 Task: Look for space in Студеничани, Macedonia from 6th September, 2023 to 18th September, 2023 for 3 adults in price range Rs.6000 to Rs.12000. Place can be entire place with 2 bedrooms having 2 beds and 2 bathrooms. Property type can be house, flat, guest house, hotel. Amenities needed are: washing machine. Booking option can be shelf check-in. Required host language is English.
Action: Mouse moved to (635, 73)
Screenshot: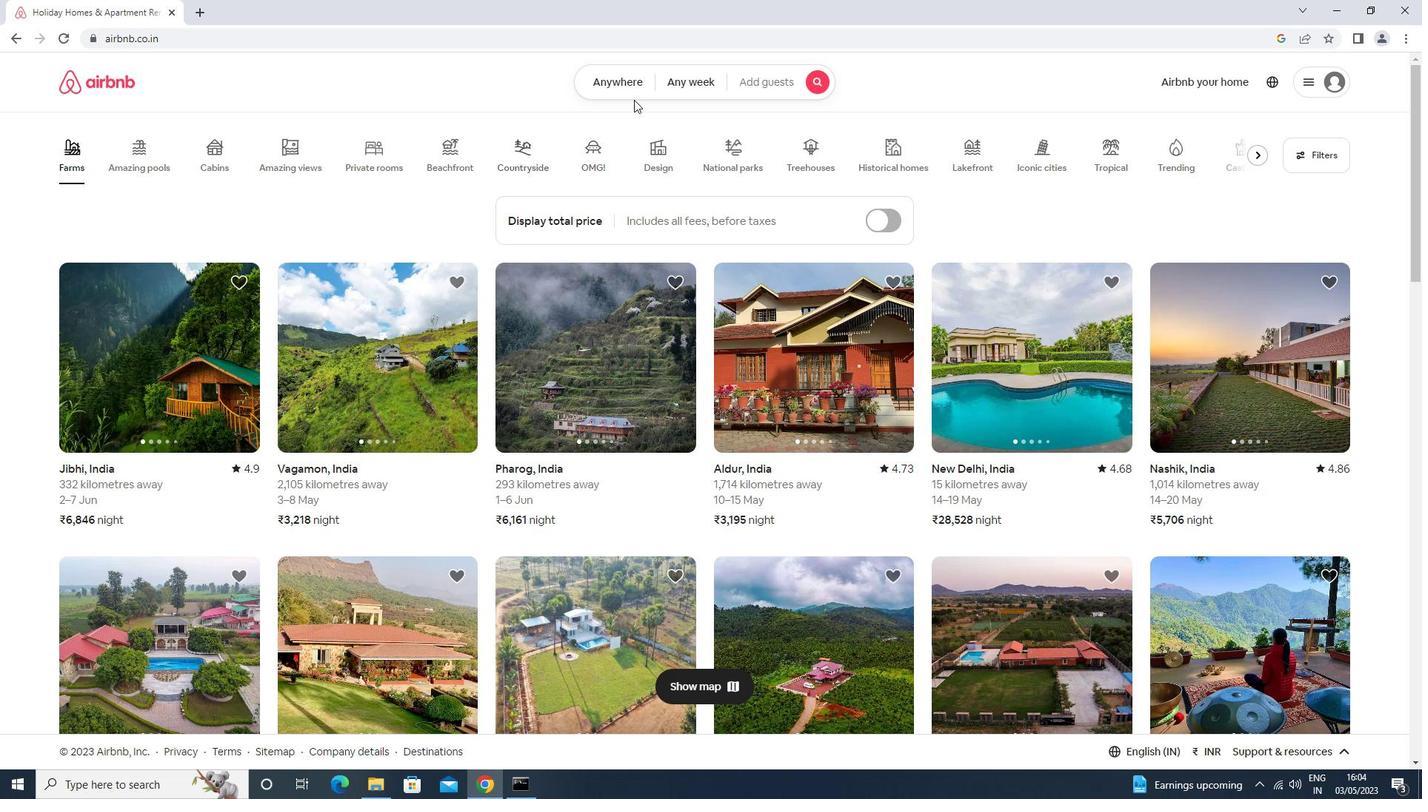 
Action: Mouse pressed left at (635, 73)
Screenshot: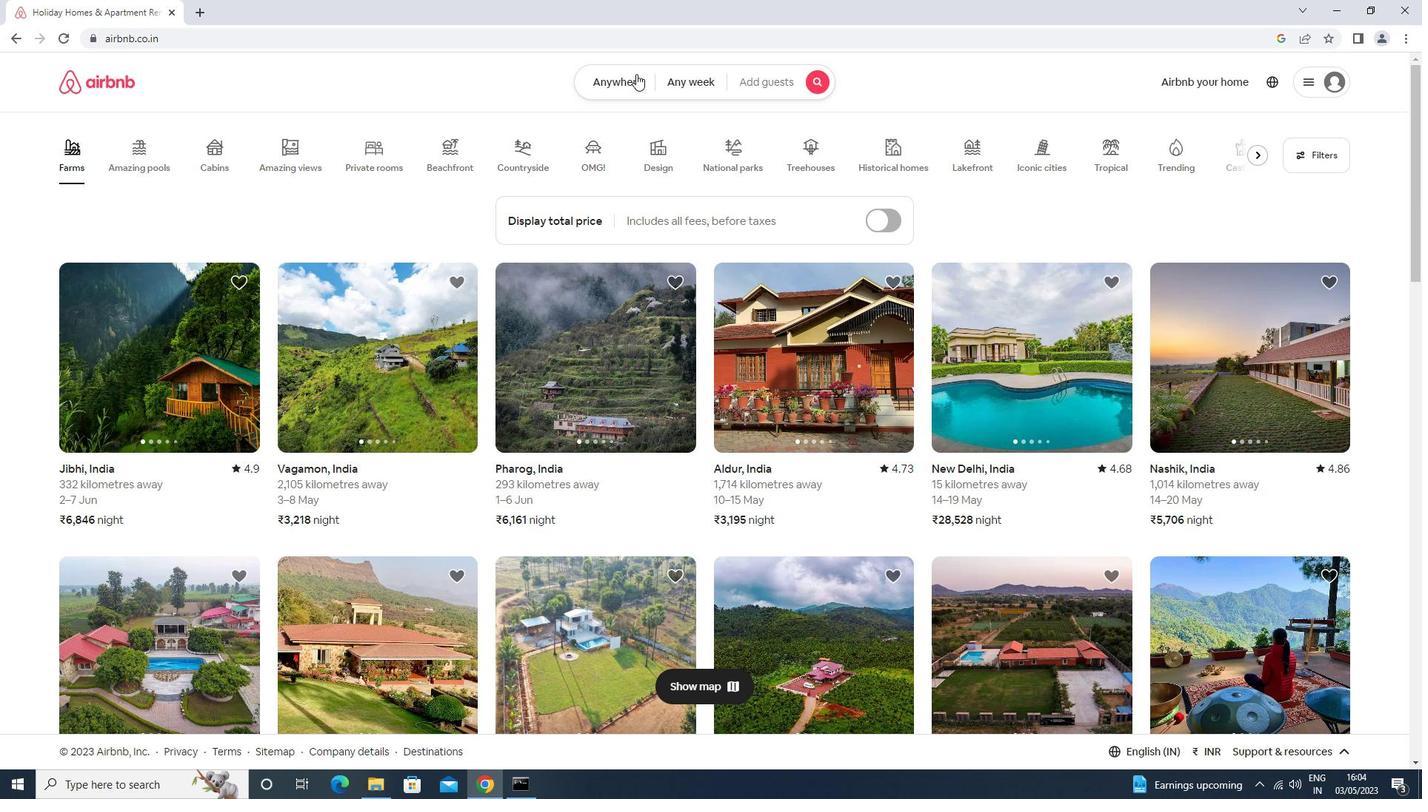 
Action: Mouse moved to (580, 137)
Screenshot: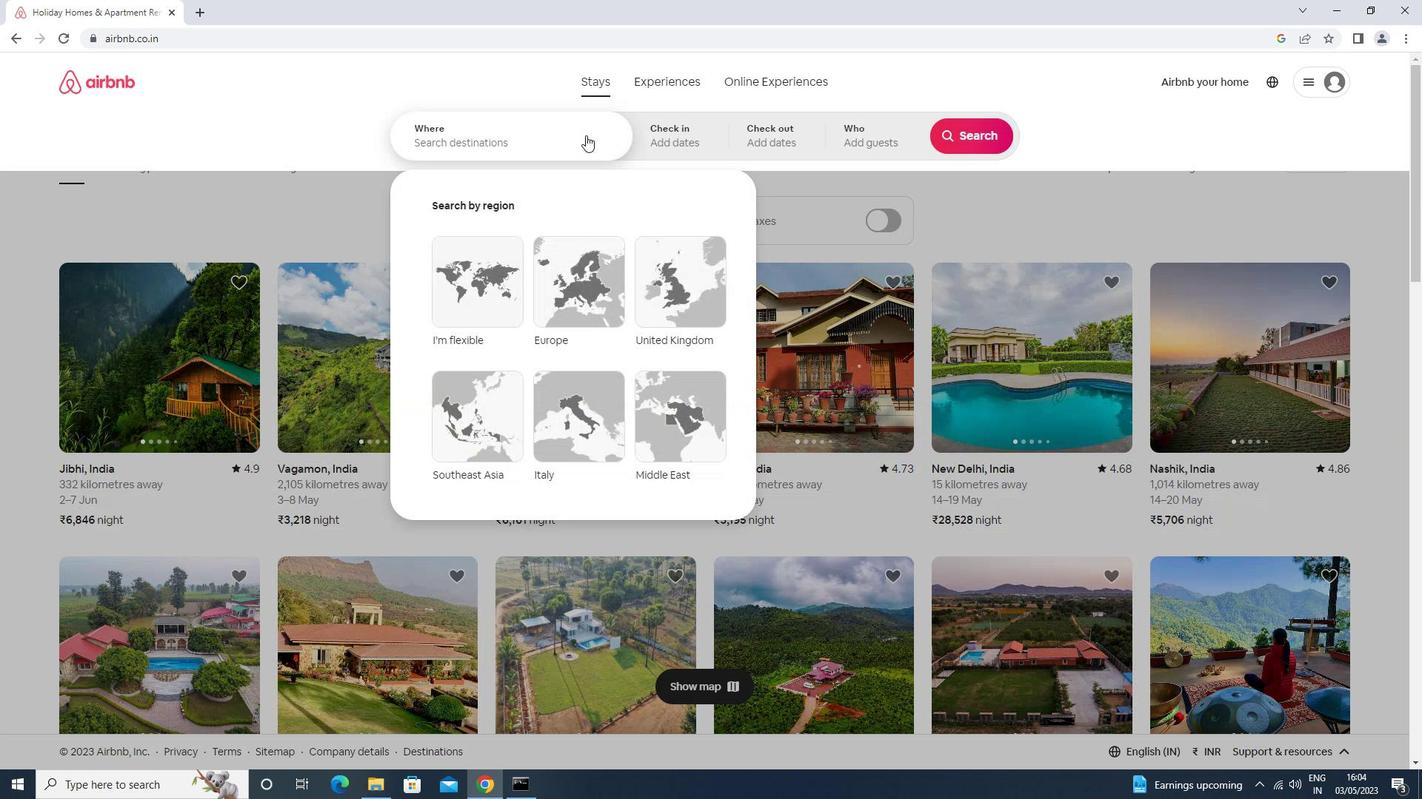 
Action: Mouse pressed left at (580, 137)
Screenshot: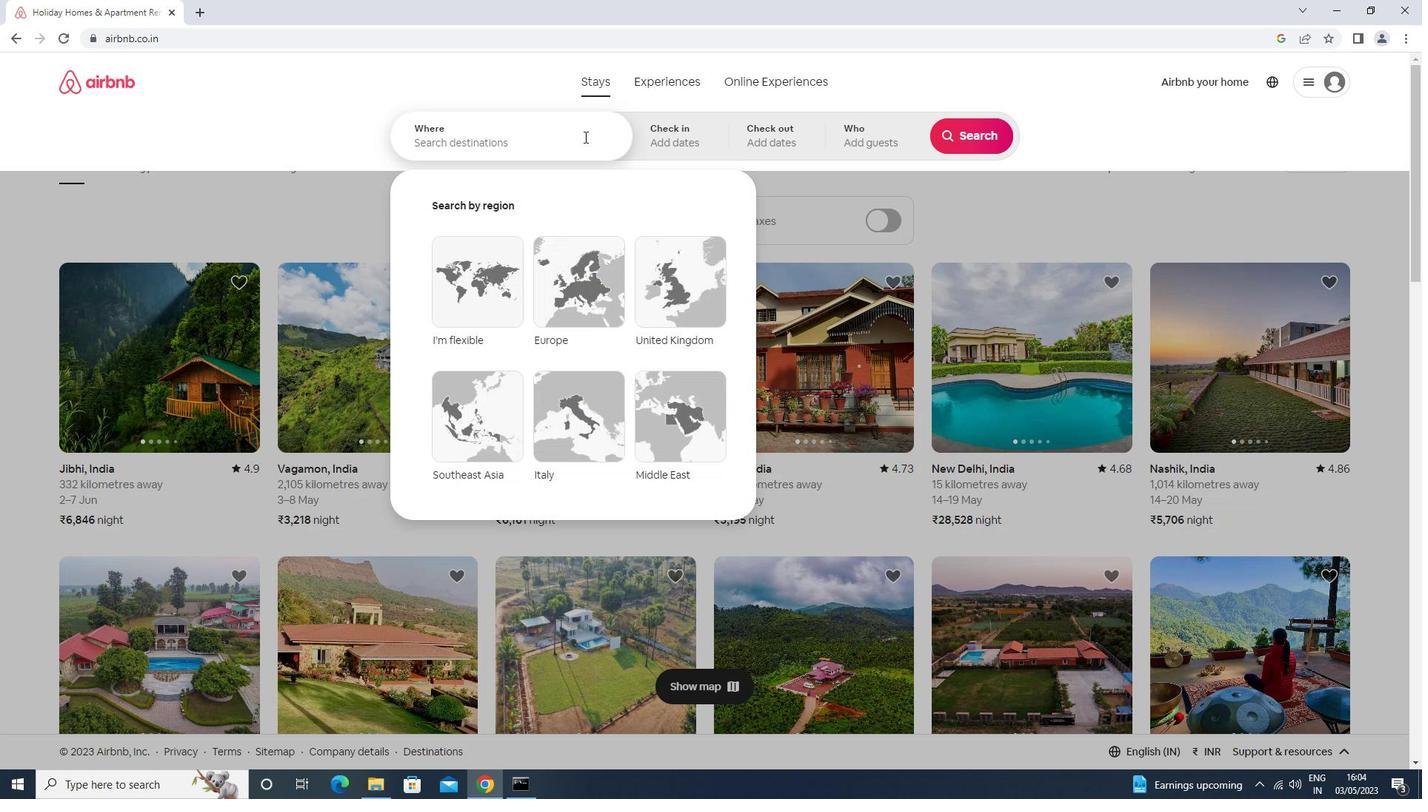 
Action: Mouse moved to (573, 139)
Screenshot: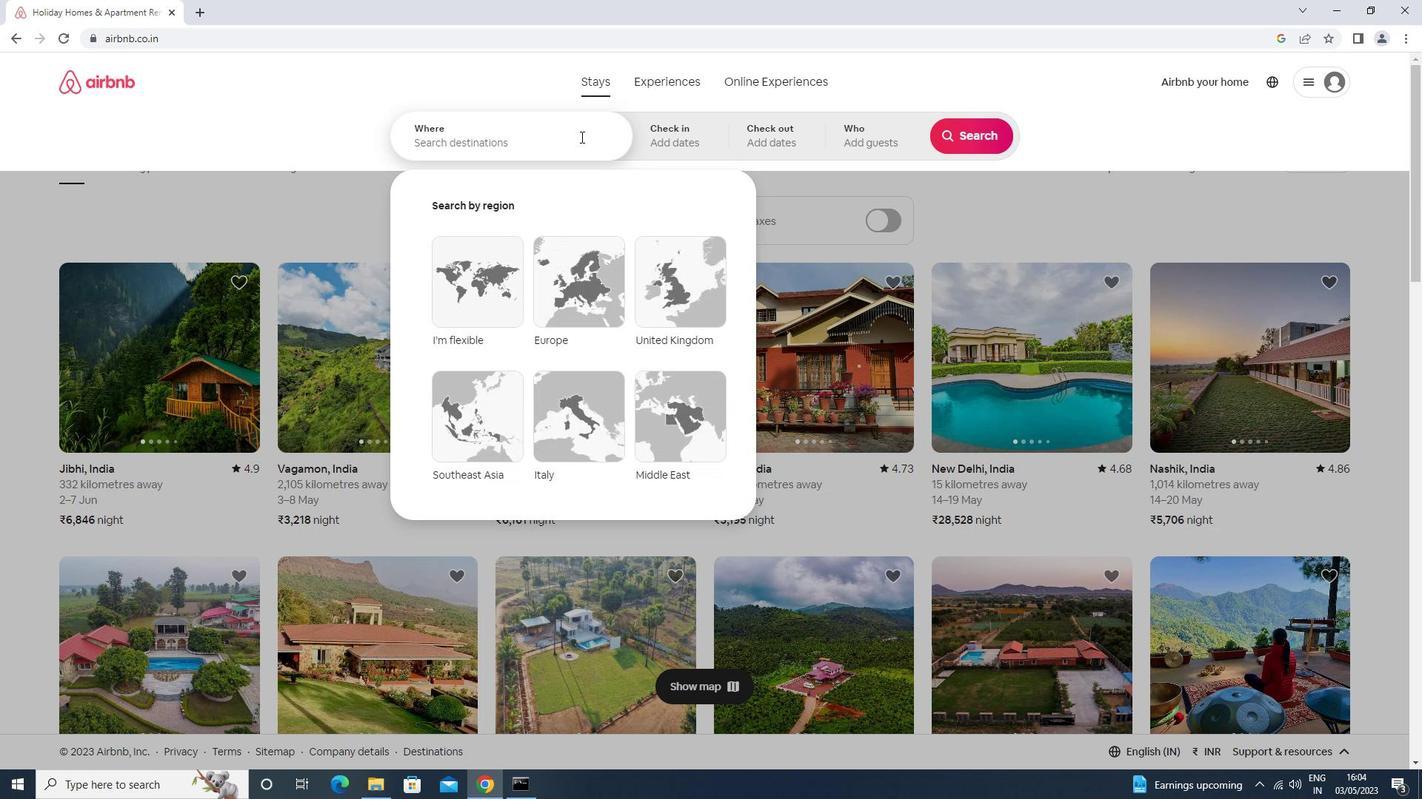 
Action: Key pressed macedonia<Key.enter>
Screenshot: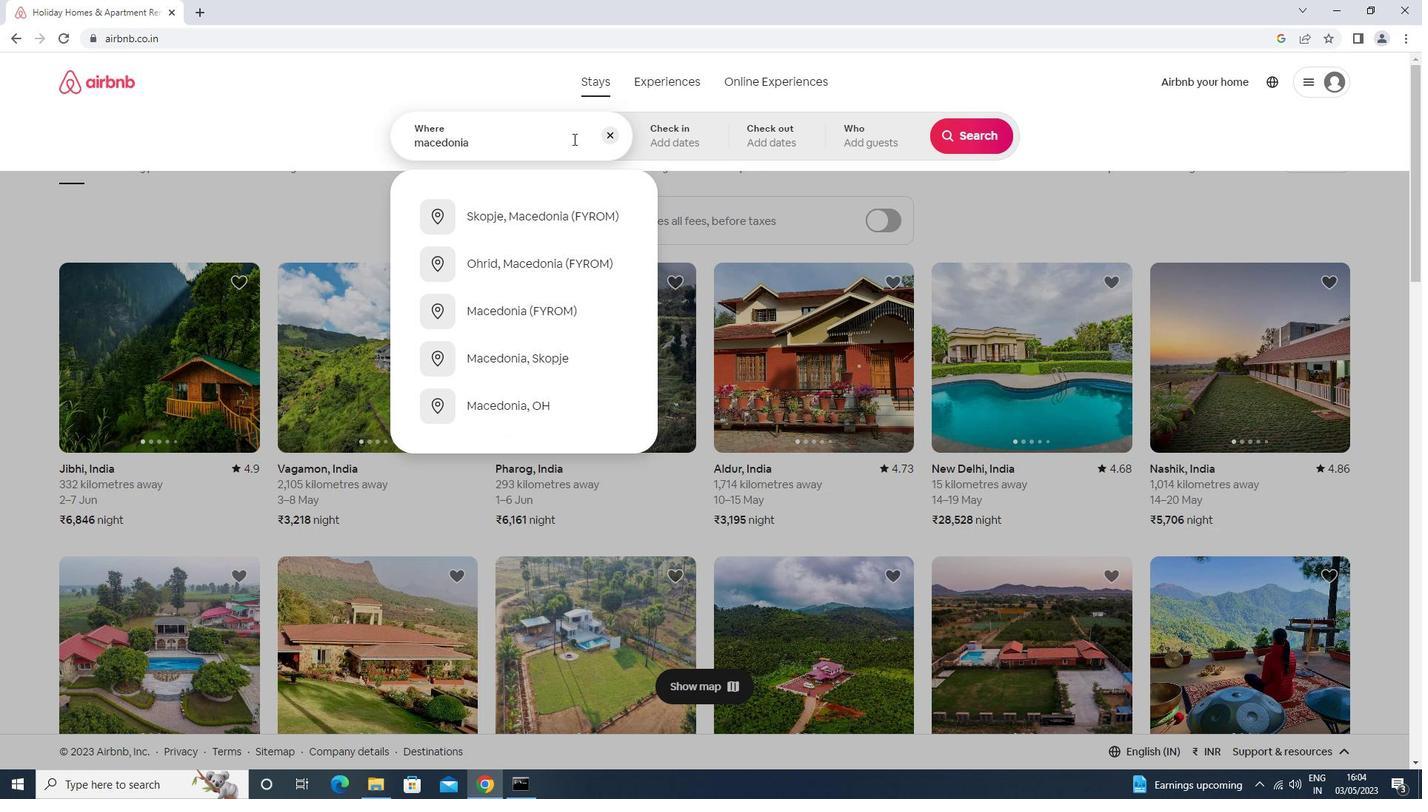 
Action: Mouse moved to (805, 357)
Screenshot: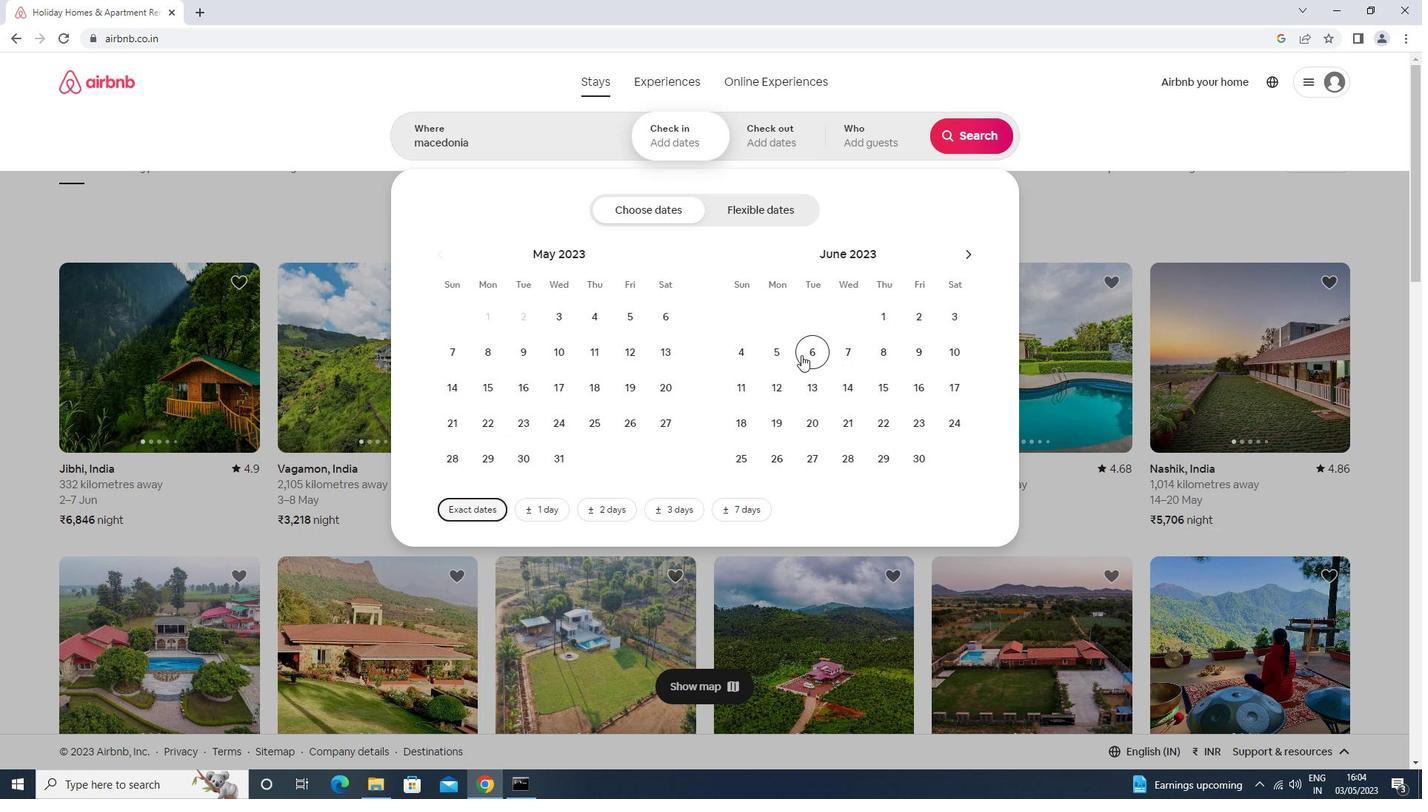 
Action: Mouse pressed left at (805, 357)
Screenshot: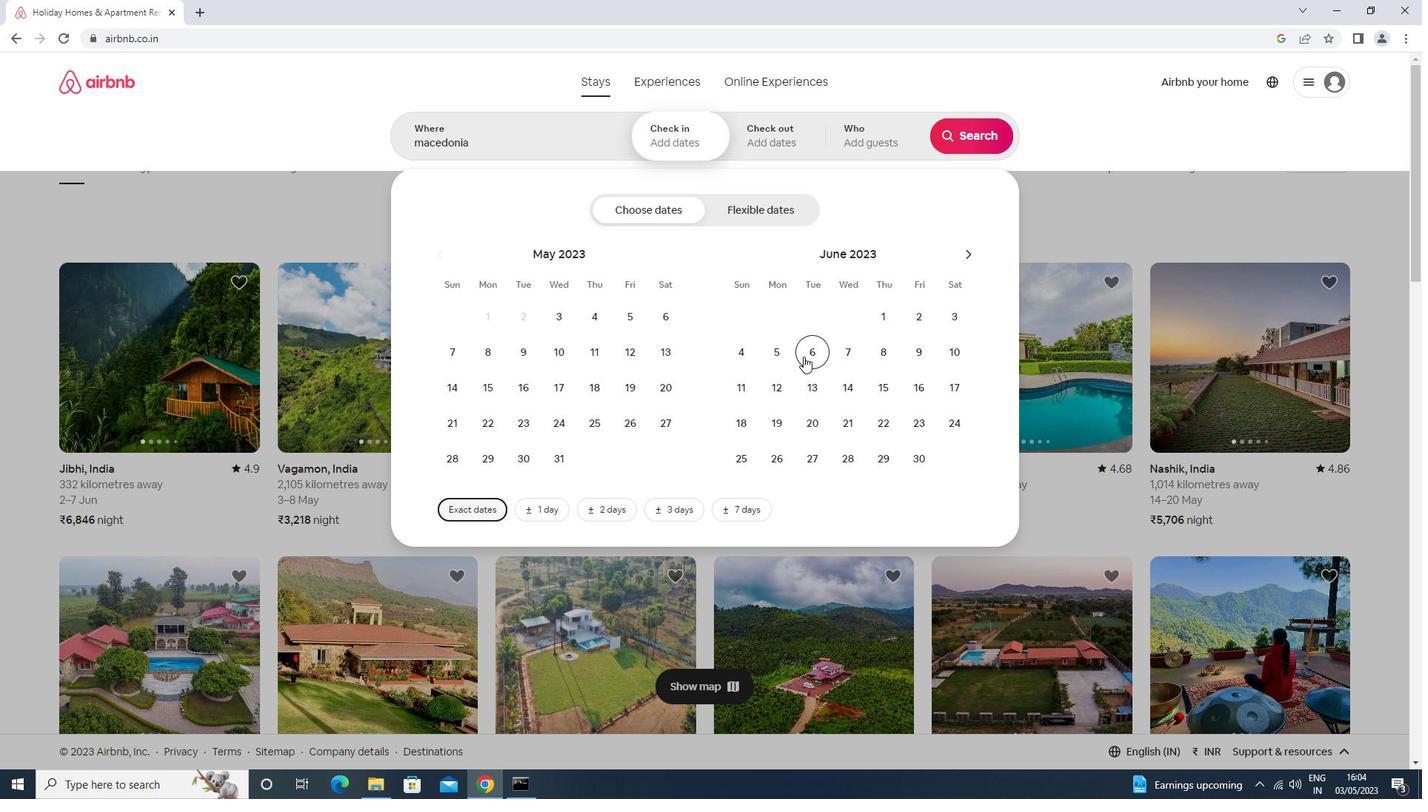 
Action: Mouse moved to (739, 428)
Screenshot: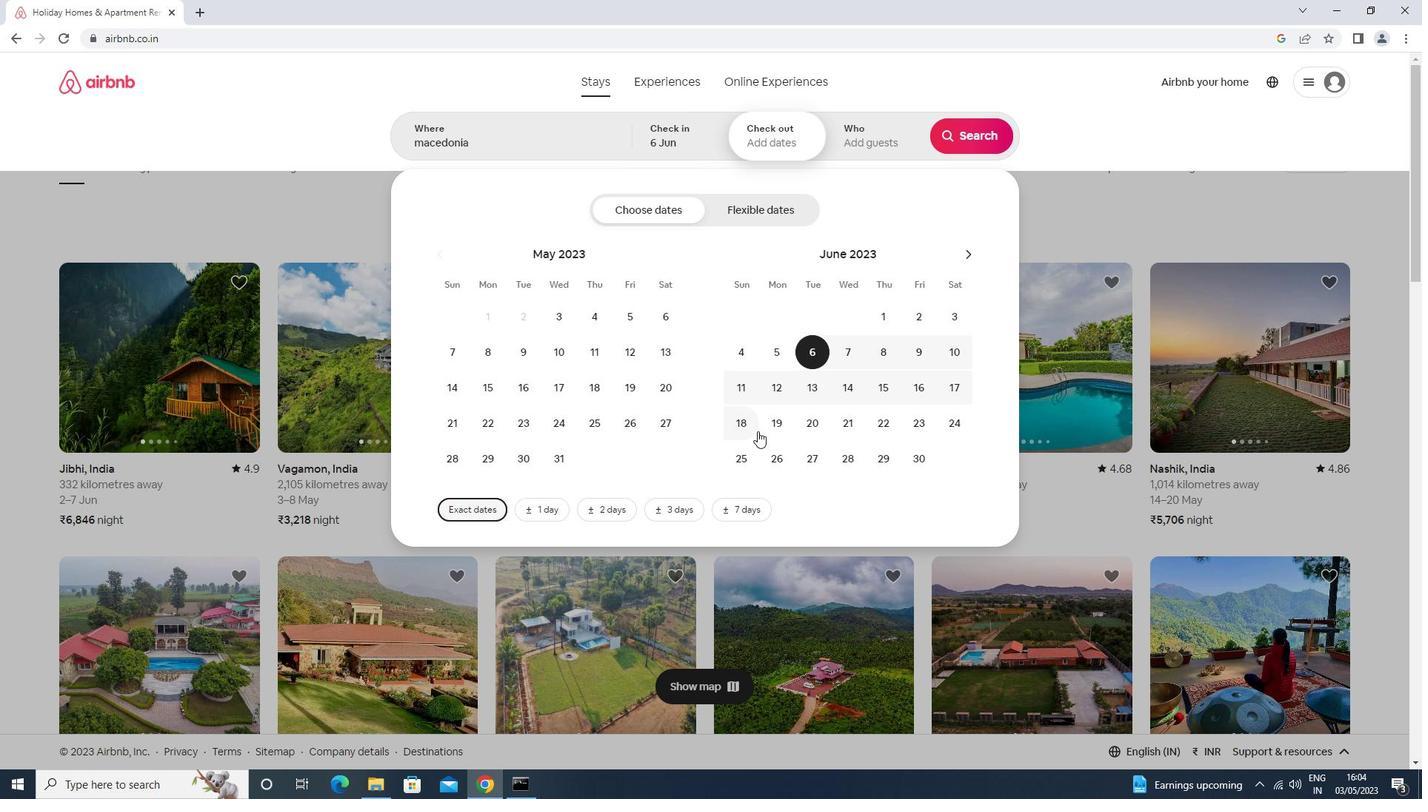 
Action: Mouse pressed left at (739, 428)
Screenshot: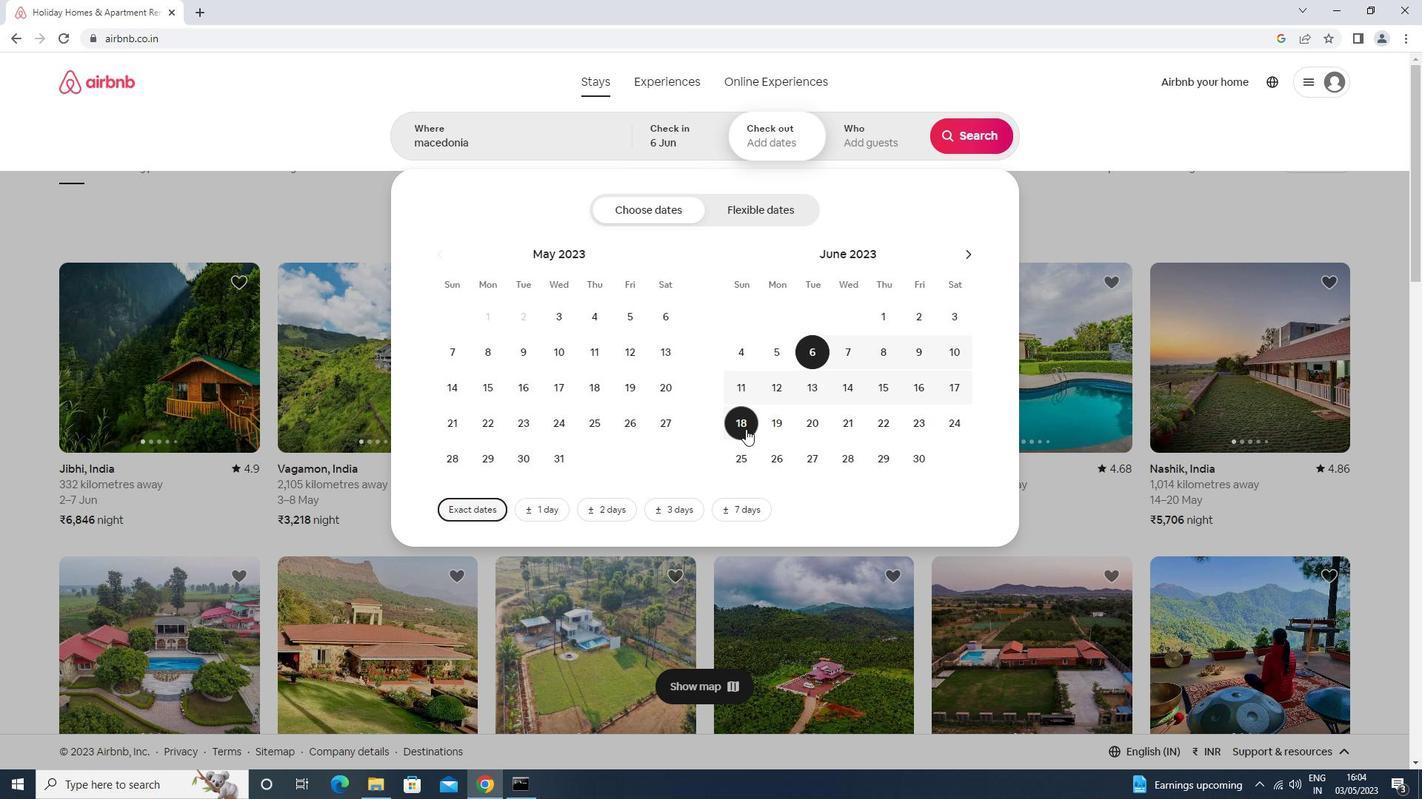 
Action: Mouse moved to (885, 149)
Screenshot: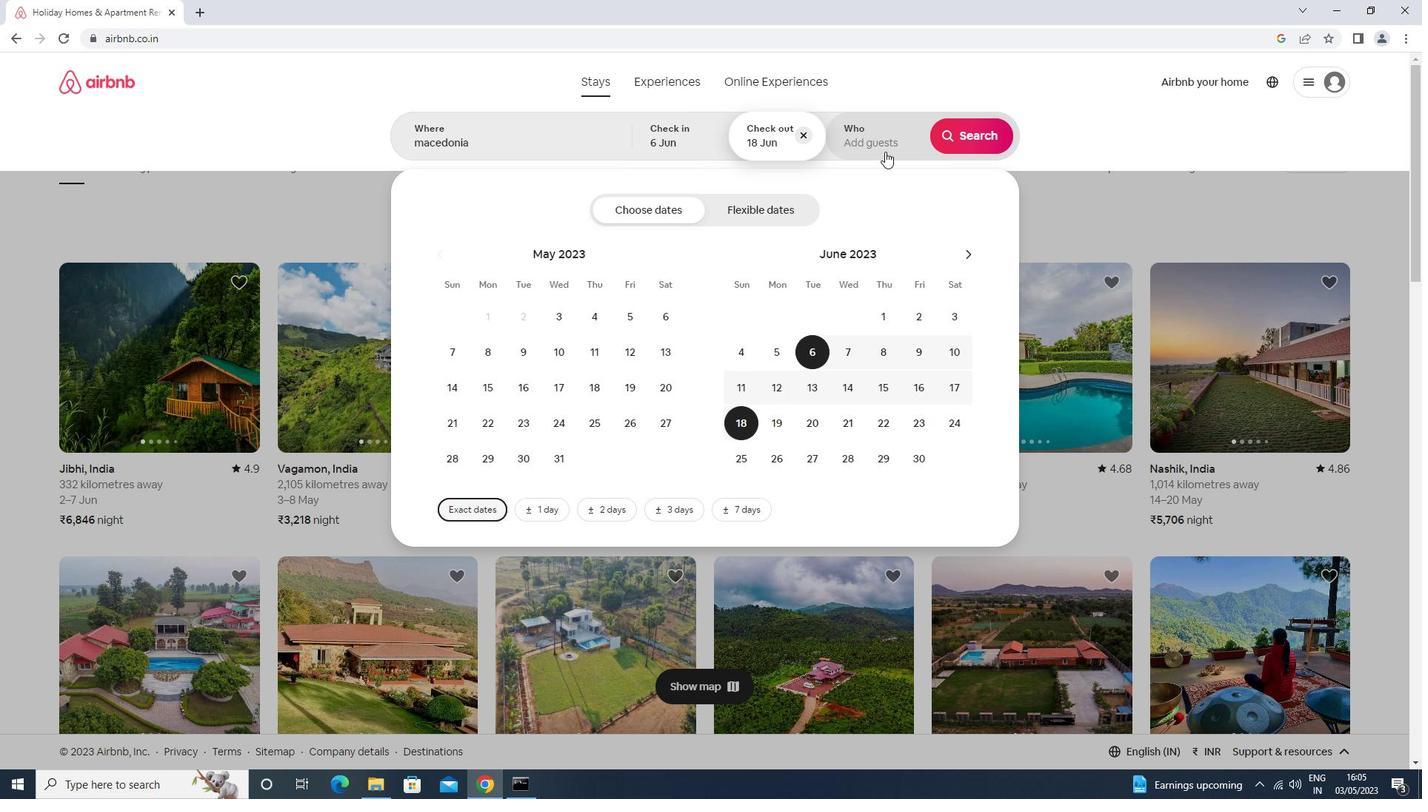 
Action: Mouse pressed left at (885, 149)
Screenshot: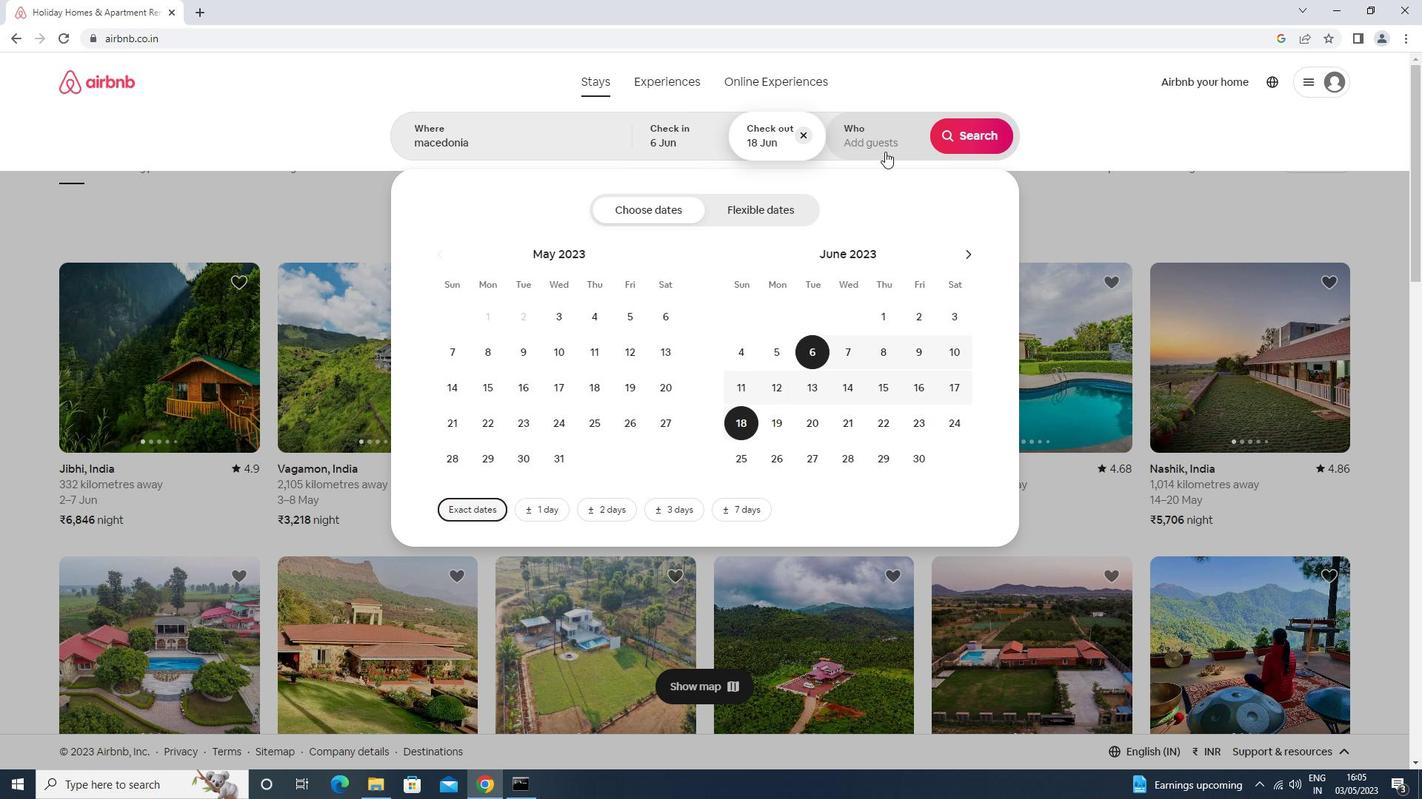 
Action: Mouse moved to (976, 206)
Screenshot: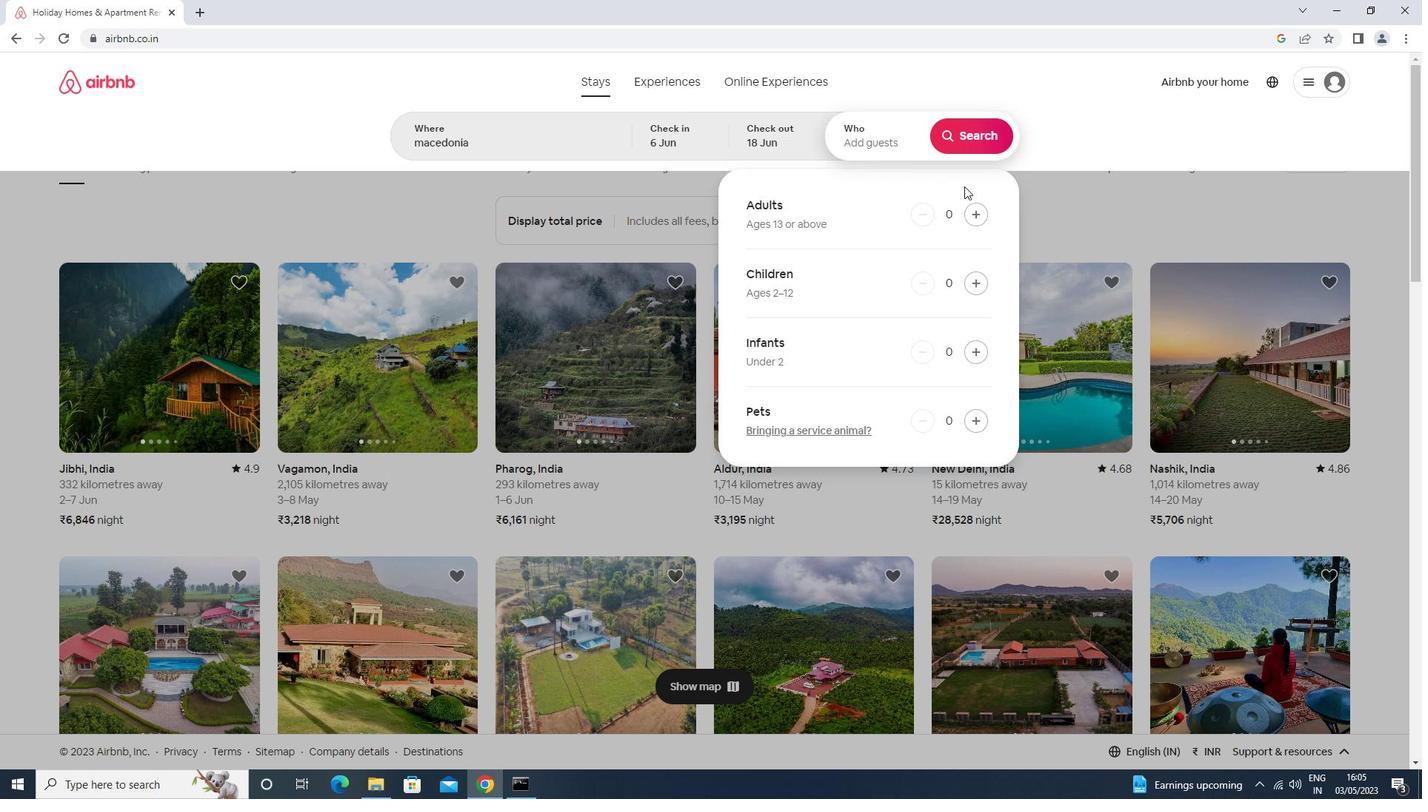 
Action: Mouse pressed left at (976, 206)
Screenshot: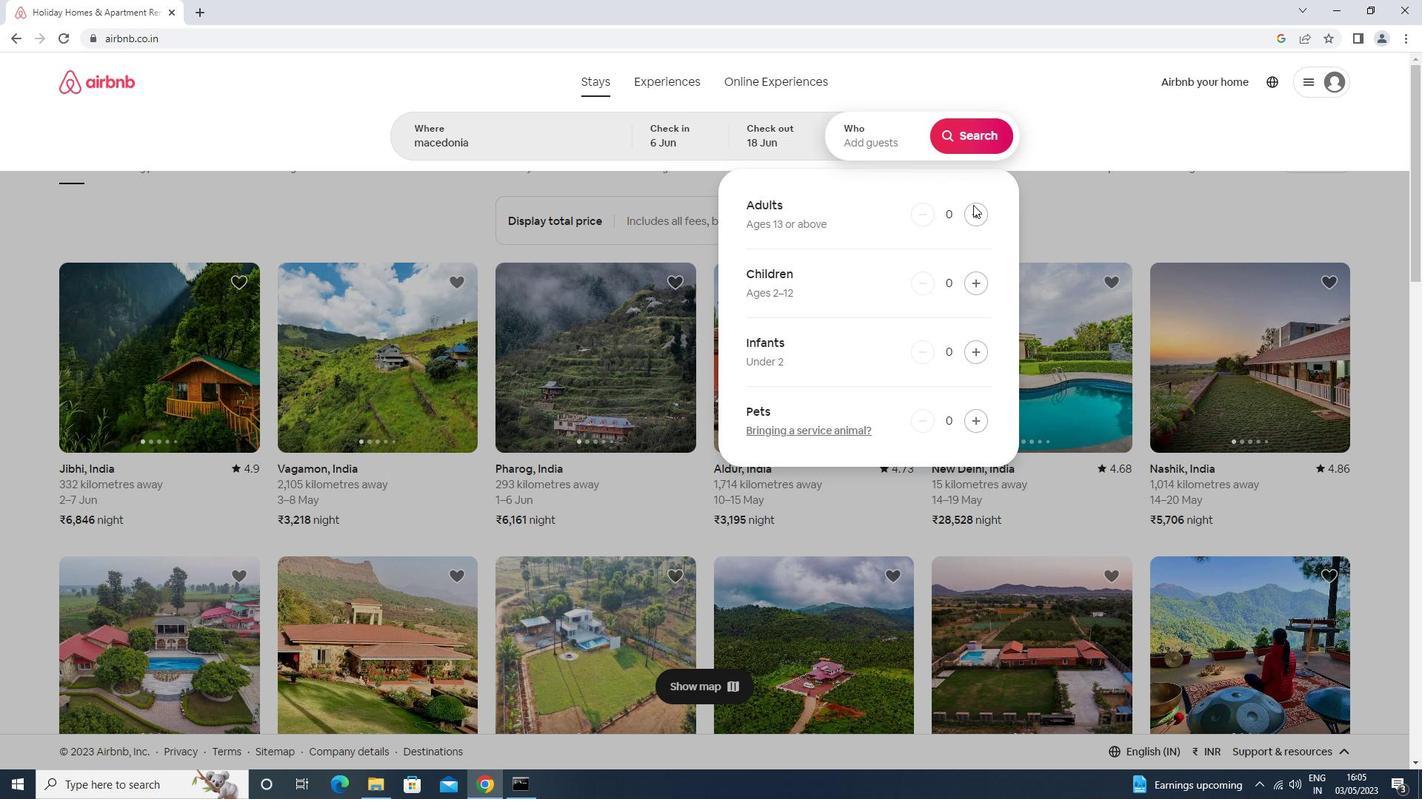 
Action: Mouse moved to (976, 208)
Screenshot: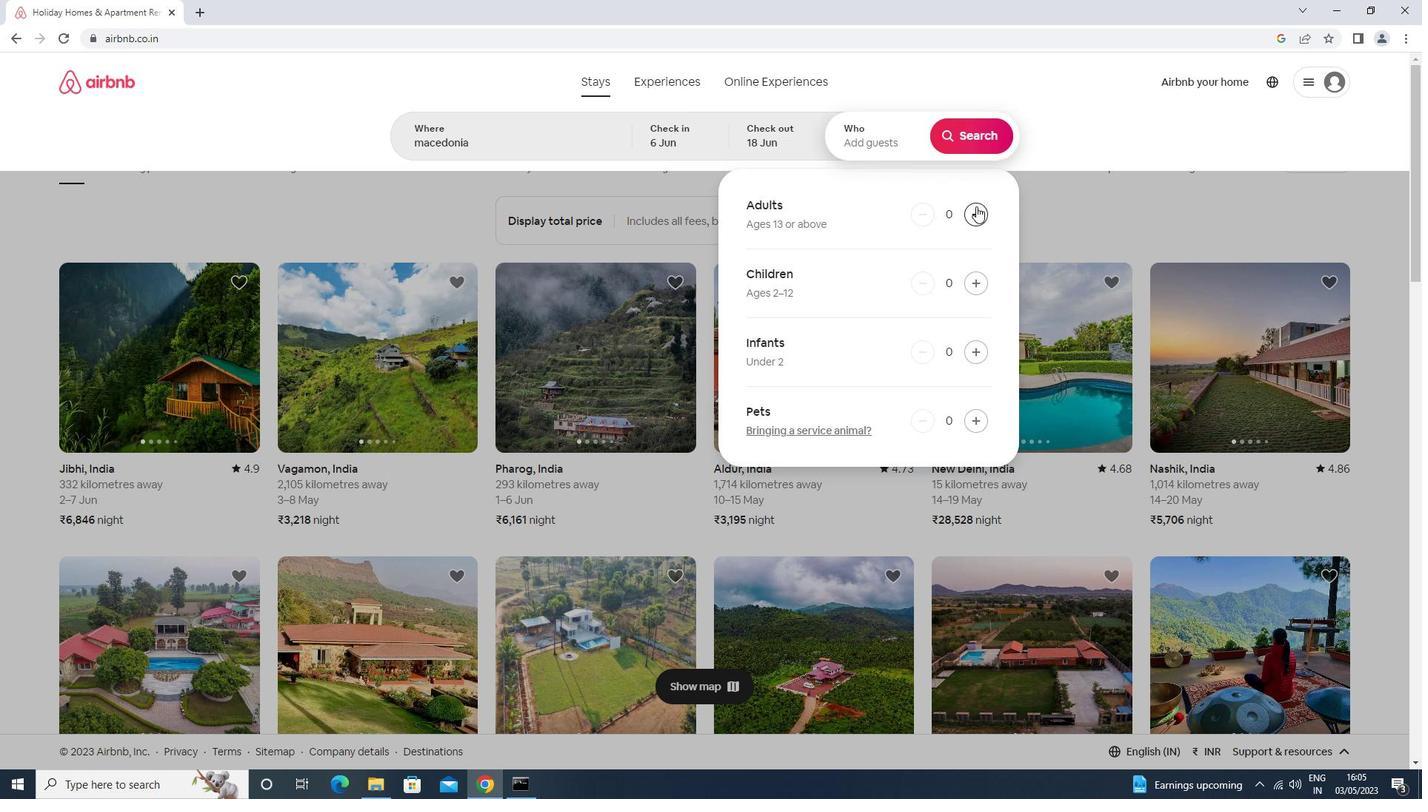 
Action: Mouse pressed left at (976, 208)
Screenshot: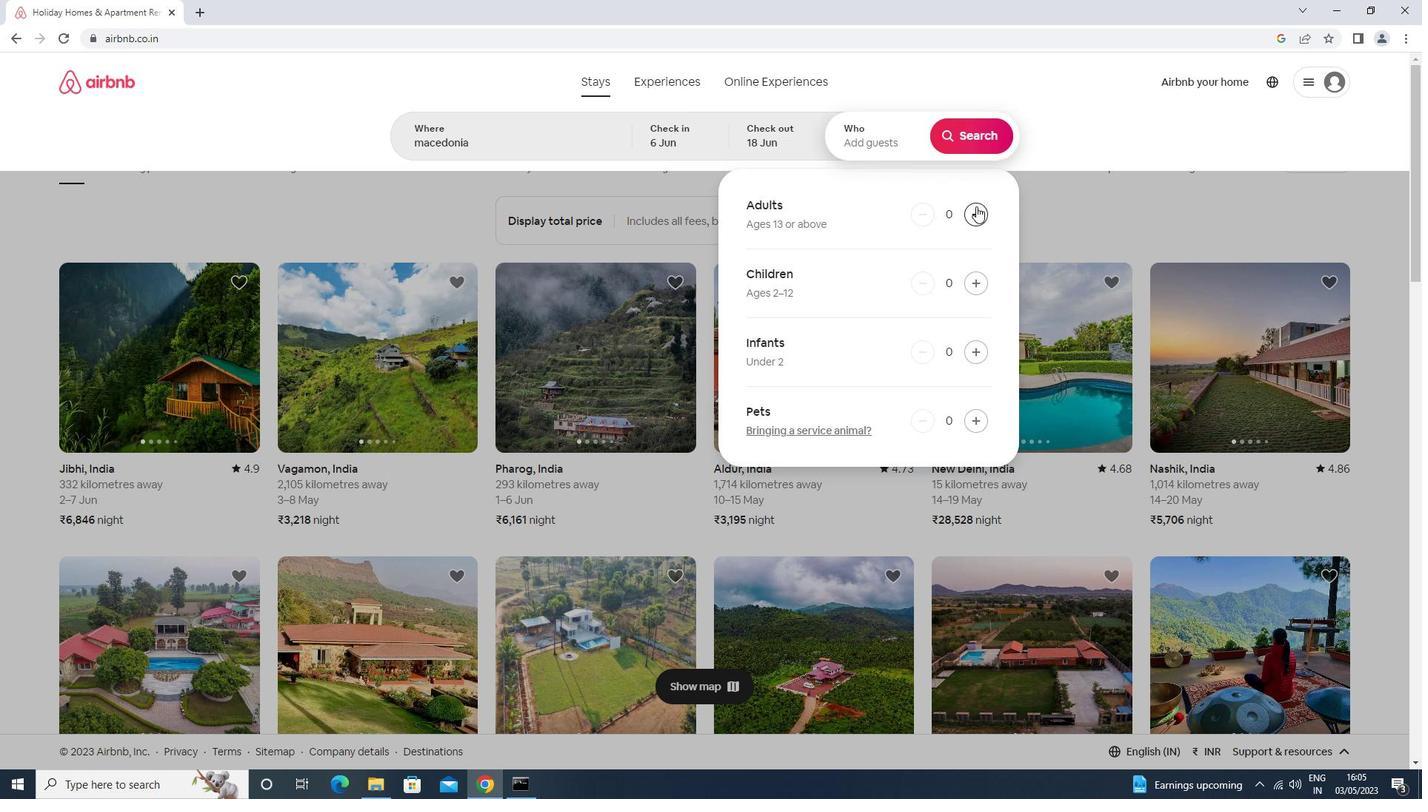 
Action: Mouse pressed left at (976, 208)
Screenshot: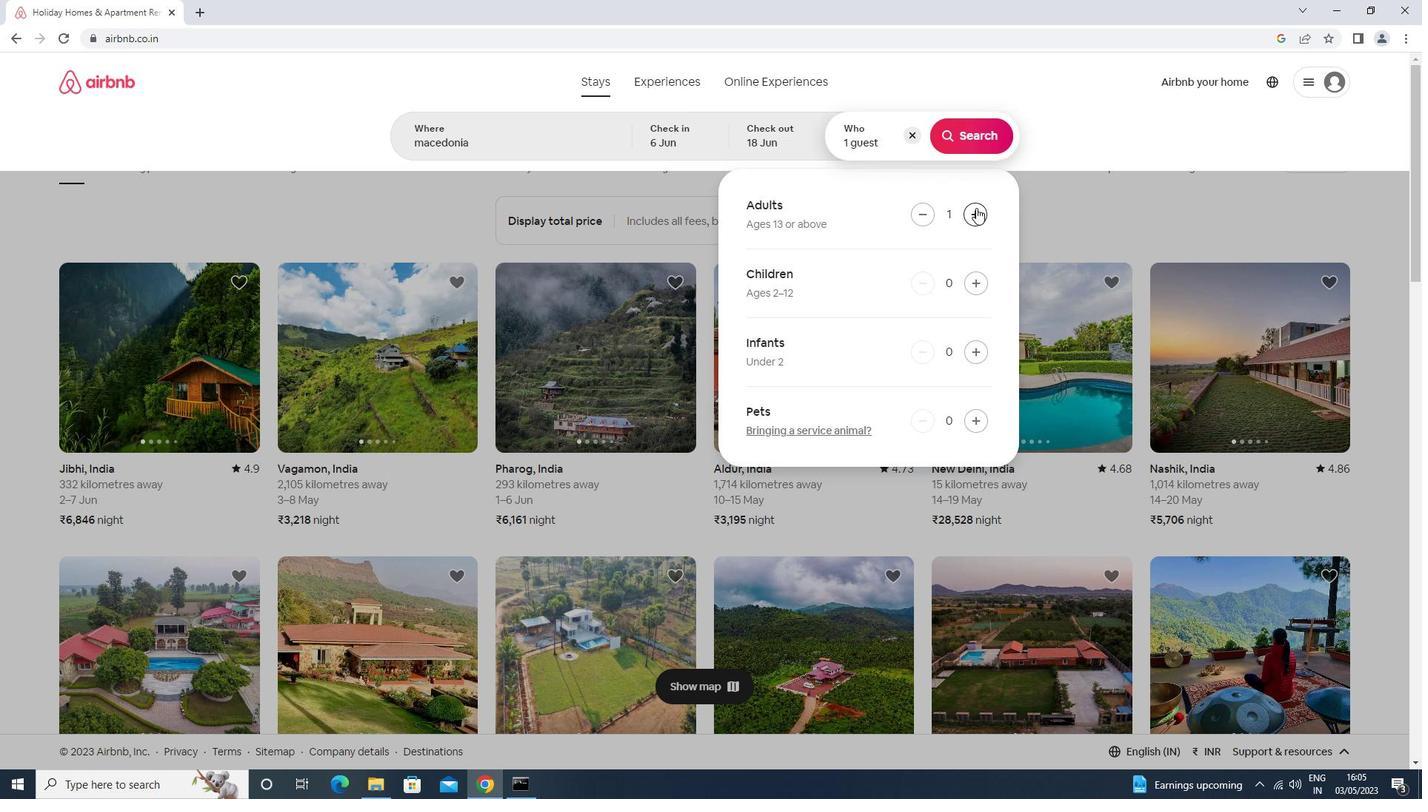 
Action: Mouse moved to (974, 128)
Screenshot: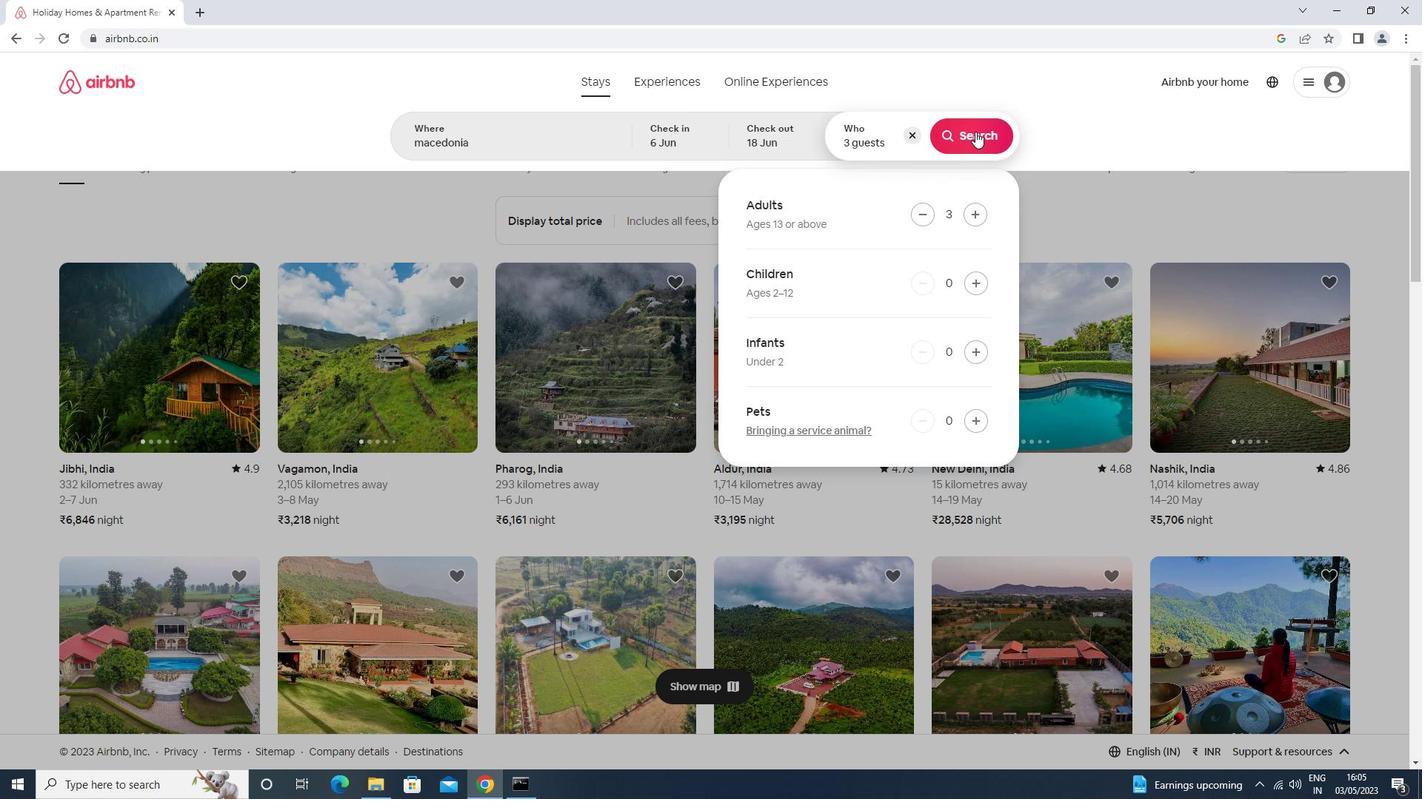 
Action: Mouse pressed left at (974, 128)
Screenshot: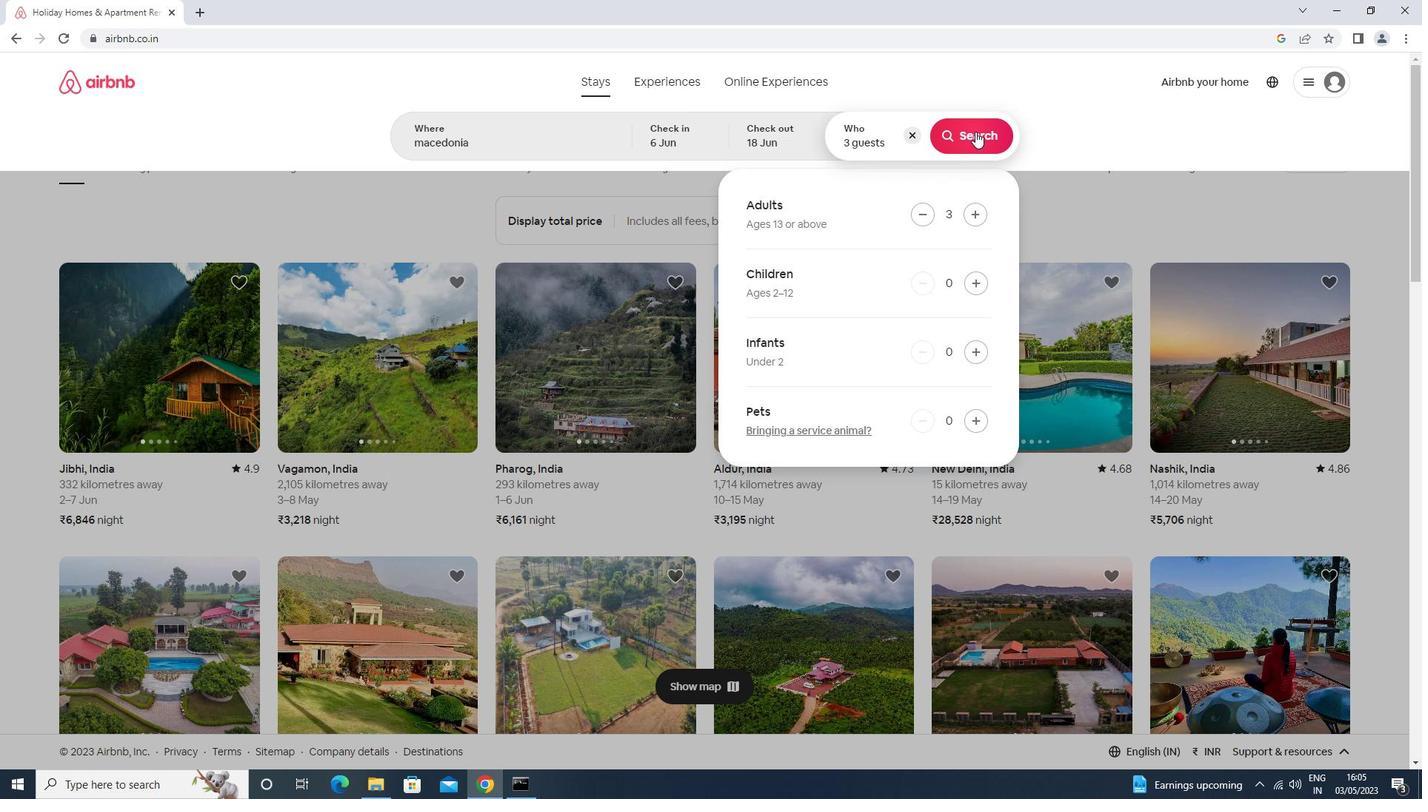 
Action: Mouse moved to (1361, 142)
Screenshot: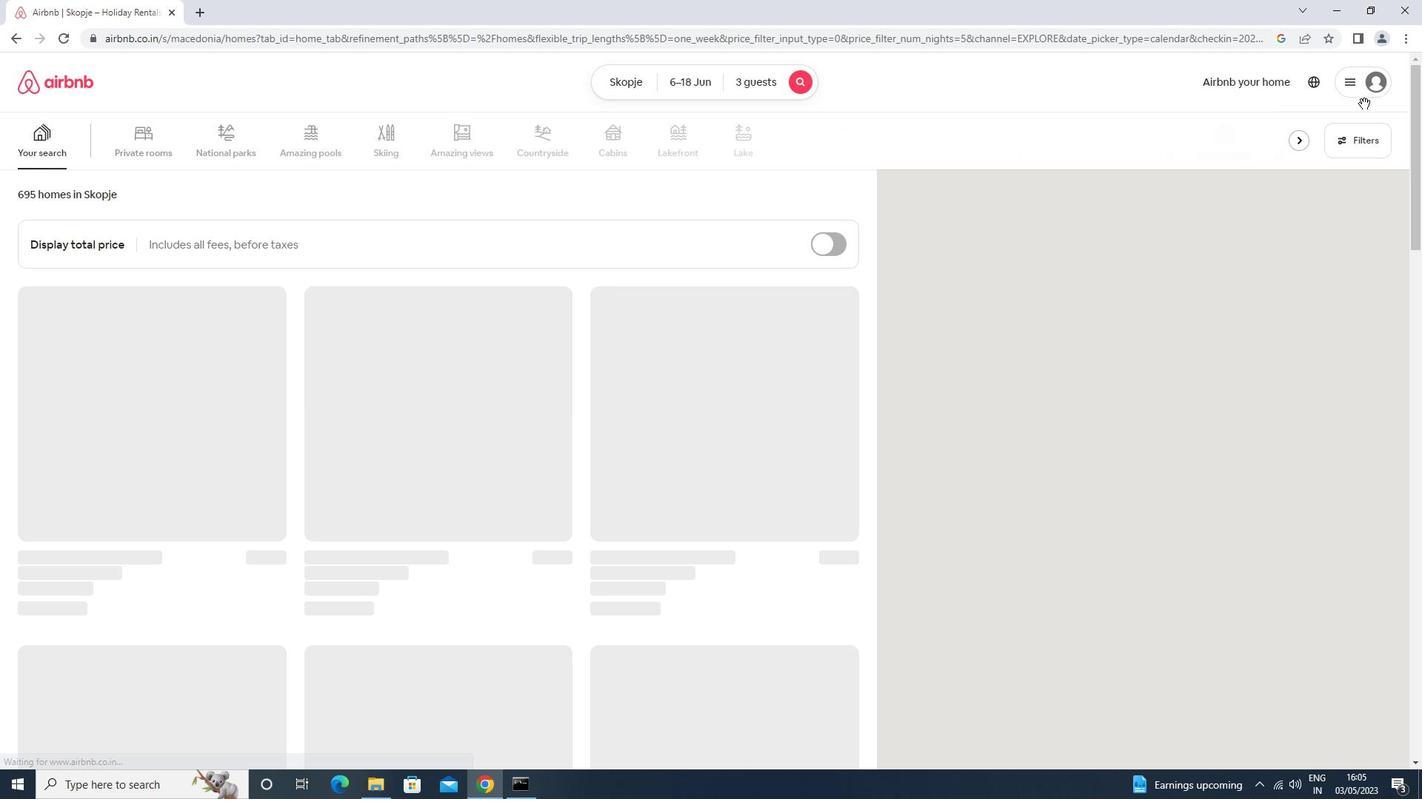 
Action: Mouse pressed left at (1361, 142)
Screenshot: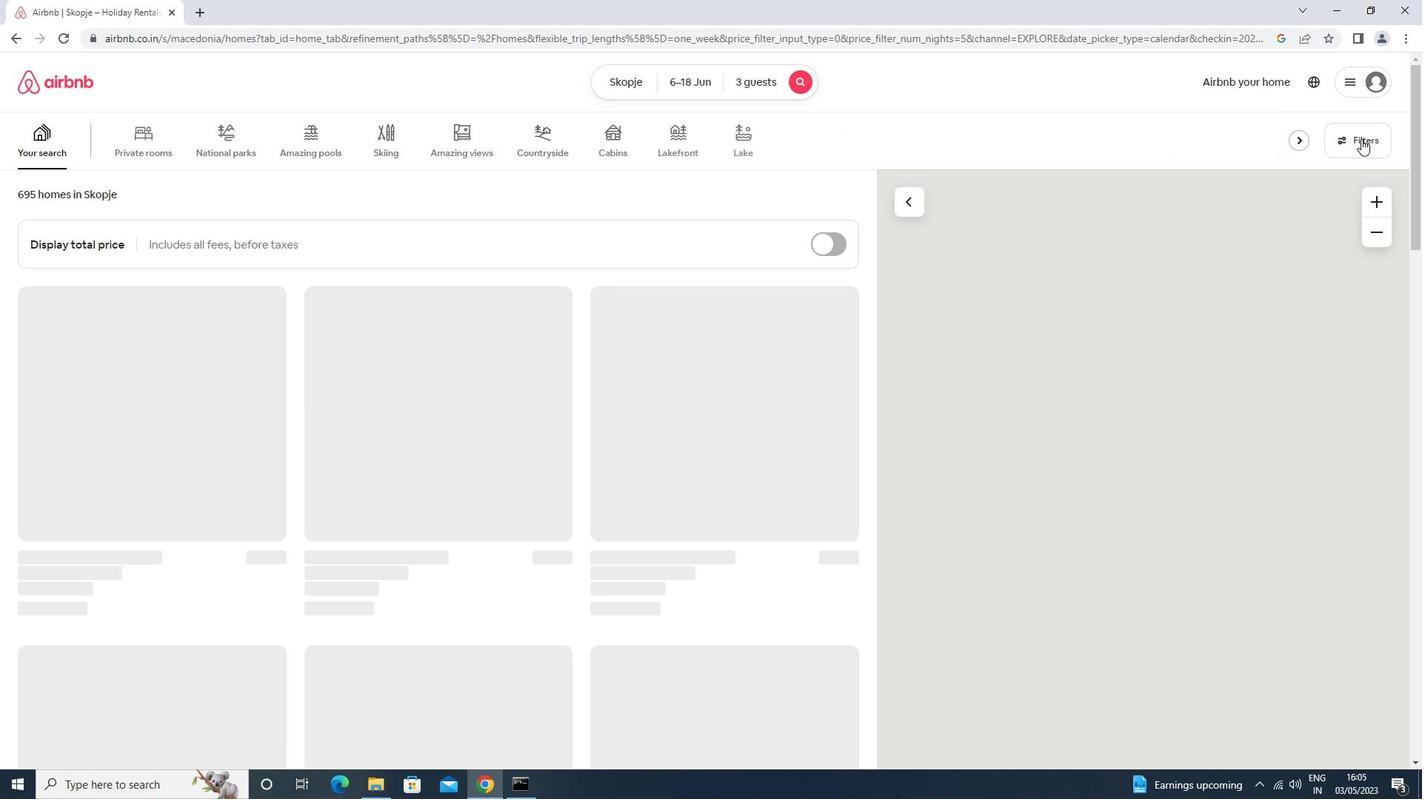 
Action: Mouse moved to (649, 338)
Screenshot: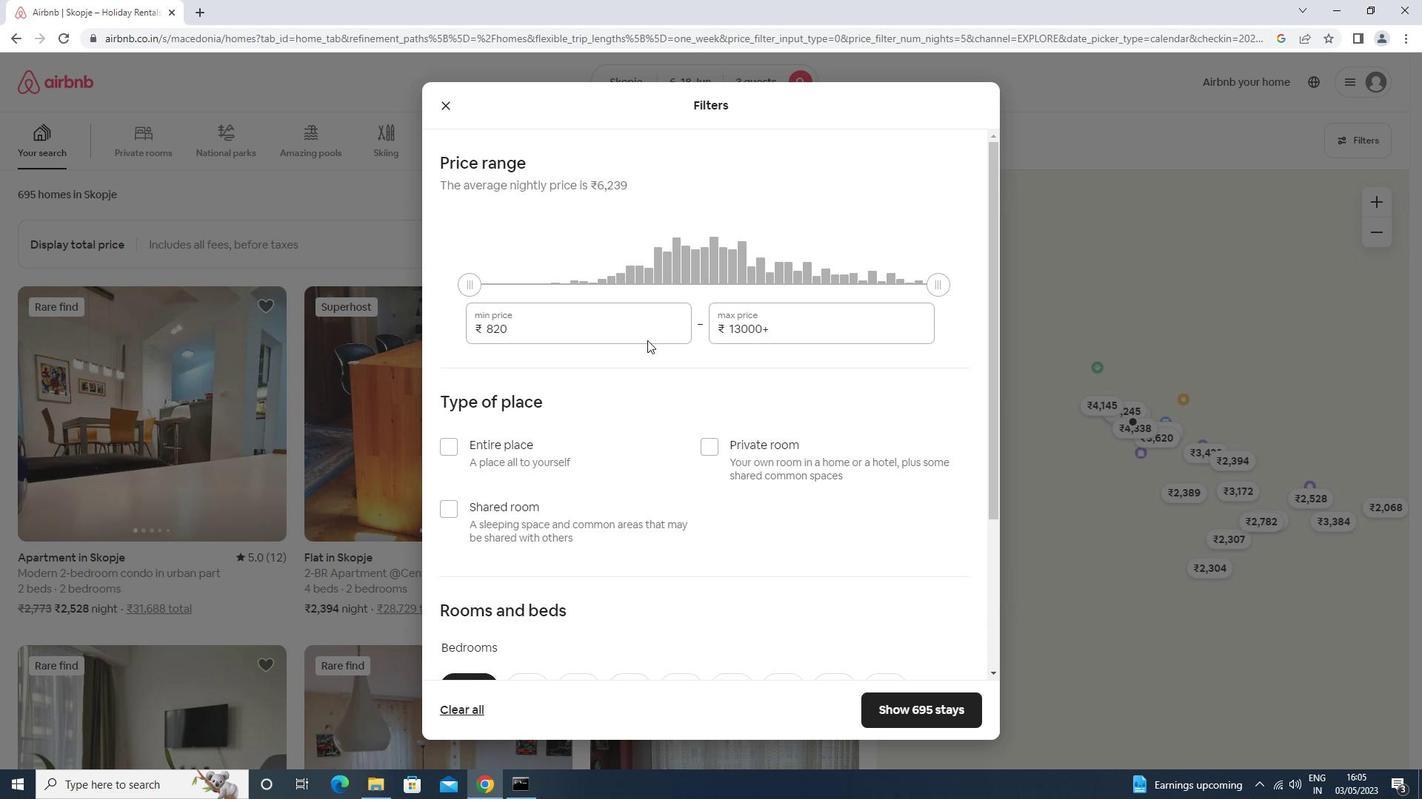 
Action: Mouse pressed left at (649, 338)
Screenshot: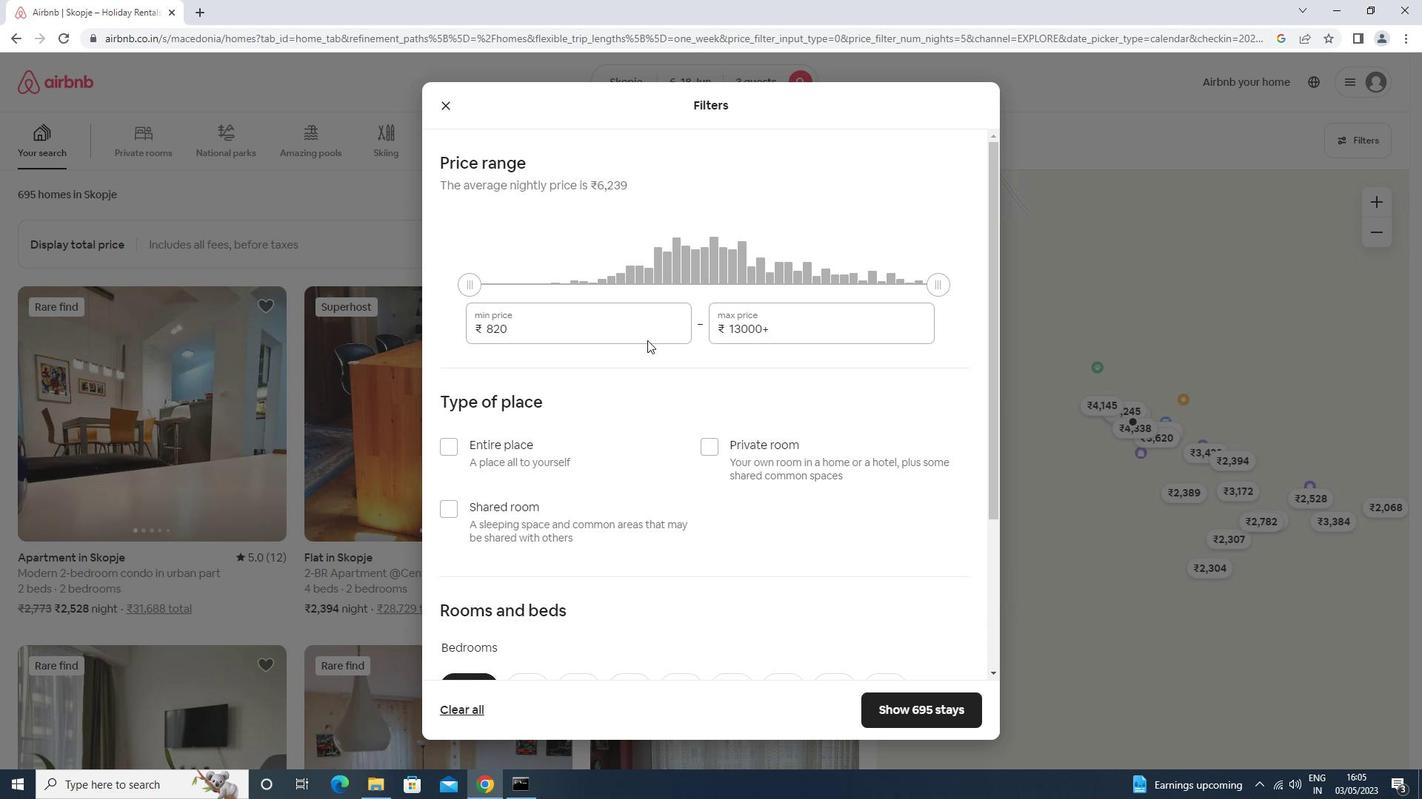 
Action: Mouse moved to (651, 335)
Screenshot: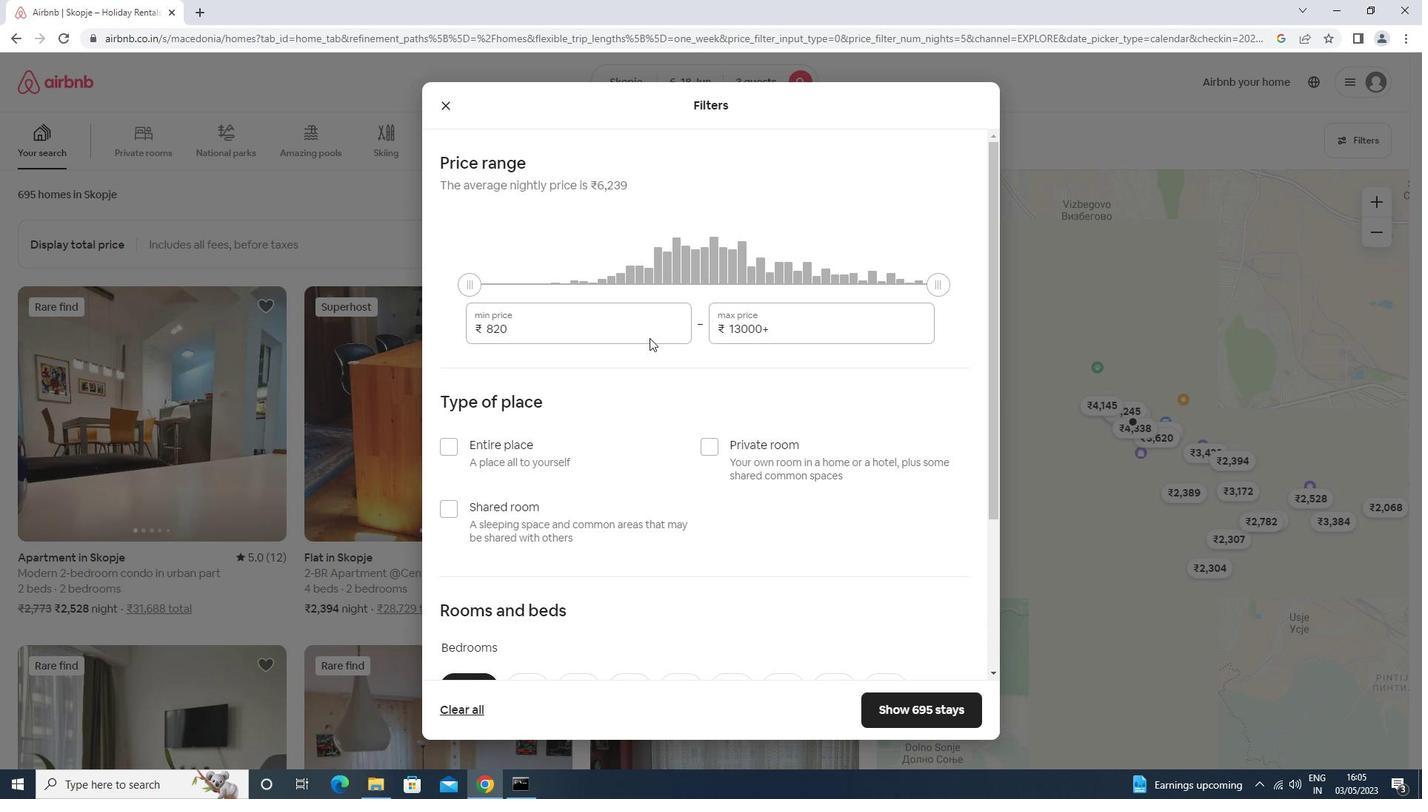 
Action: Key pressed <Key.backspace><Key.backspace><Key.backspace><Key.backspace><Key.backspace><Key.backspace><Key.backspace>6000<Key.tab>12000
Screenshot: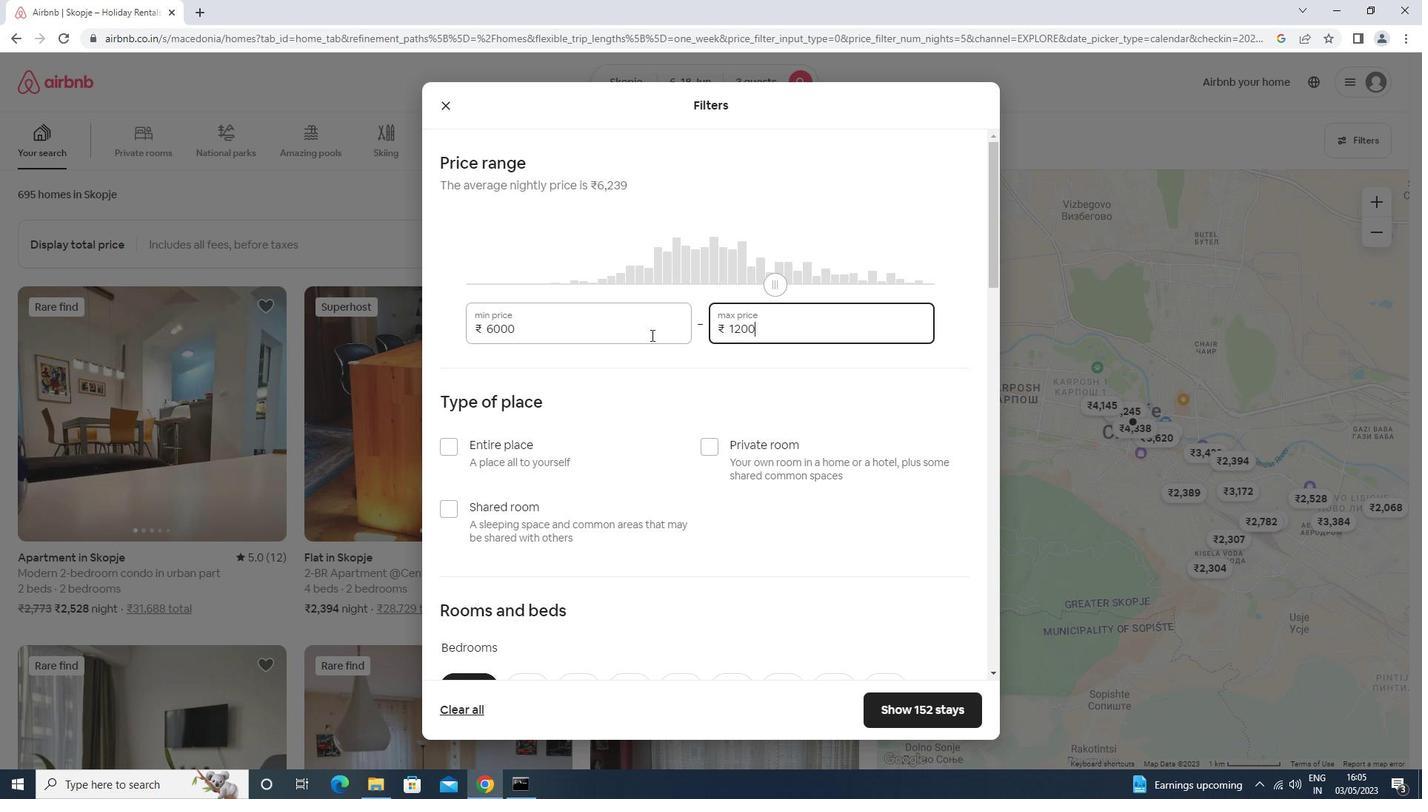 
Action: Mouse moved to (526, 444)
Screenshot: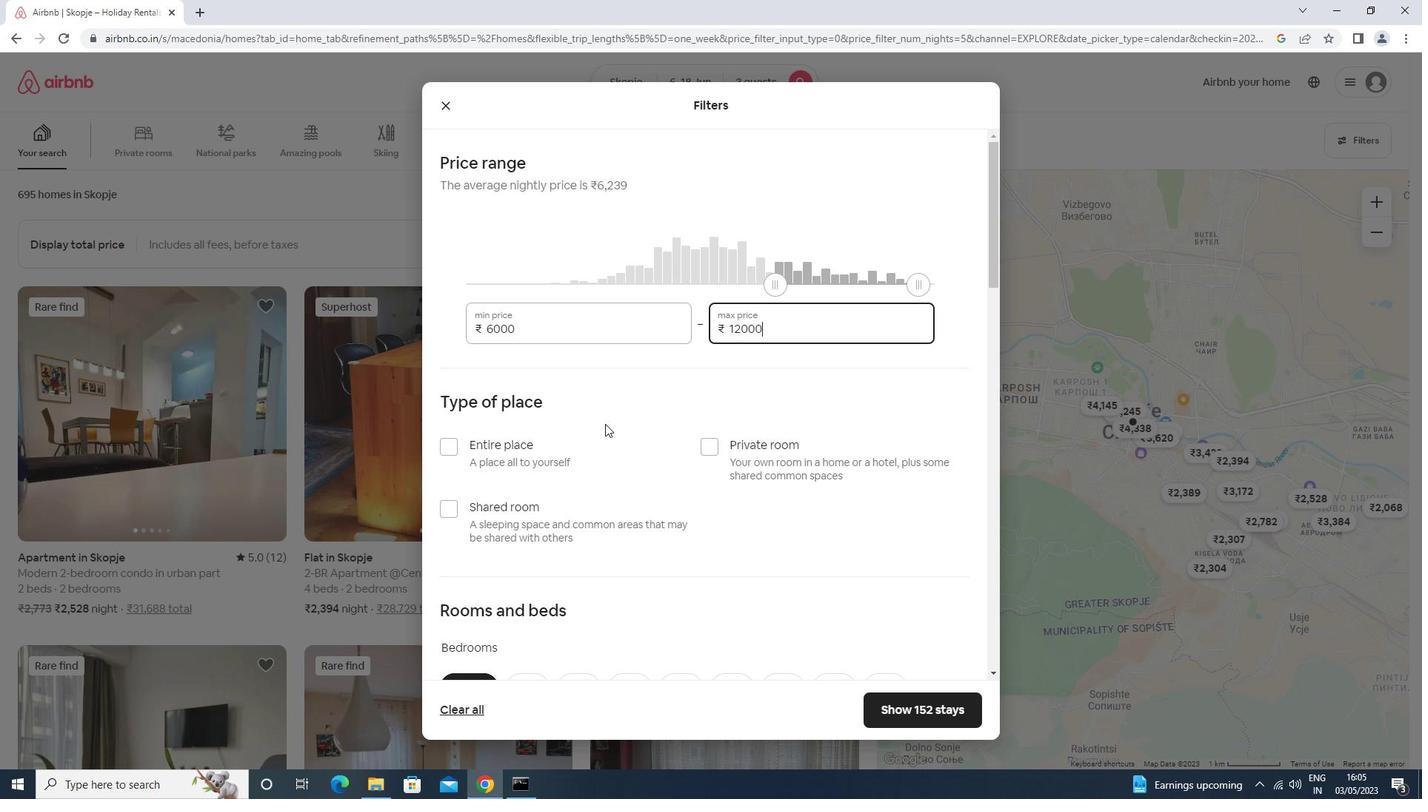 
Action: Mouse pressed left at (526, 444)
Screenshot: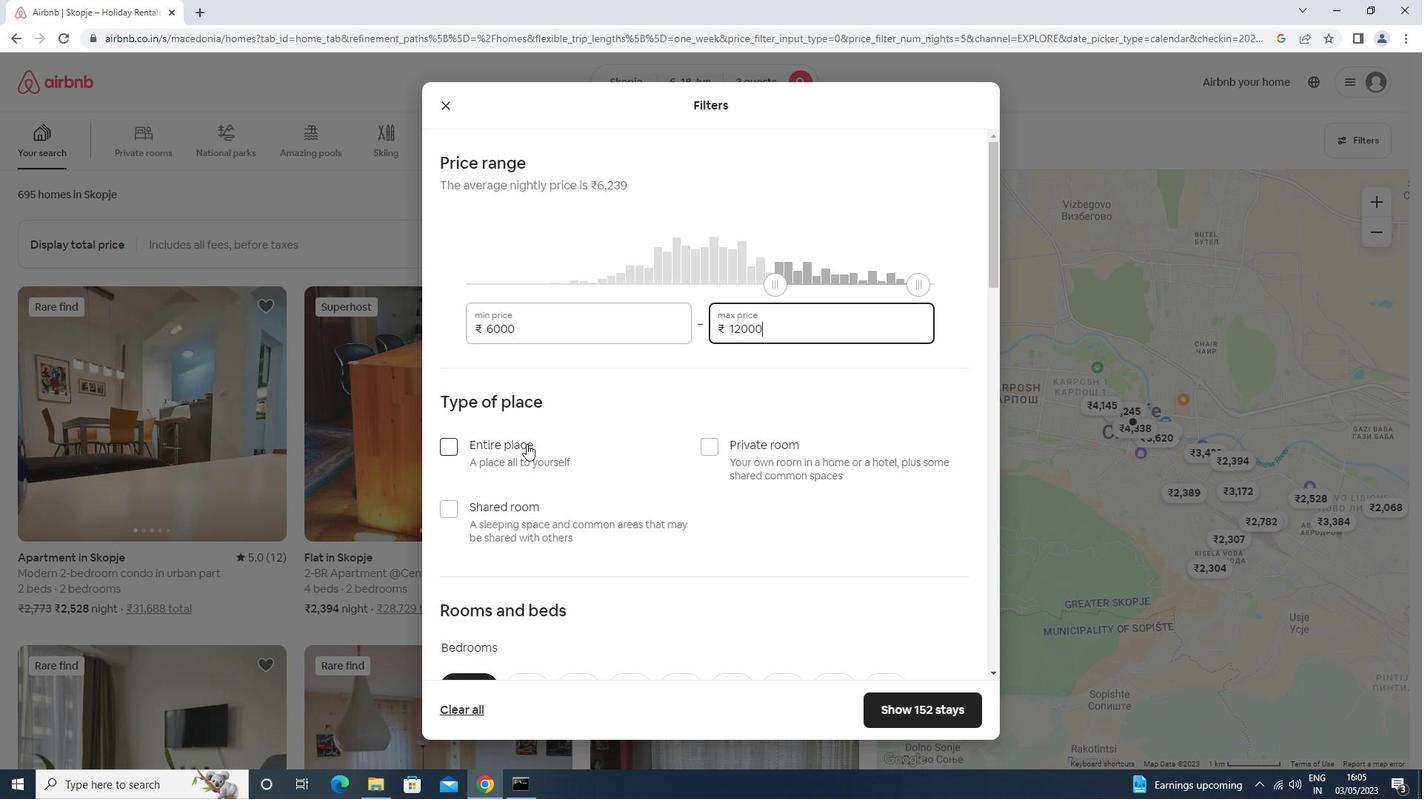 
Action: Mouse moved to (510, 442)
Screenshot: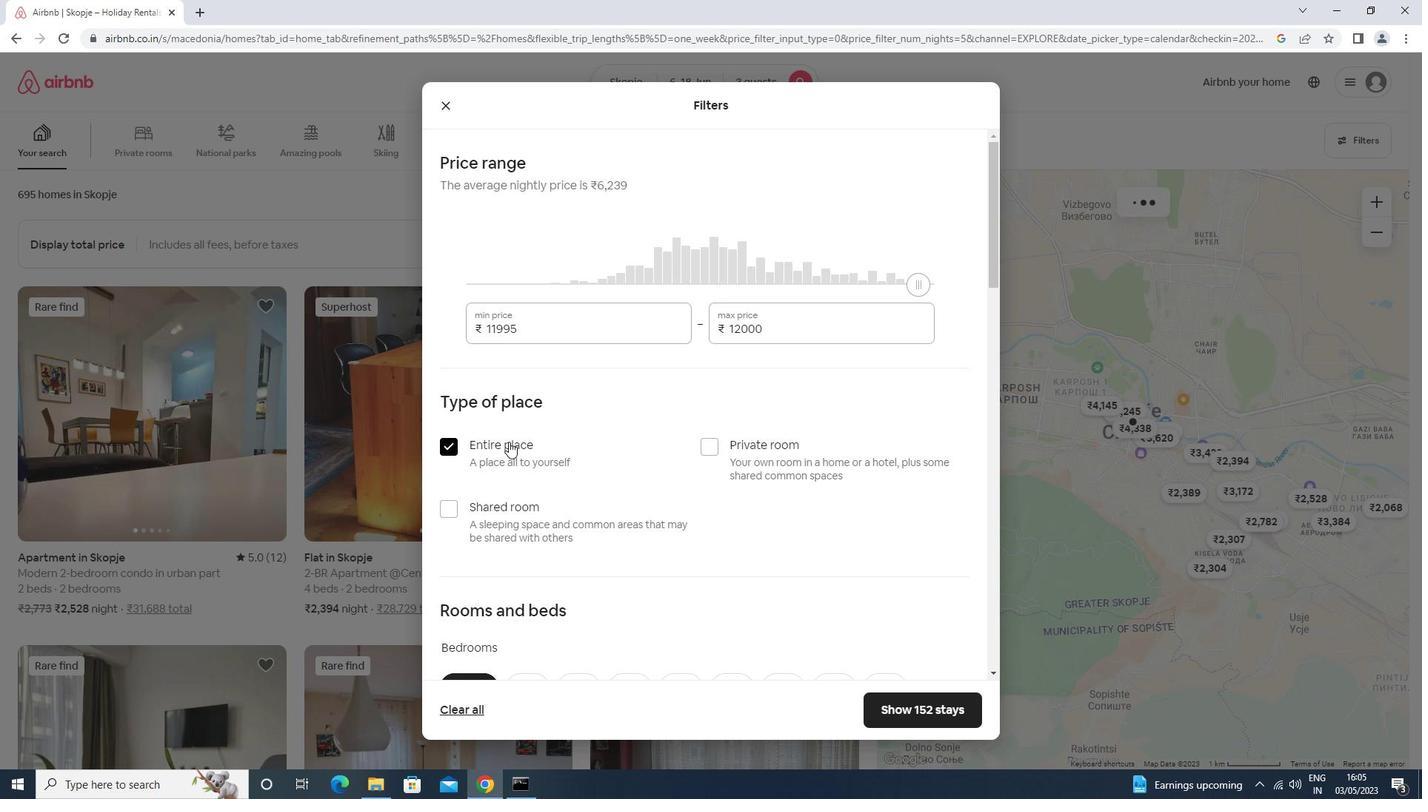 
Action: Mouse scrolled (510, 442) with delta (0, 0)
Screenshot: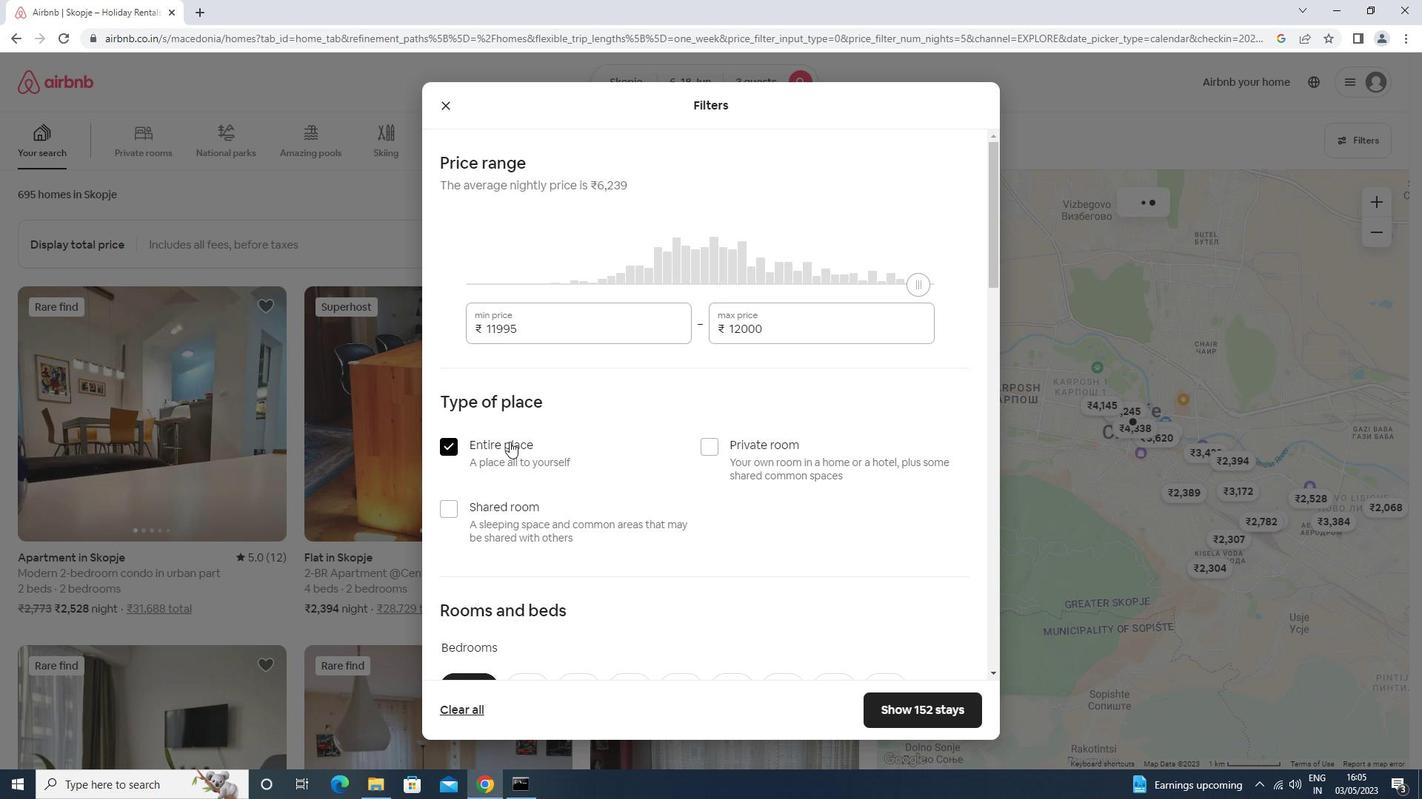 
Action: Mouse scrolled (510, 442) with delta (0, 0)
Screenshot: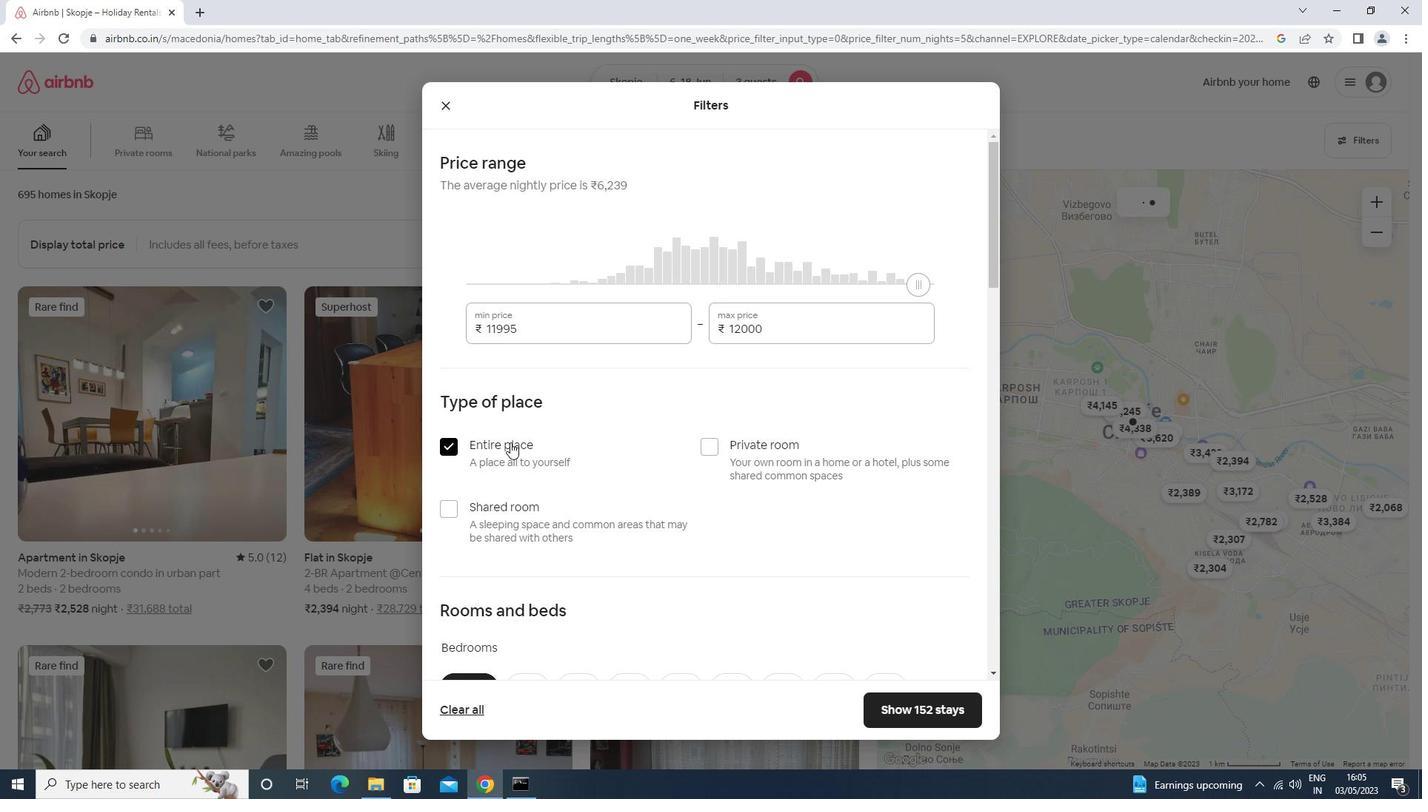 
Action: Mouse scrolled (510, 442) with delta (0, 0)
Screenshot: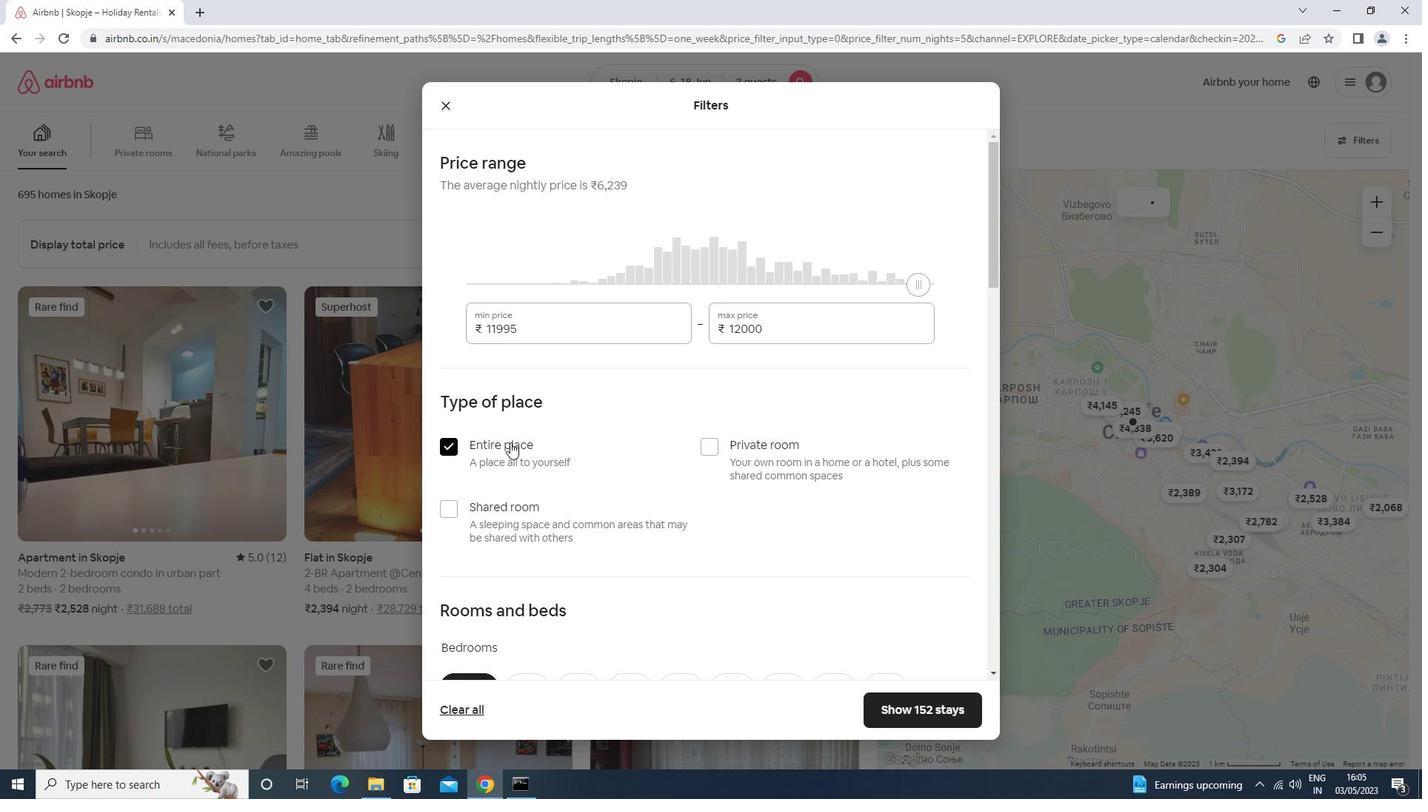 
Action: Mouse moved to (585, 472)
Screenshot: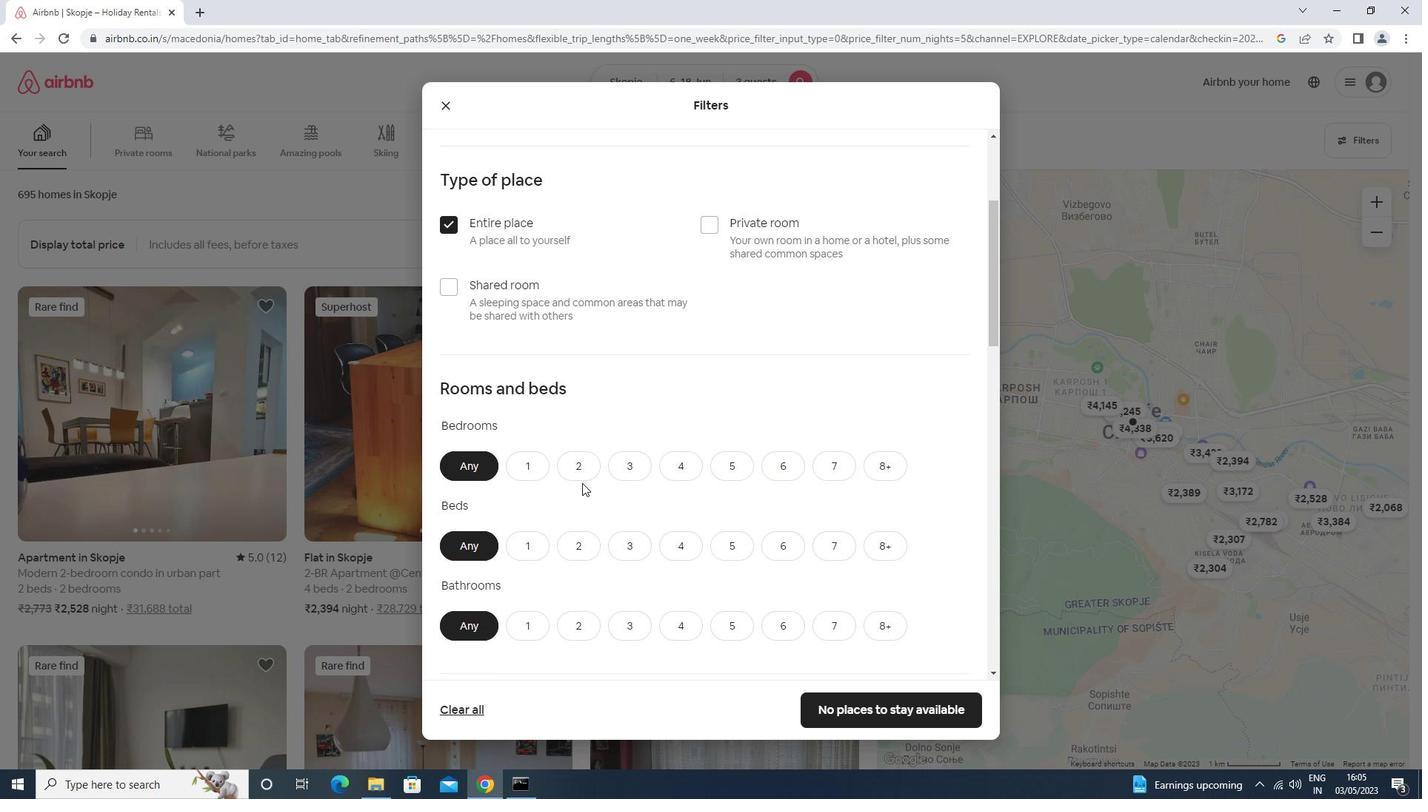 
Action: Mouse pressed left at (585, 472)
Screenshot: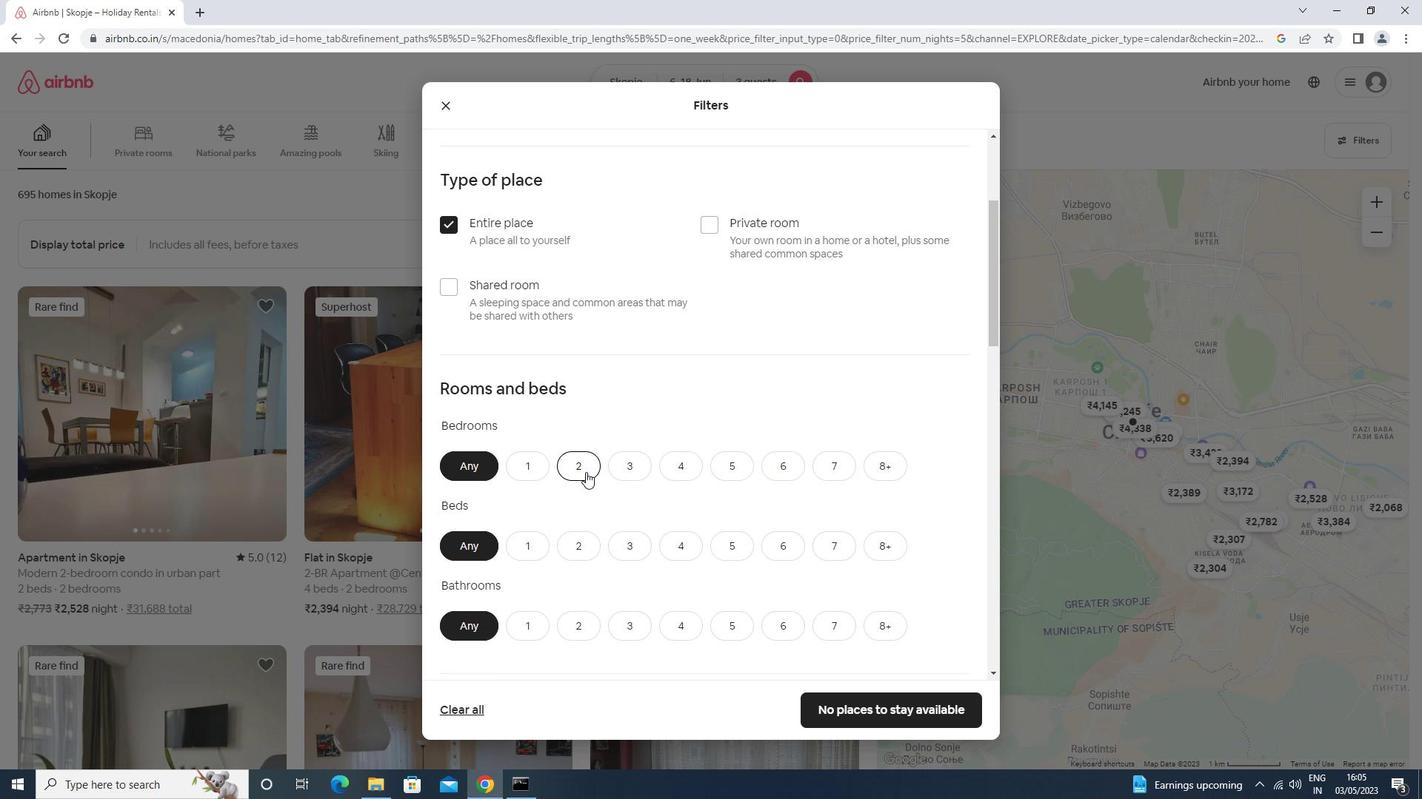 
Action: Mouse scrolled (585, 471) with delta (0, 0)
Screenshot: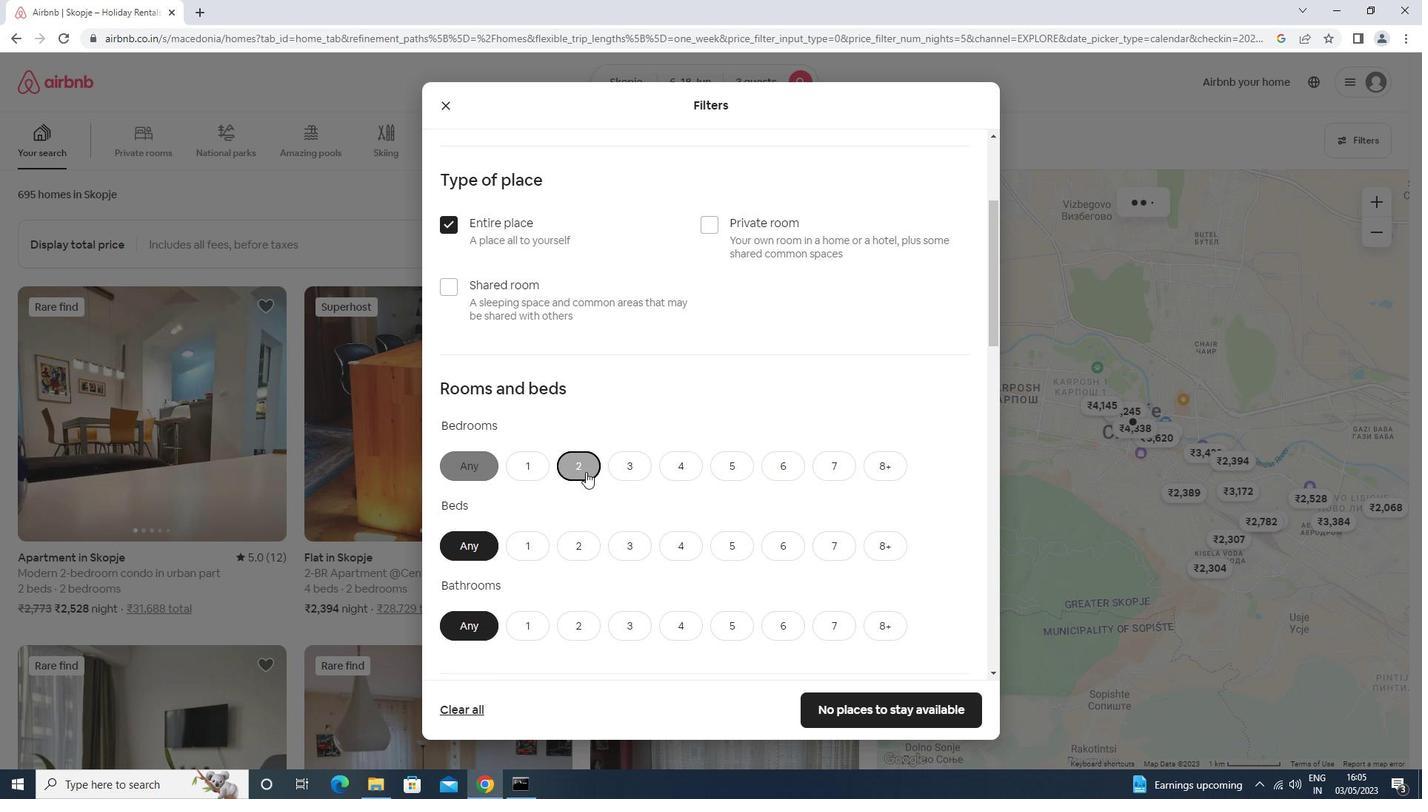 
Action: Mouse scrolled (585, 471) with delta (0, 0)
Screenshot: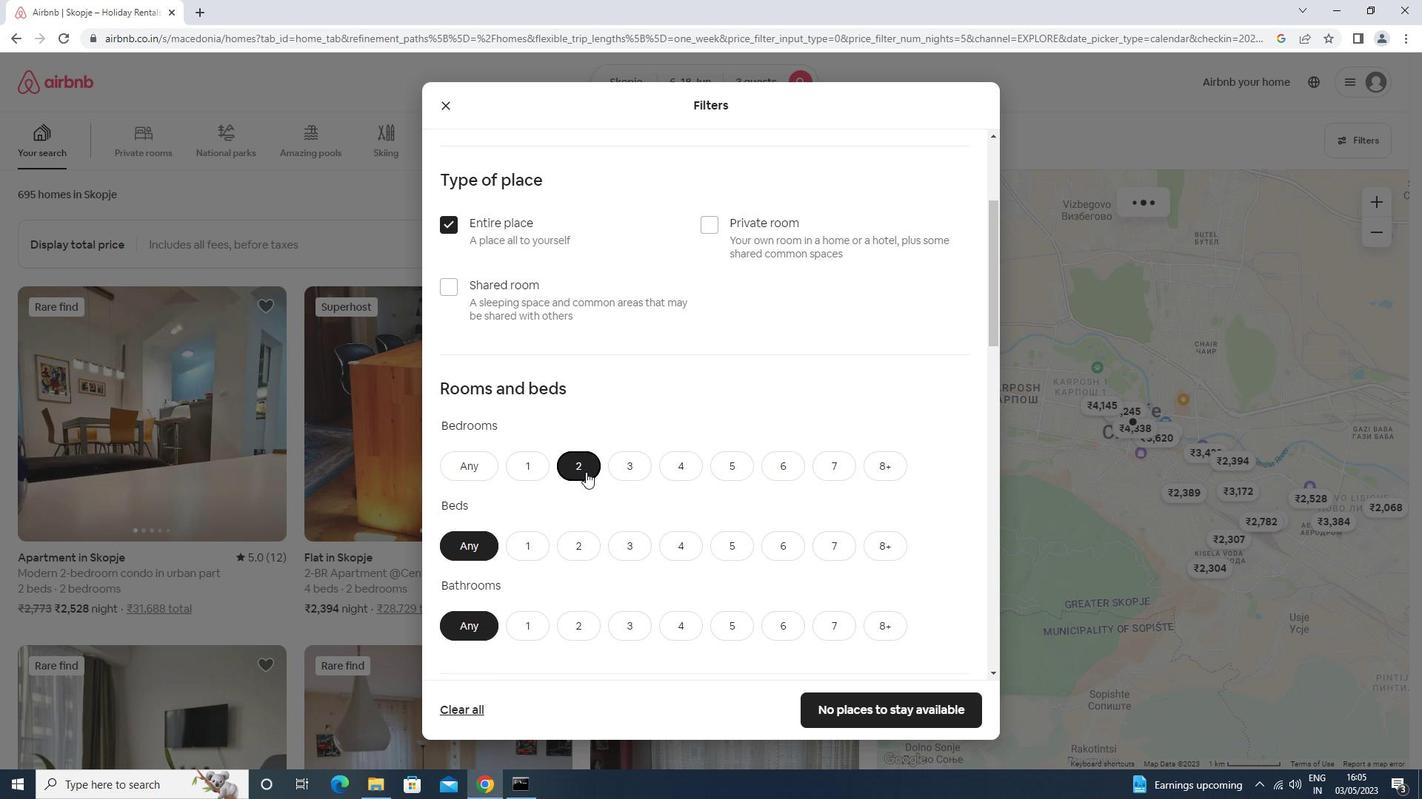 
Action: Mouse moved to (581, 396)
Screenshot: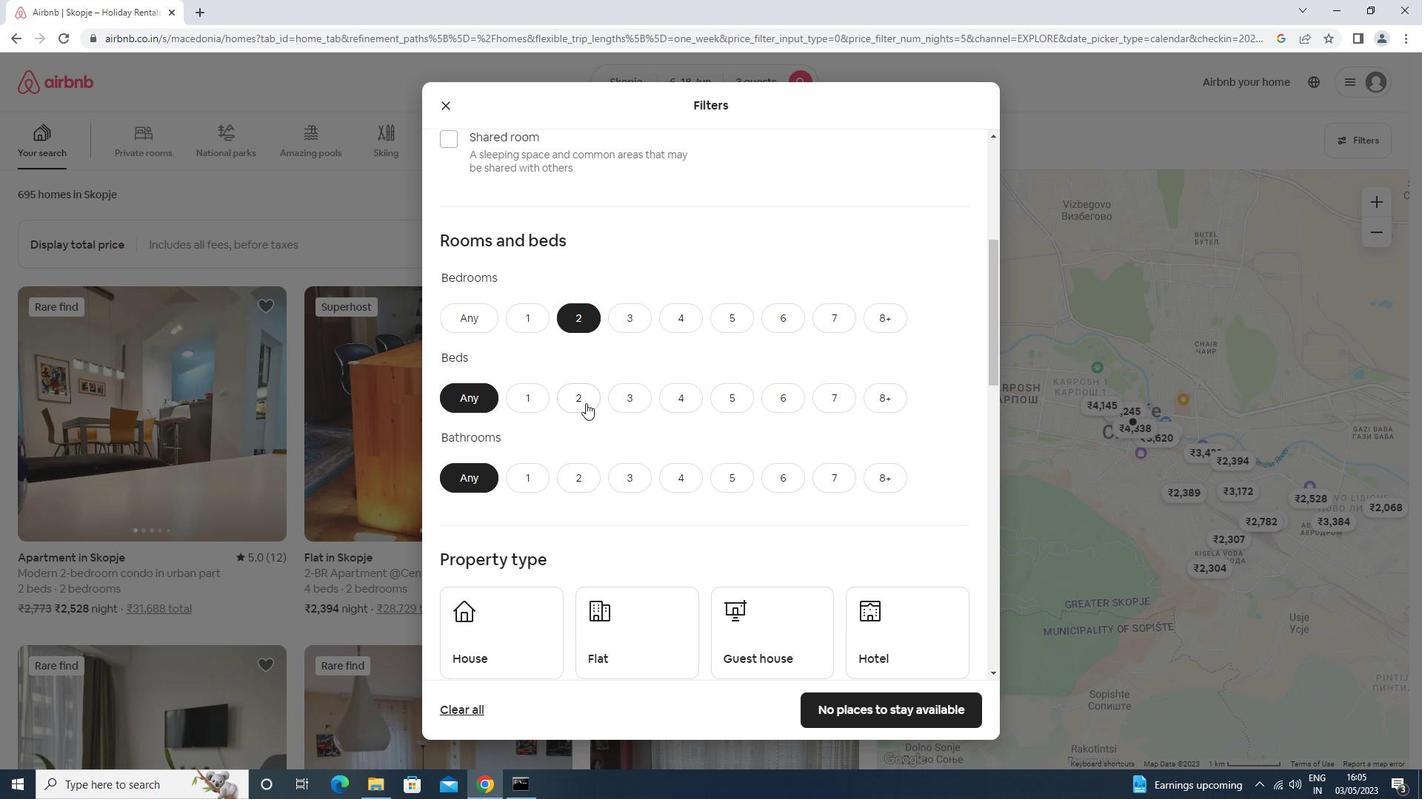 
Action: Mouse pressed left at (581, 396)
Screenshot: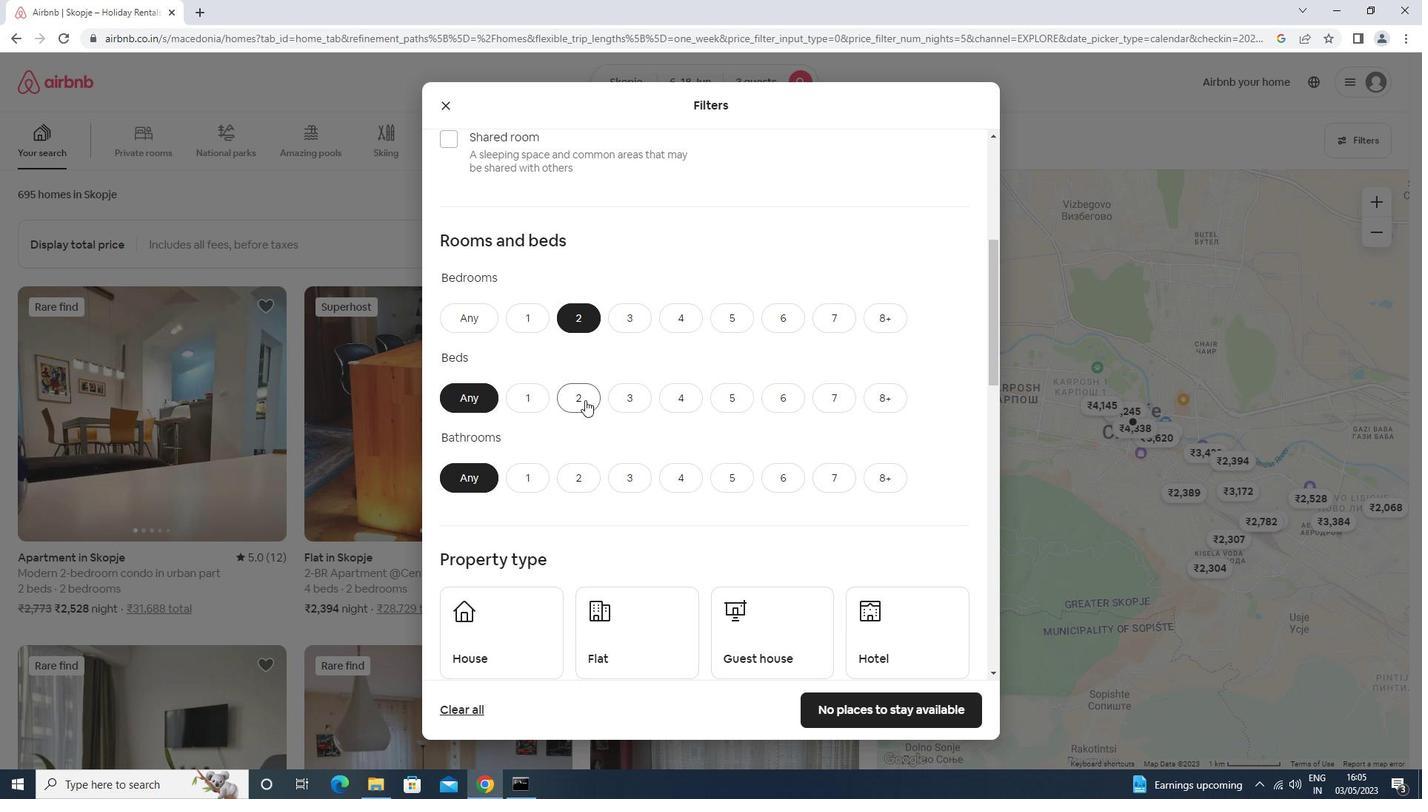 
Action: Mouse moved to (578, 397)
Screenshot: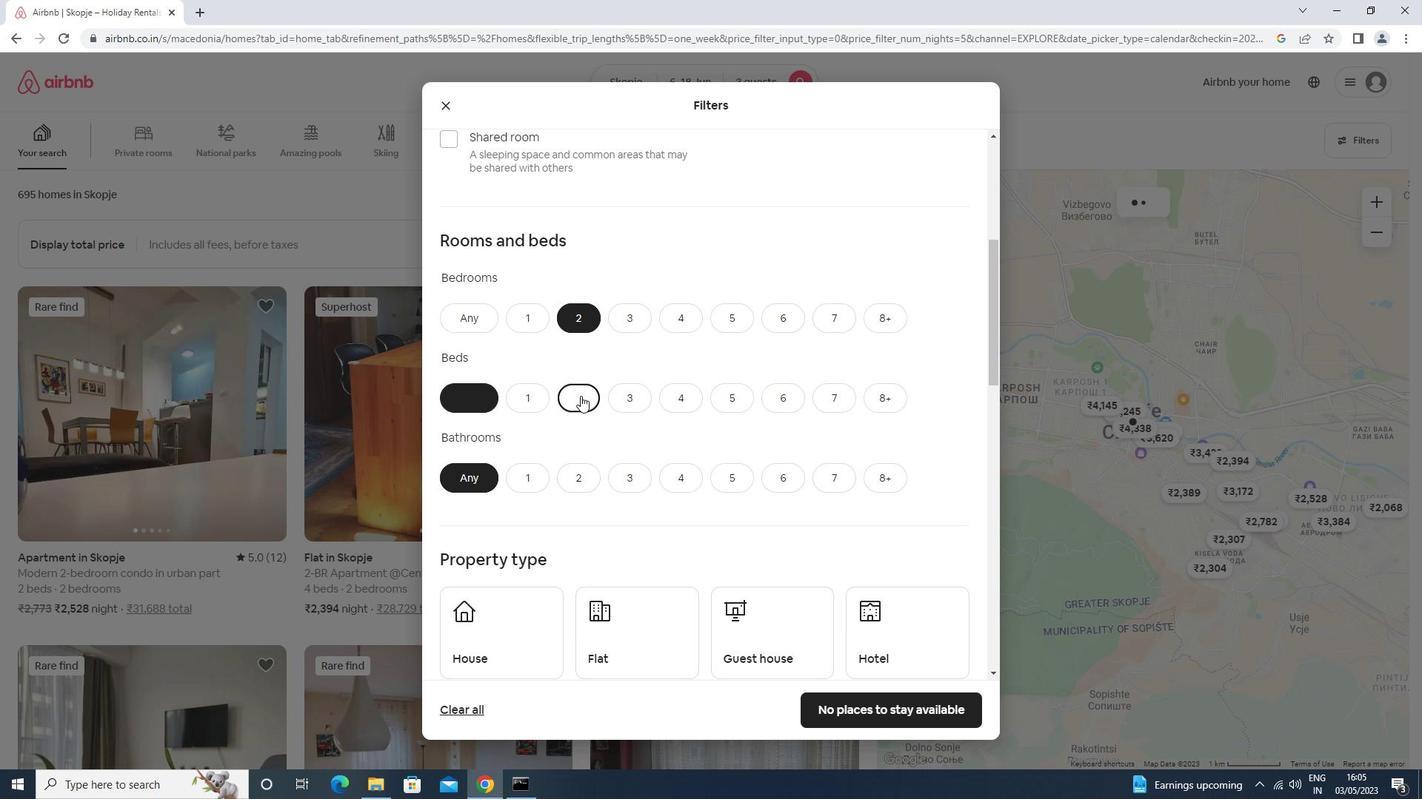 
Action: Mouse scrolled (578, 397) with delta (0, 0)
Screenshot: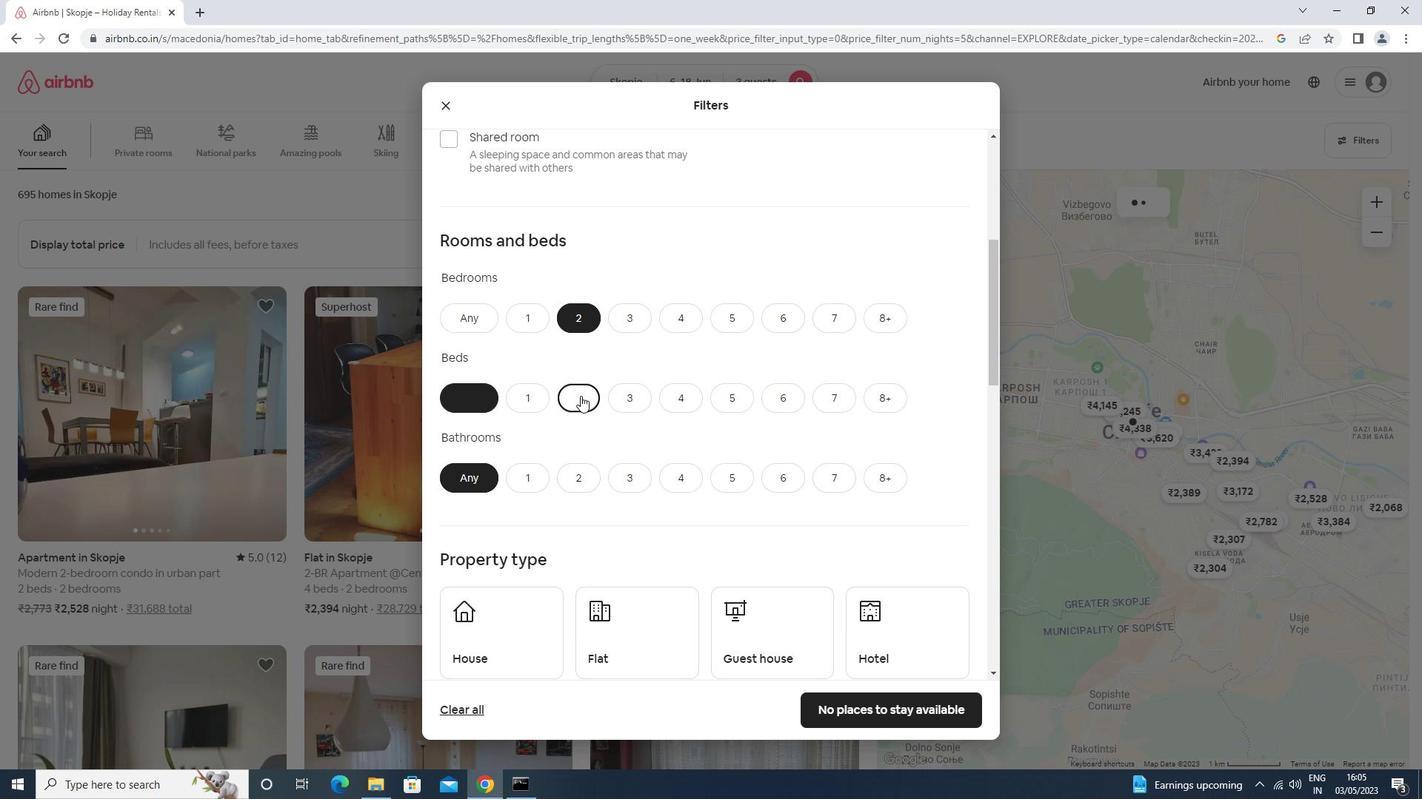 
Action: Mouse moved to (578, 398)
Screenshot: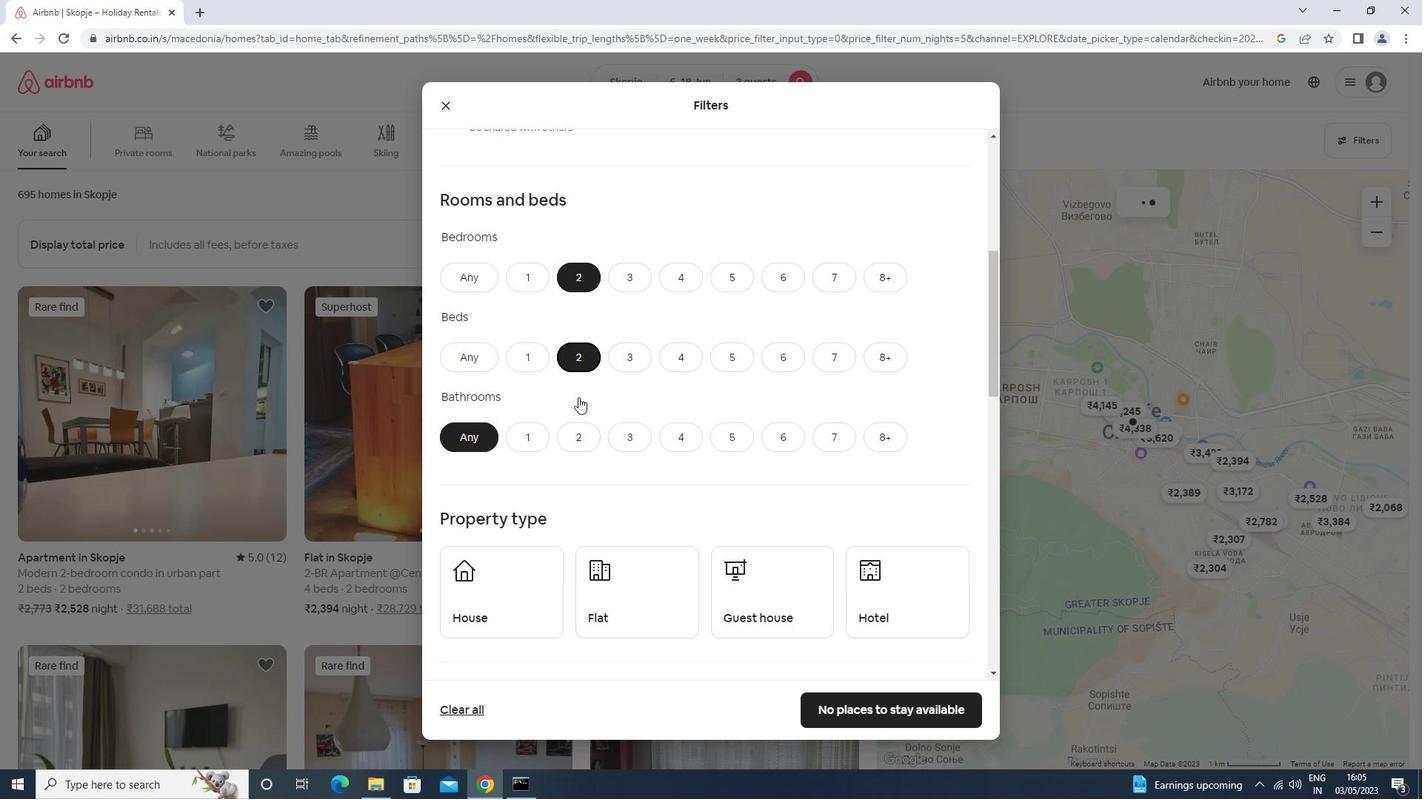 
Action: Mouse pressed left at (578, 398)
Screenshot: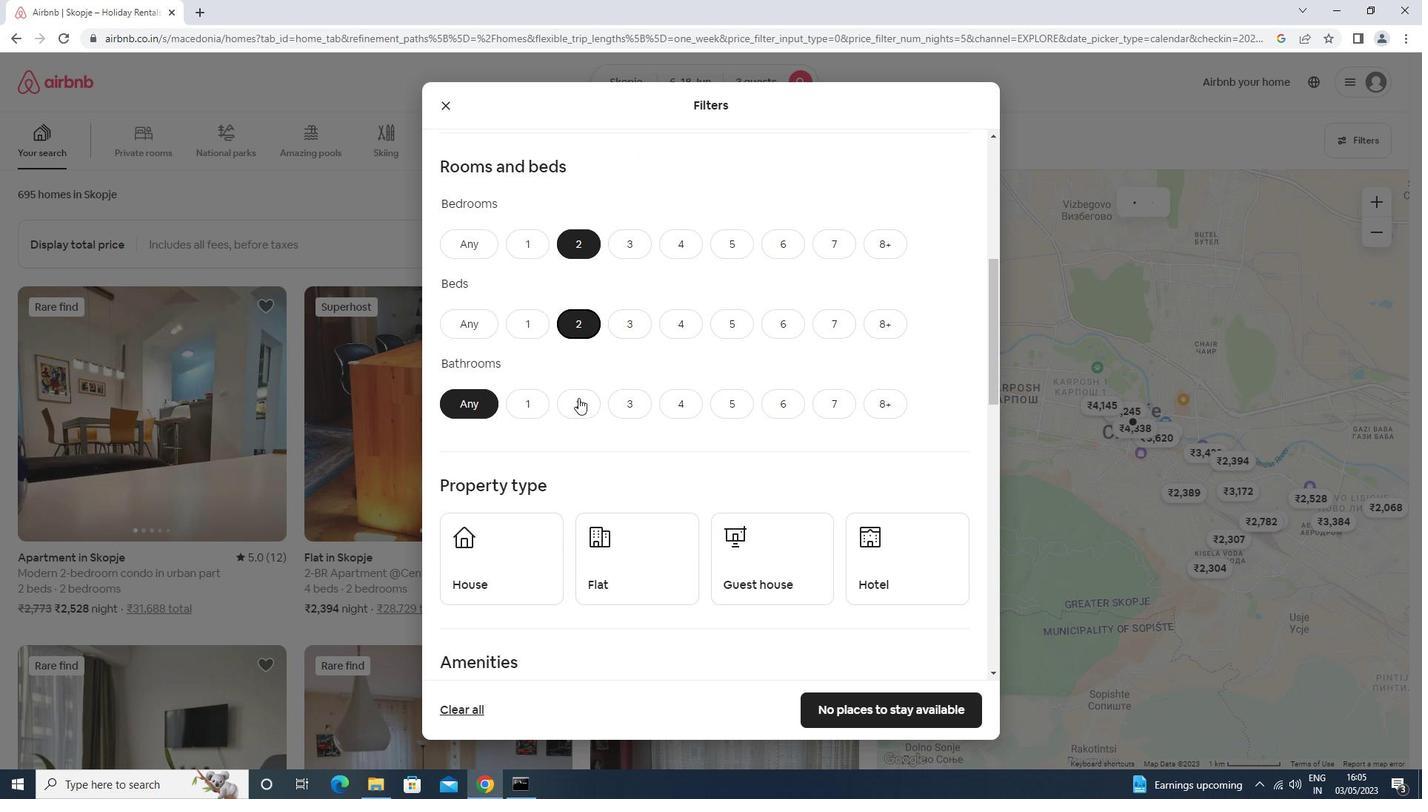 
Action: Mouse scrolled (578, 397) with delta (0, 0)
Screenshot: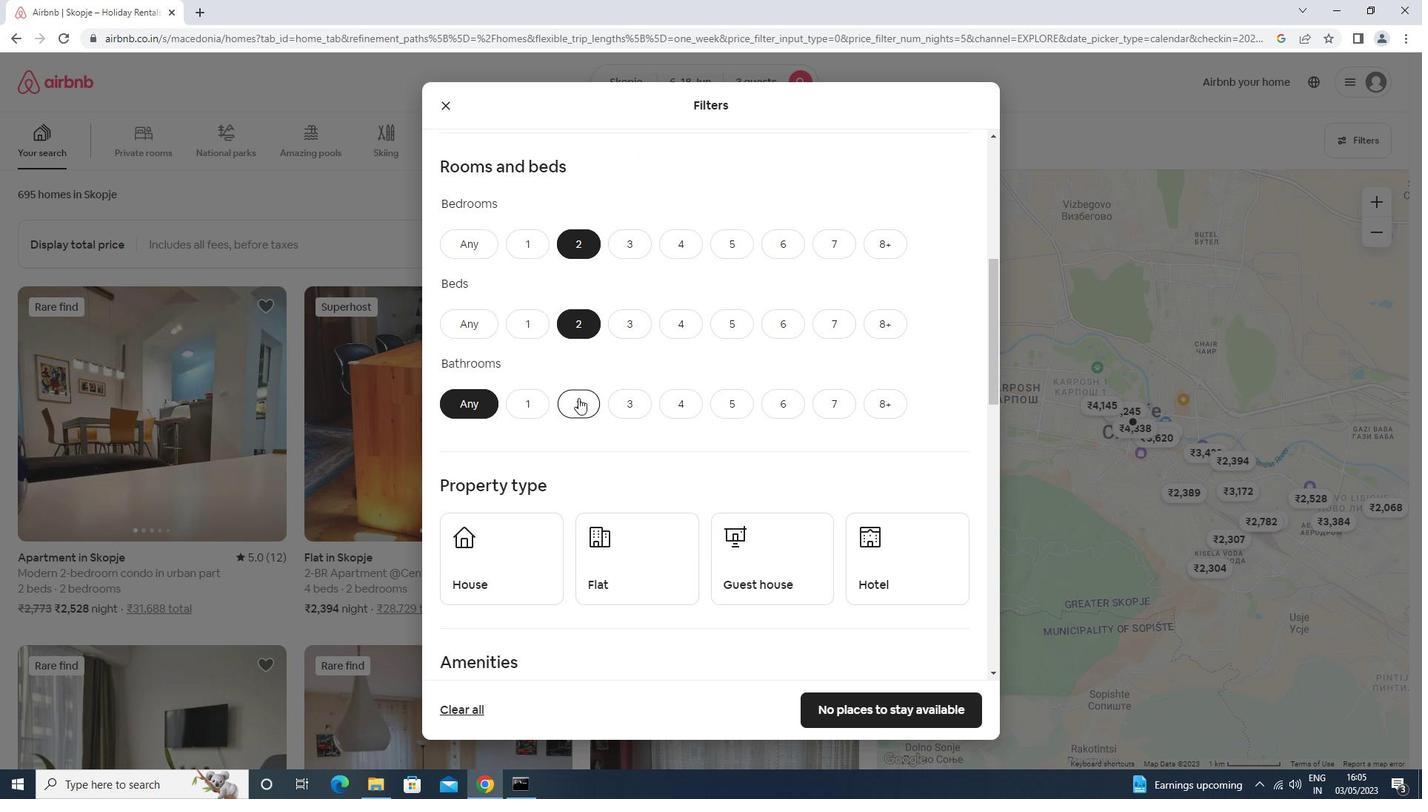 
Action: Mouse scrolled (578, 397) with delta (0, 0)
Screenshot: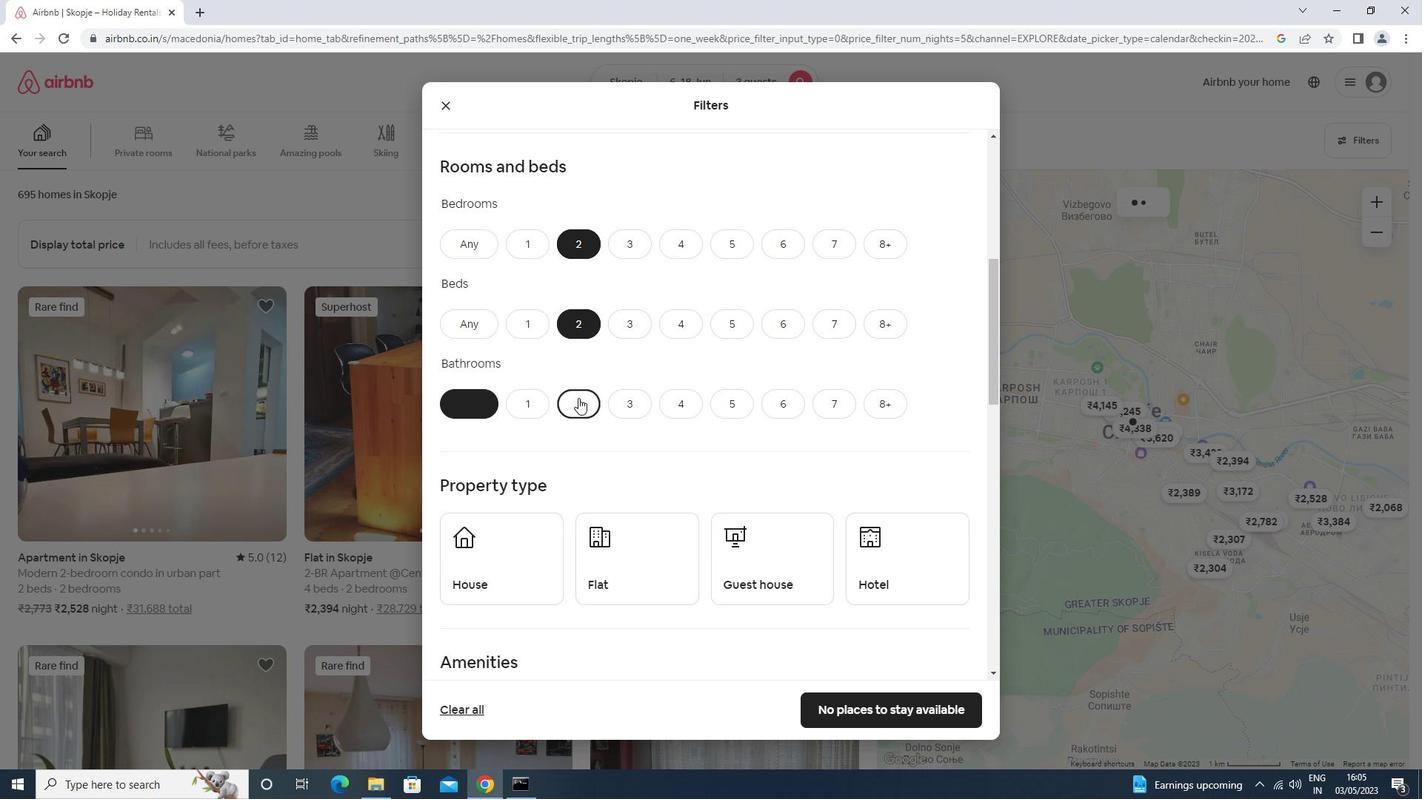 
Action: Mouse moved to (578, 399)
Screenshot: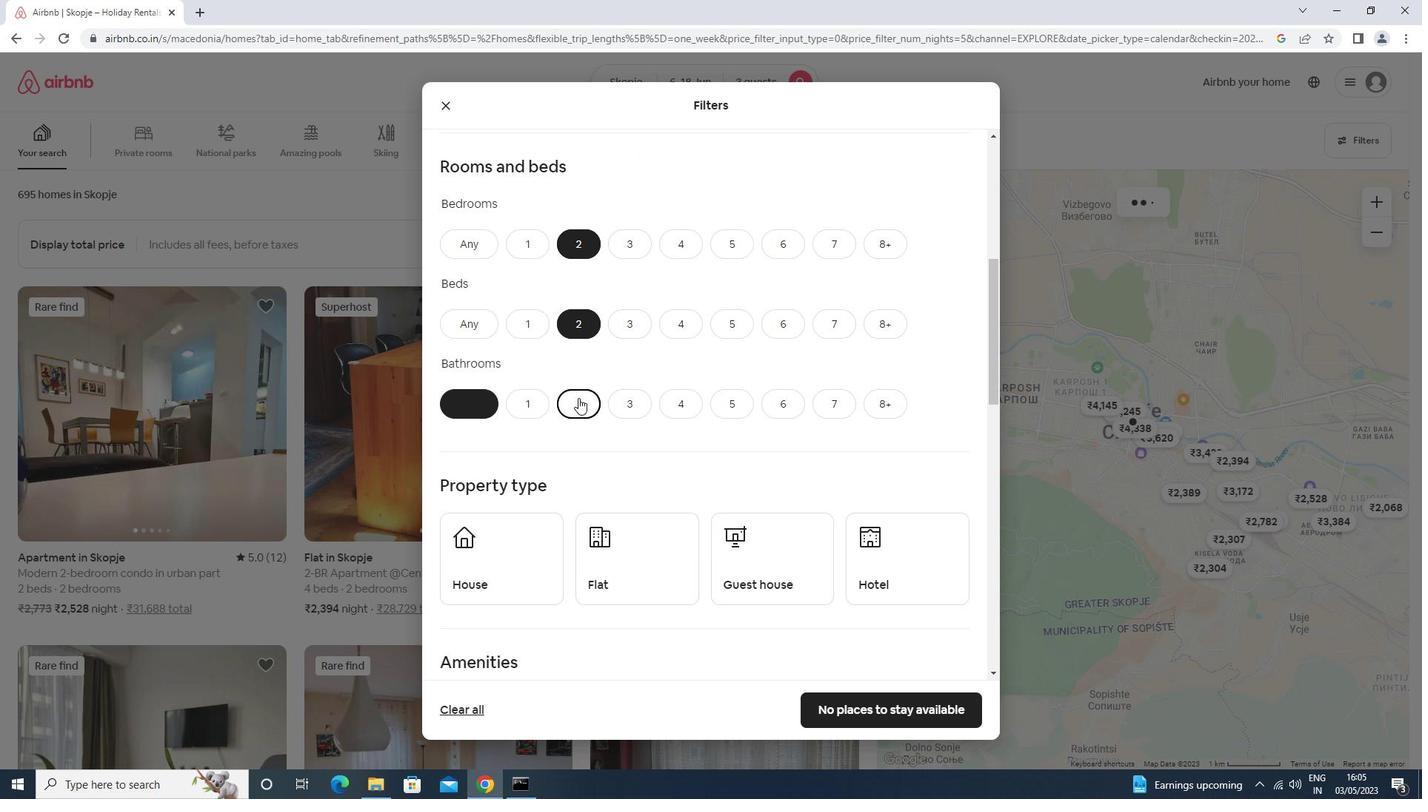 
Action: Mouse scrolled (578, 398) with delta (0, 0)
Screenshot: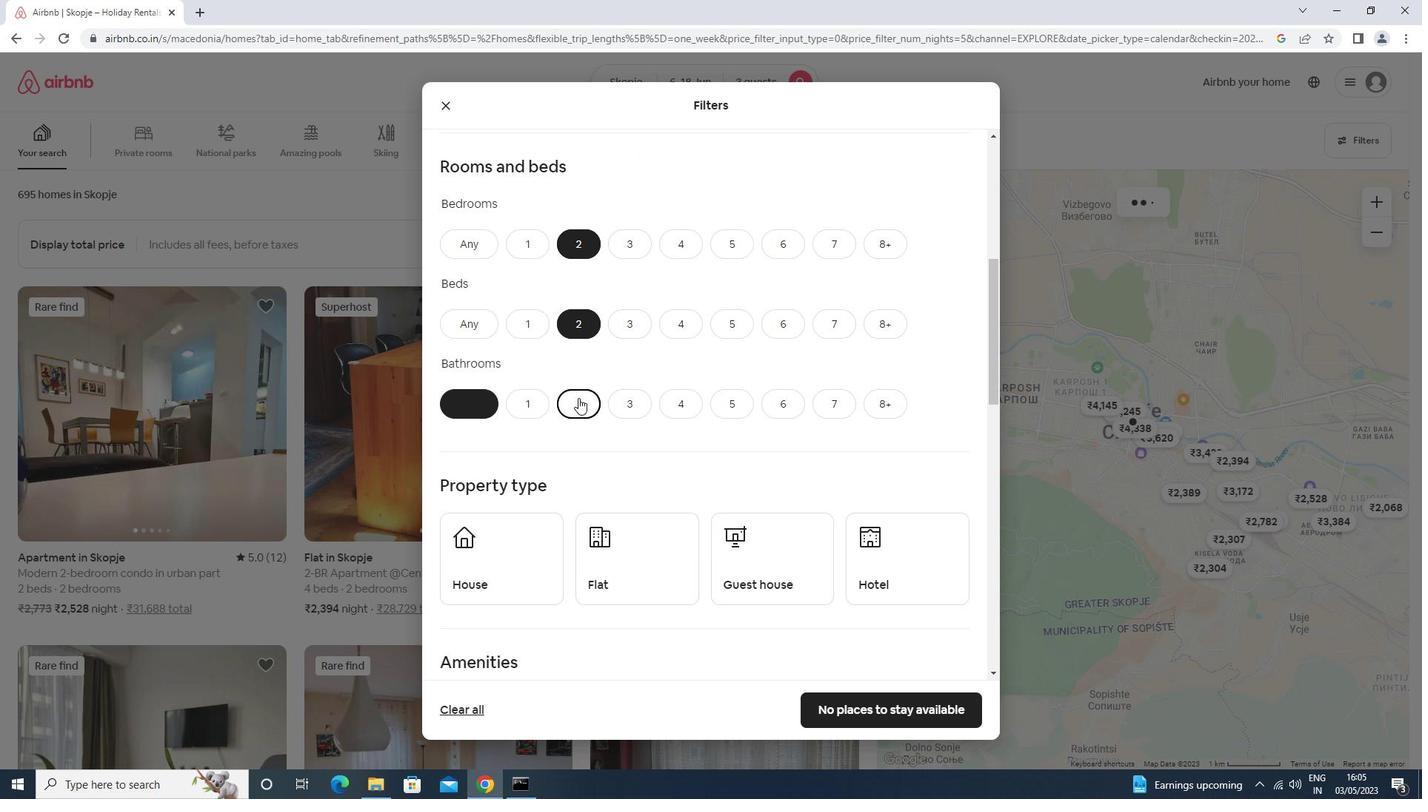 
Action: Mouse moved to (511, 362)
Screenshot: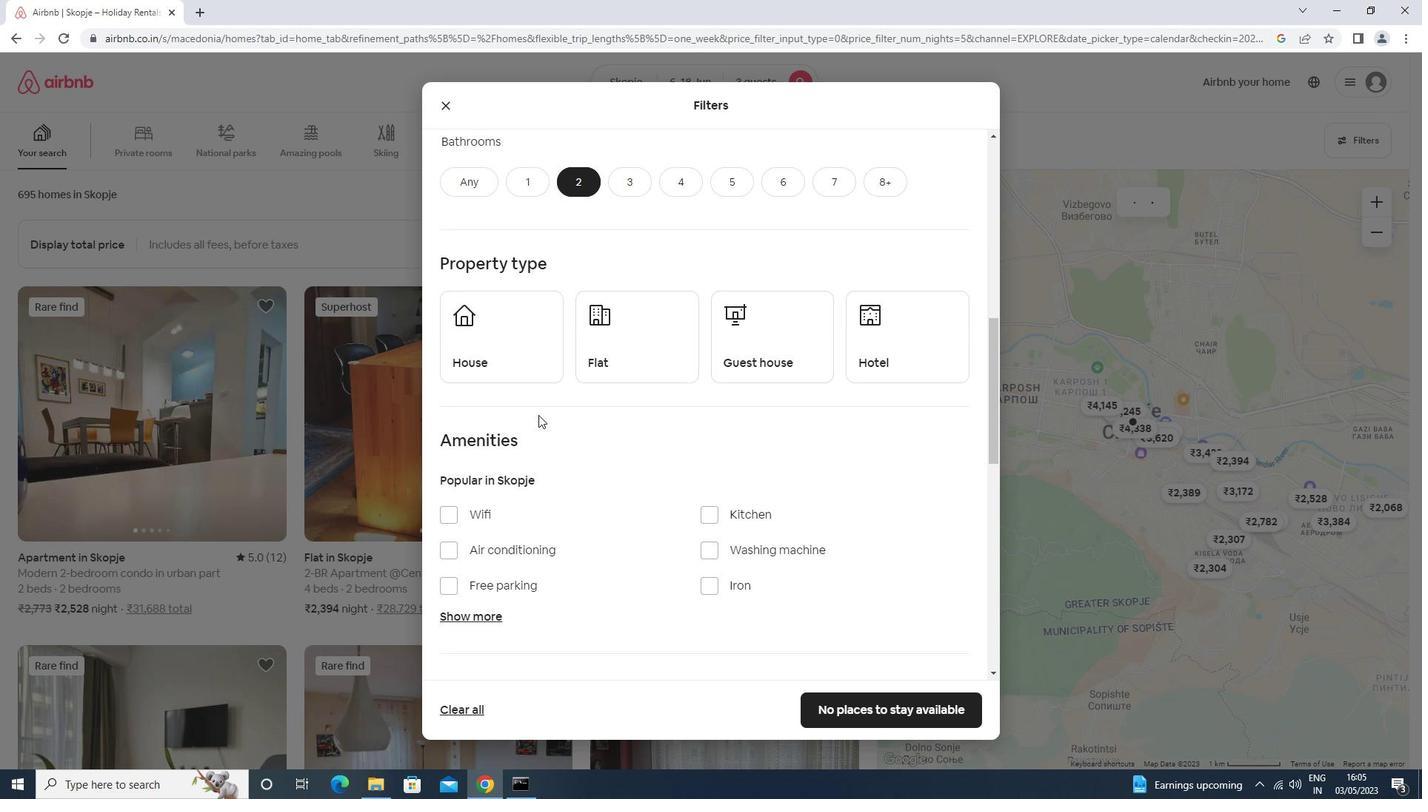 
Action: Mouse pressed left at (511, 362)
Screenshot: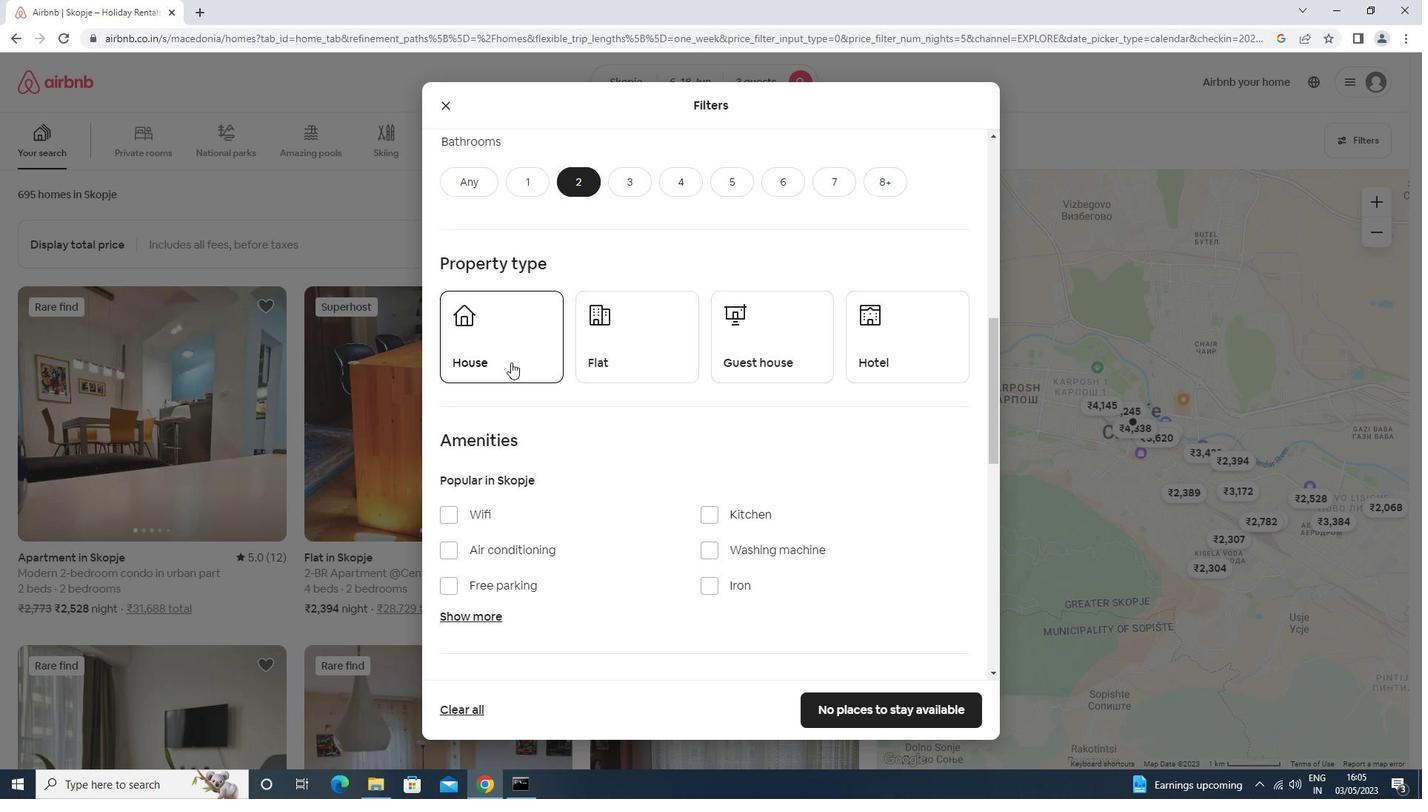 
Action: Mouse moved to (651, 373)
Screenshot: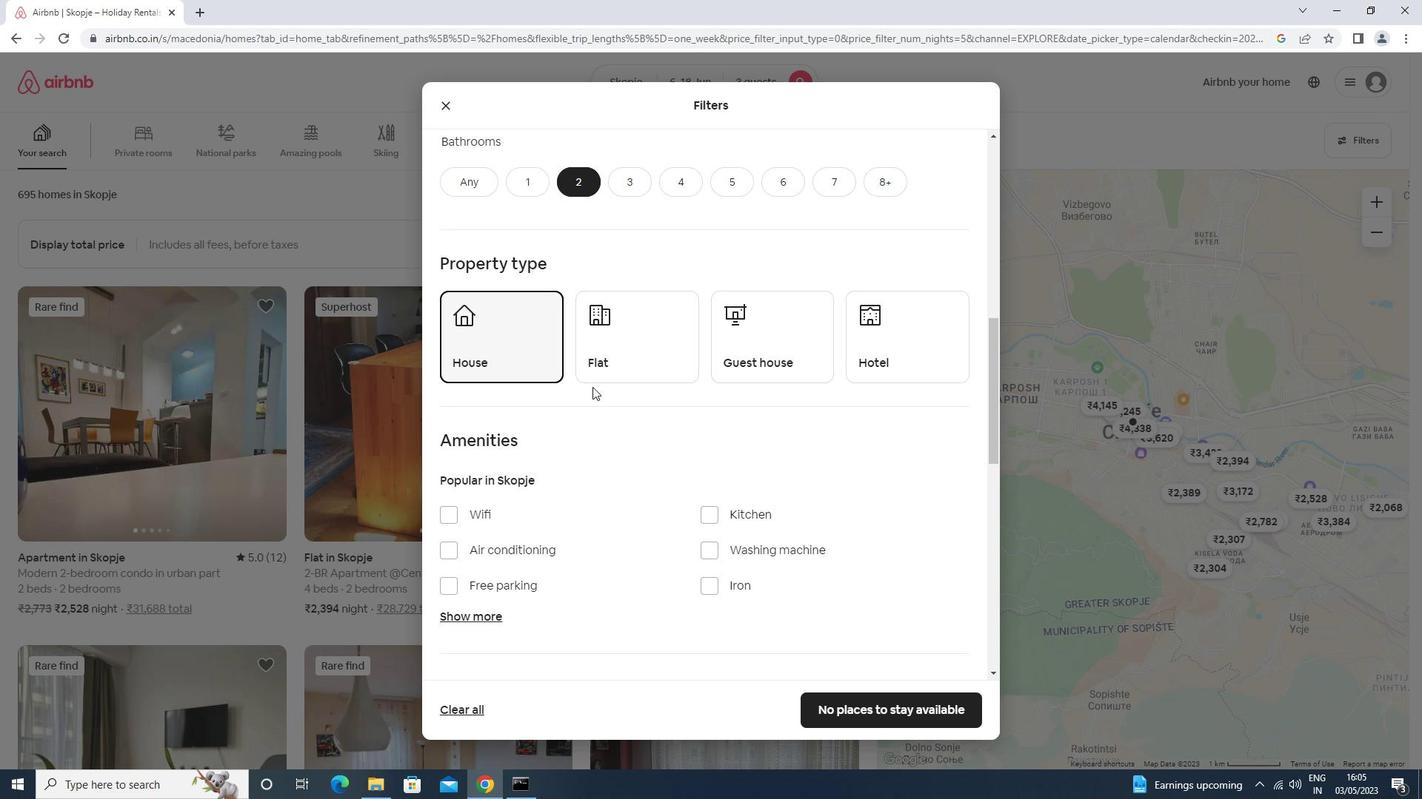 
Action: Mouse pressed left at (651, 373)
Screenshot: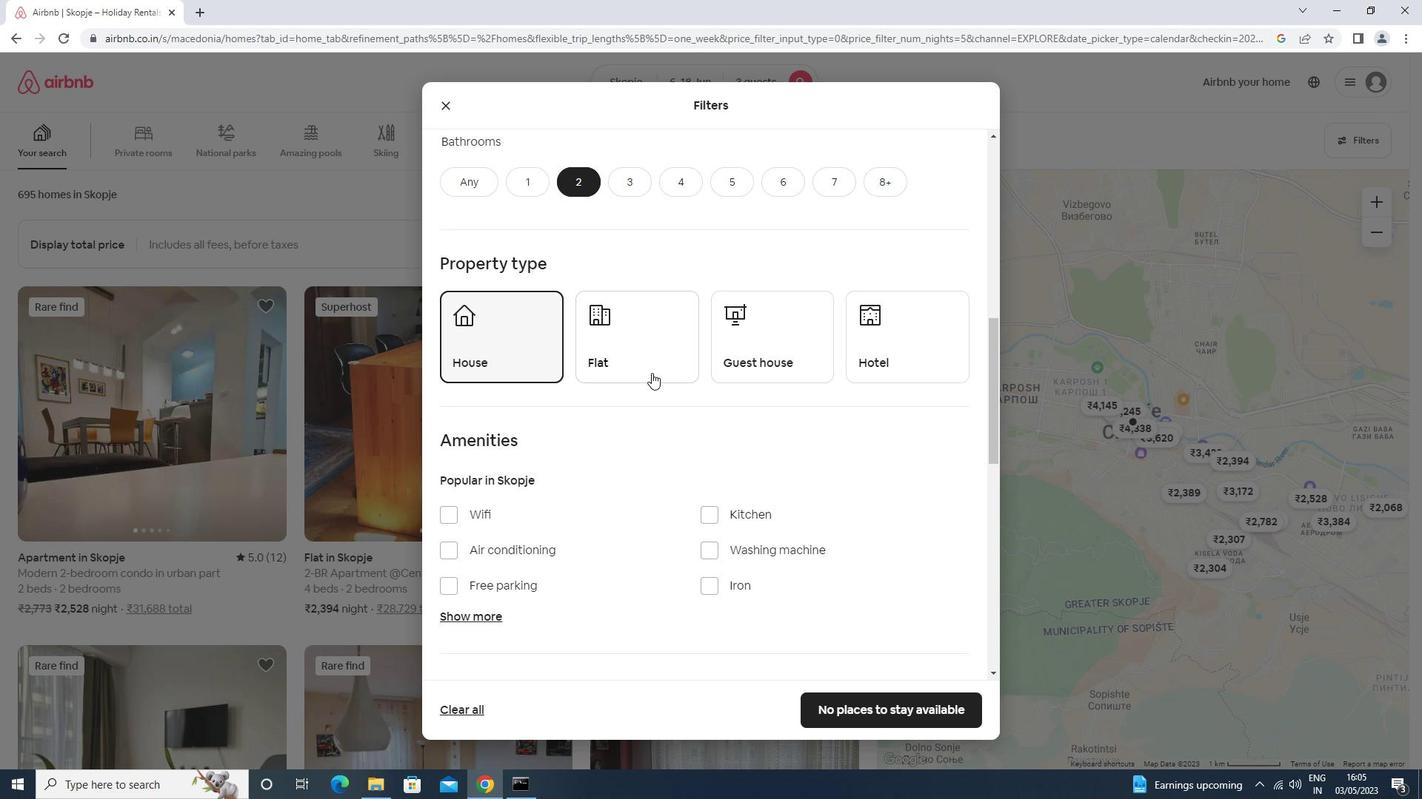 
Action: Mouse moved to (794, 353)
Screenshot: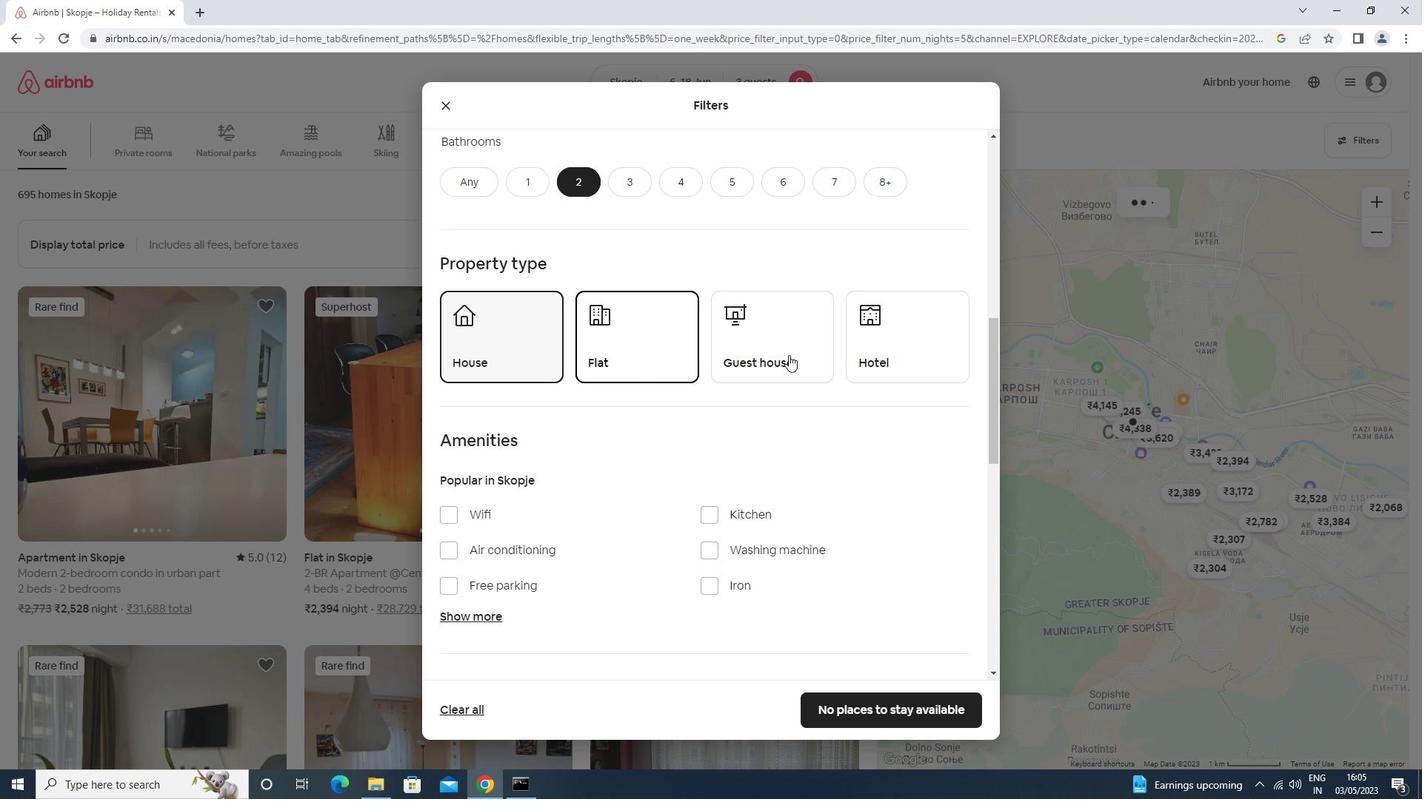 
Action: Mouse pressed left at (794, 353)
Screenshot: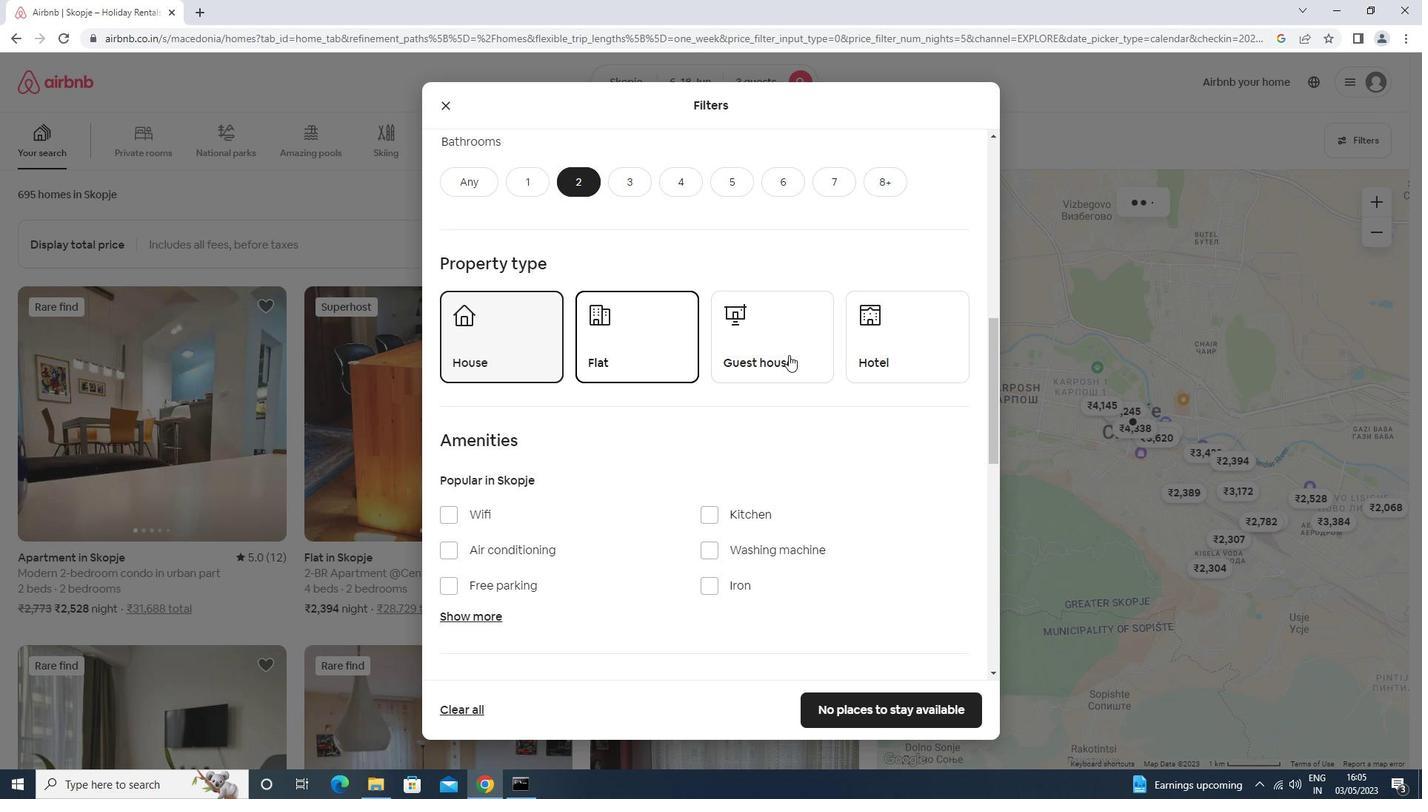 
Action: Mouse moved to (898, 348)
Screenshot: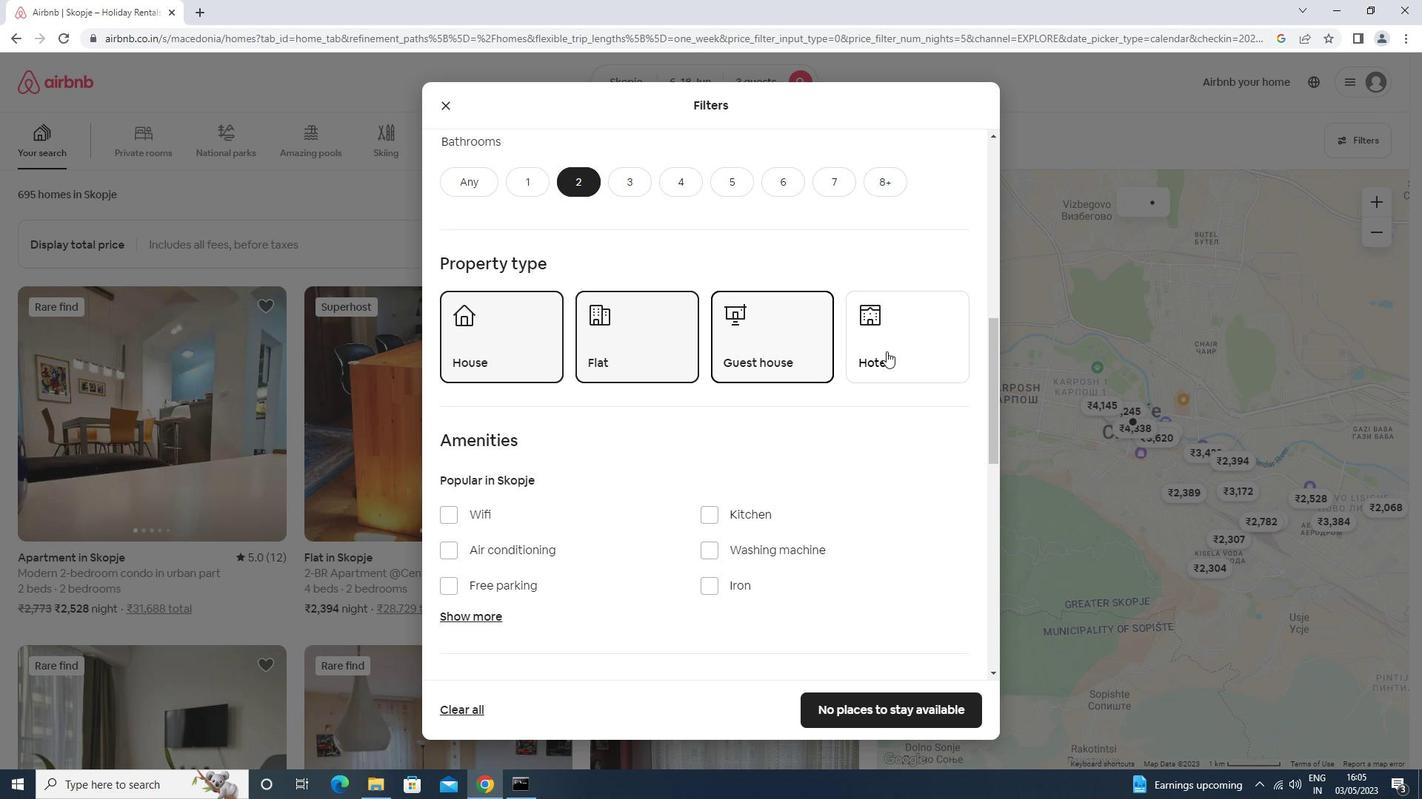 
Action: Mouse pressed left at (898, 348)
Screenshot: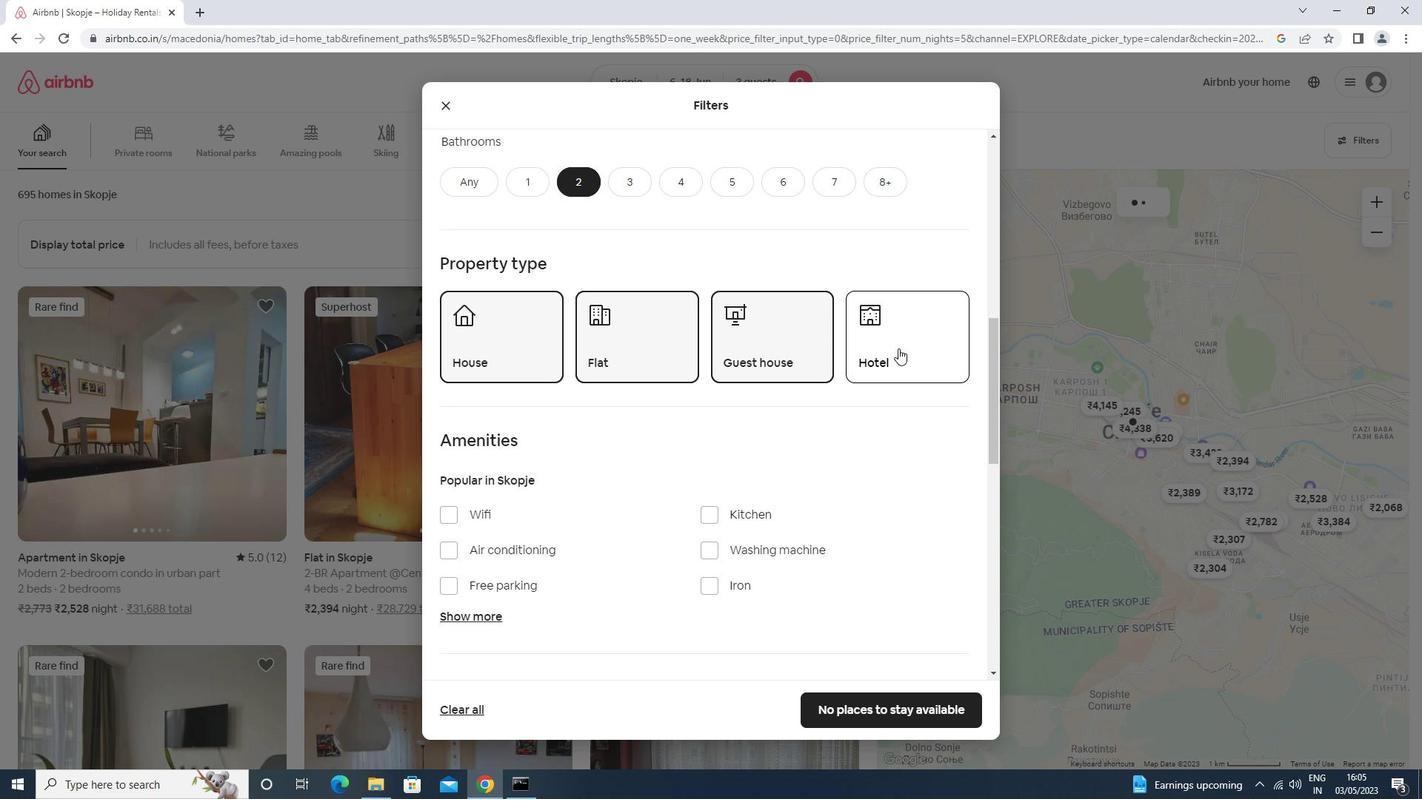 
Action: Mouse moved to (894, 349)
Screenshot: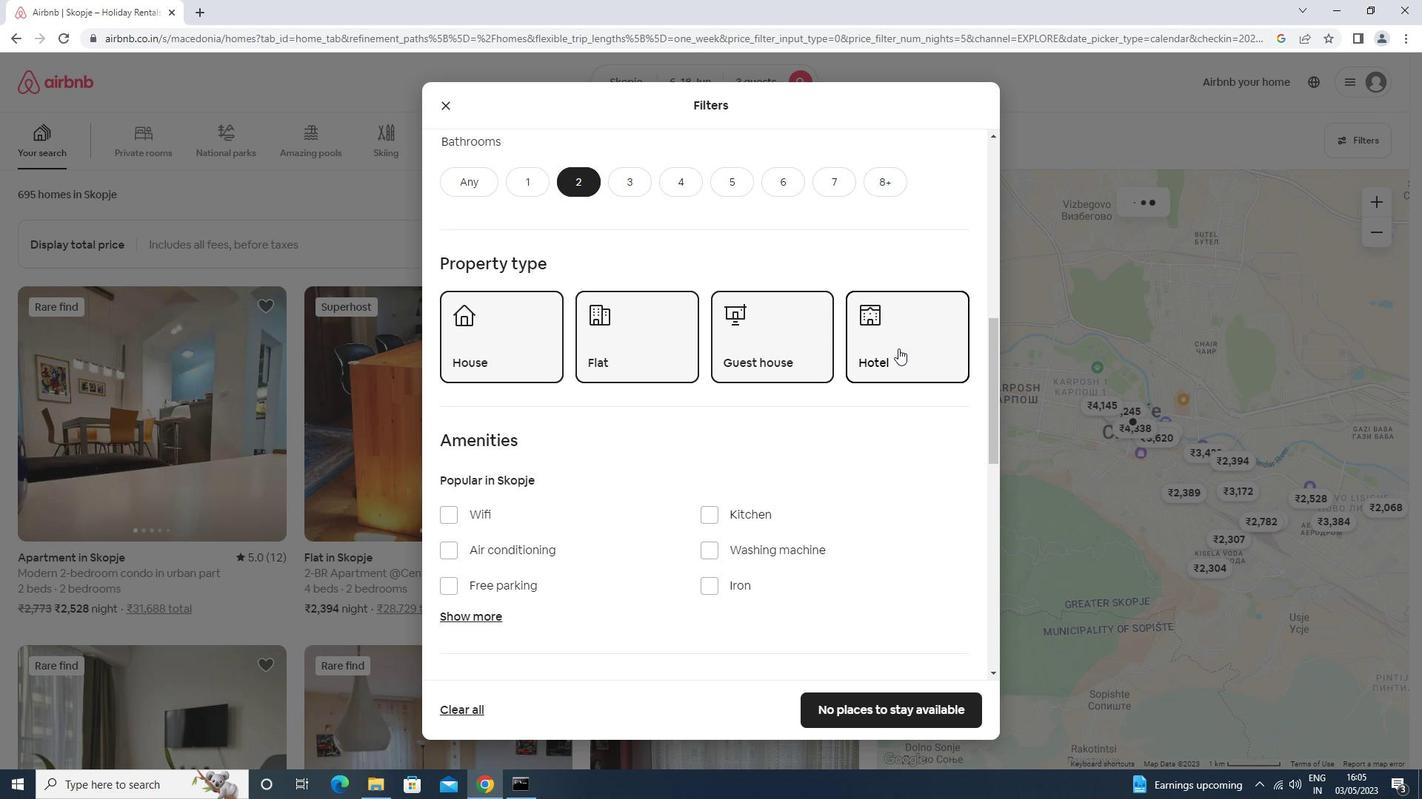 
Action: Mouse scrolled (894, 348) with delta (0, 0)
Screenshot: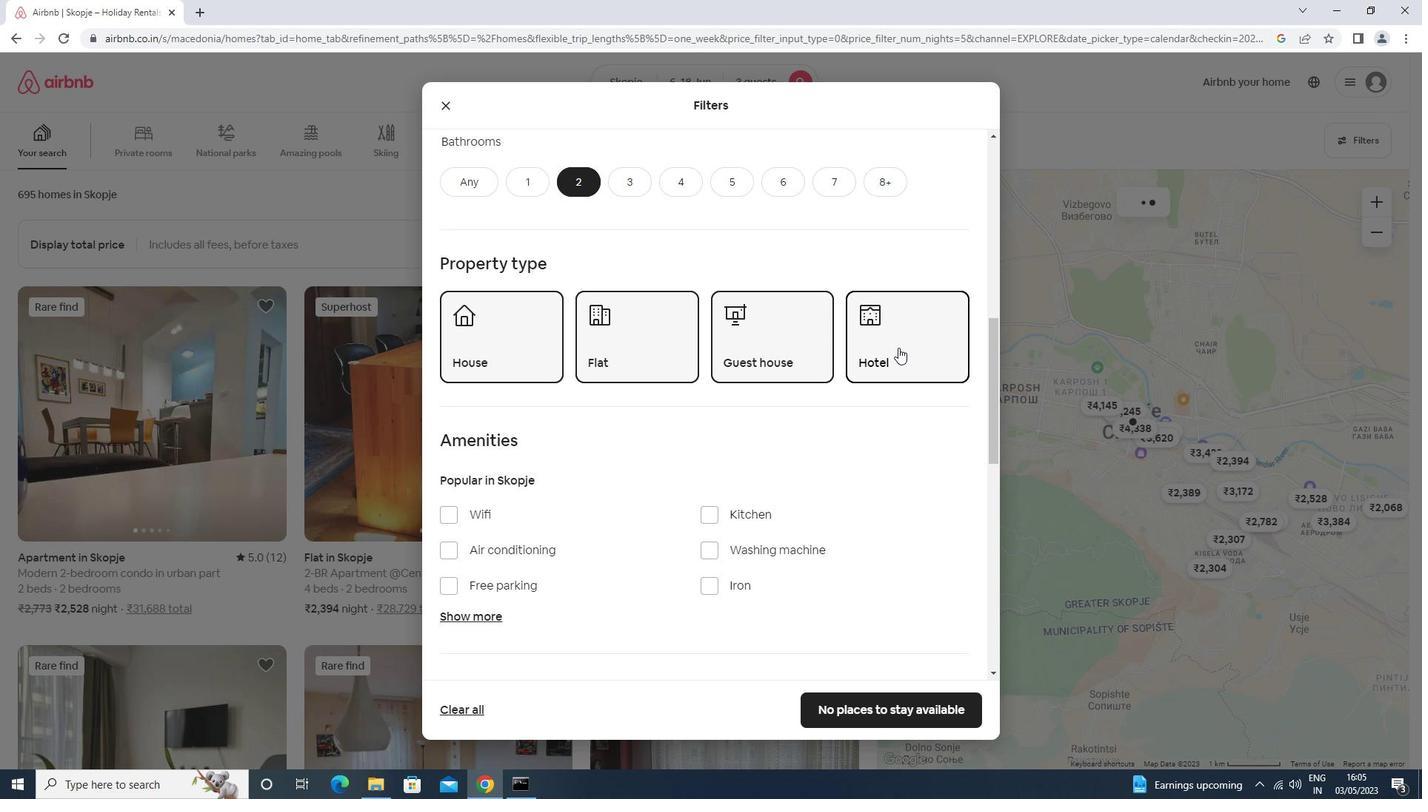 
Action: Mouse moved to (893, 351)
Screenshot: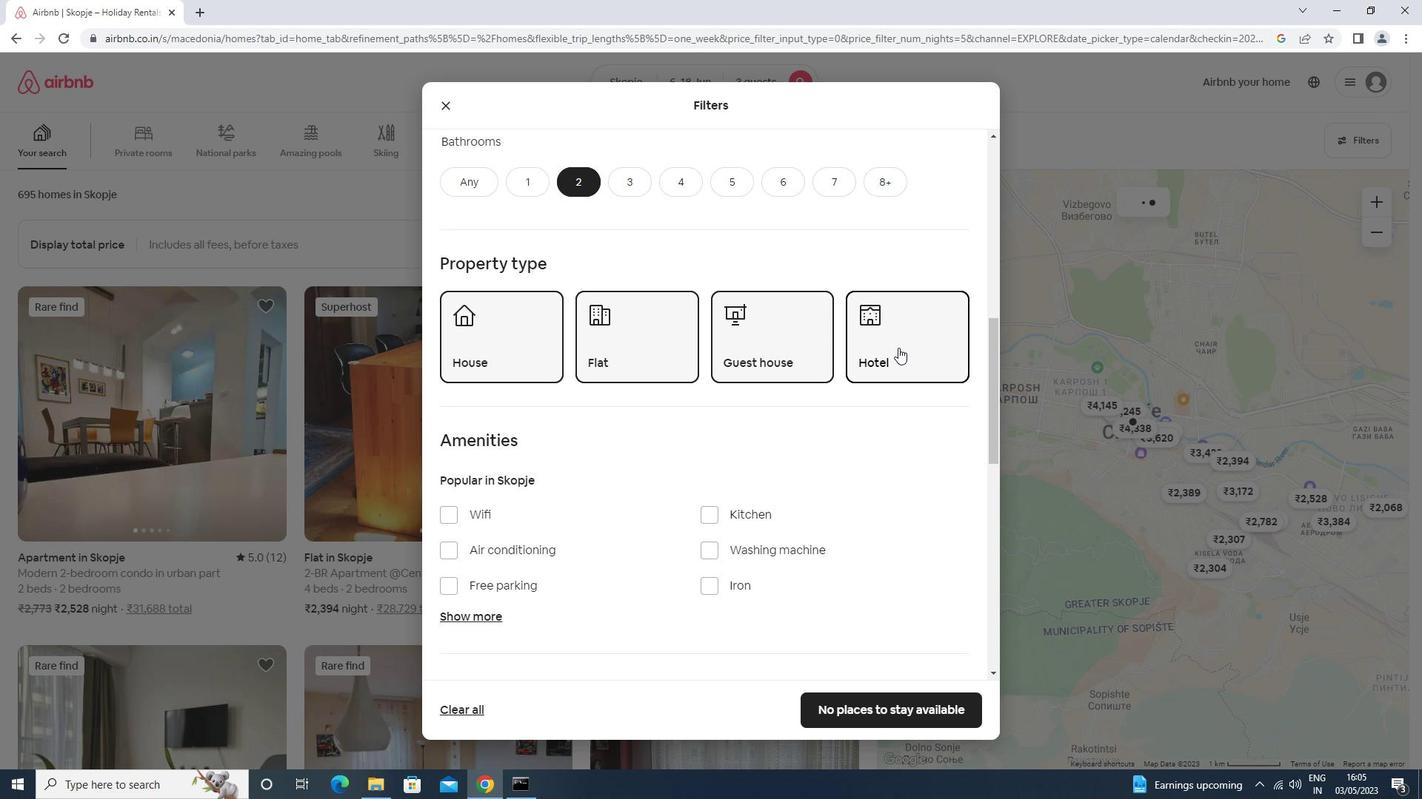 
Action: Mouse scrolled (893, 350) with delta (0, 0)
Screenshot: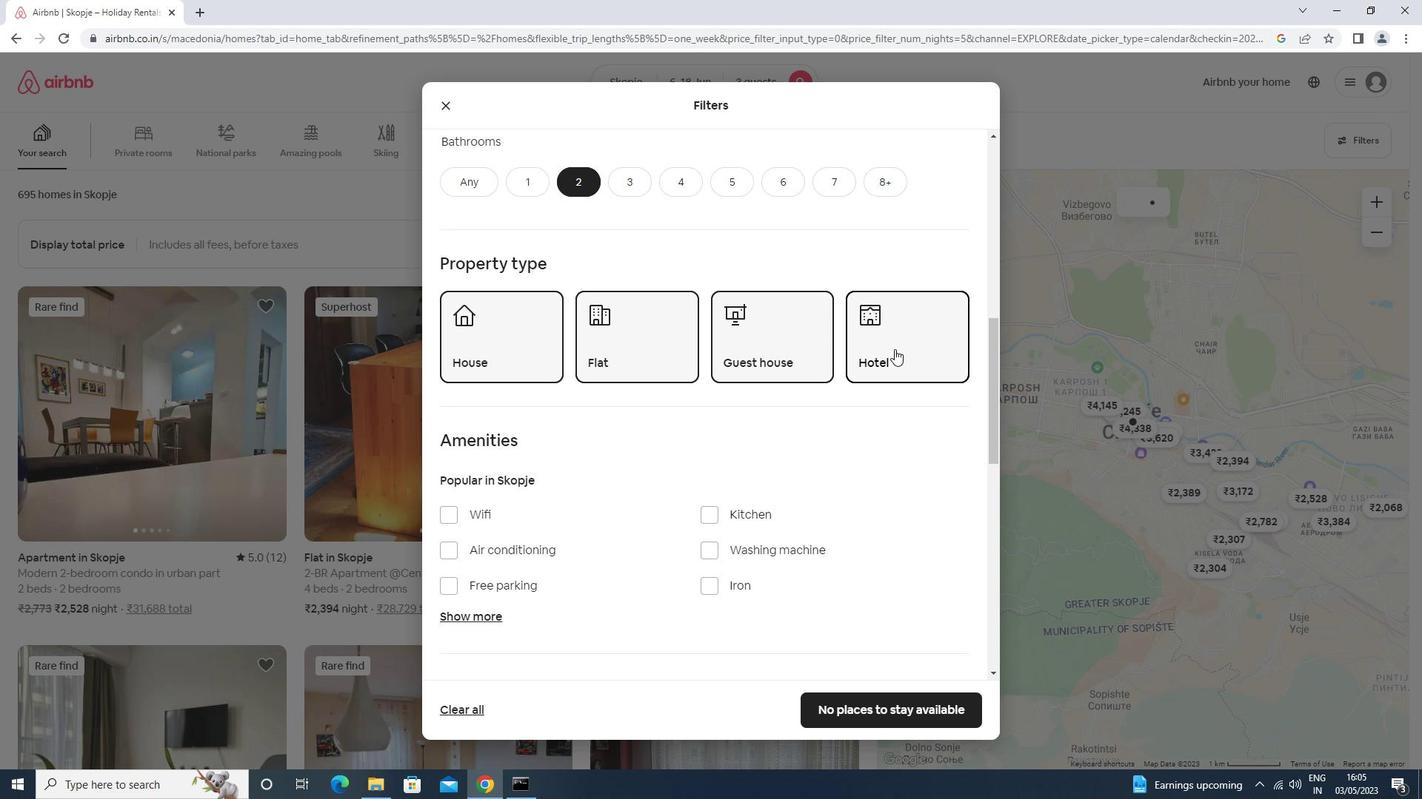 
Action: Mouse moved to (734, 401)
Screenshot: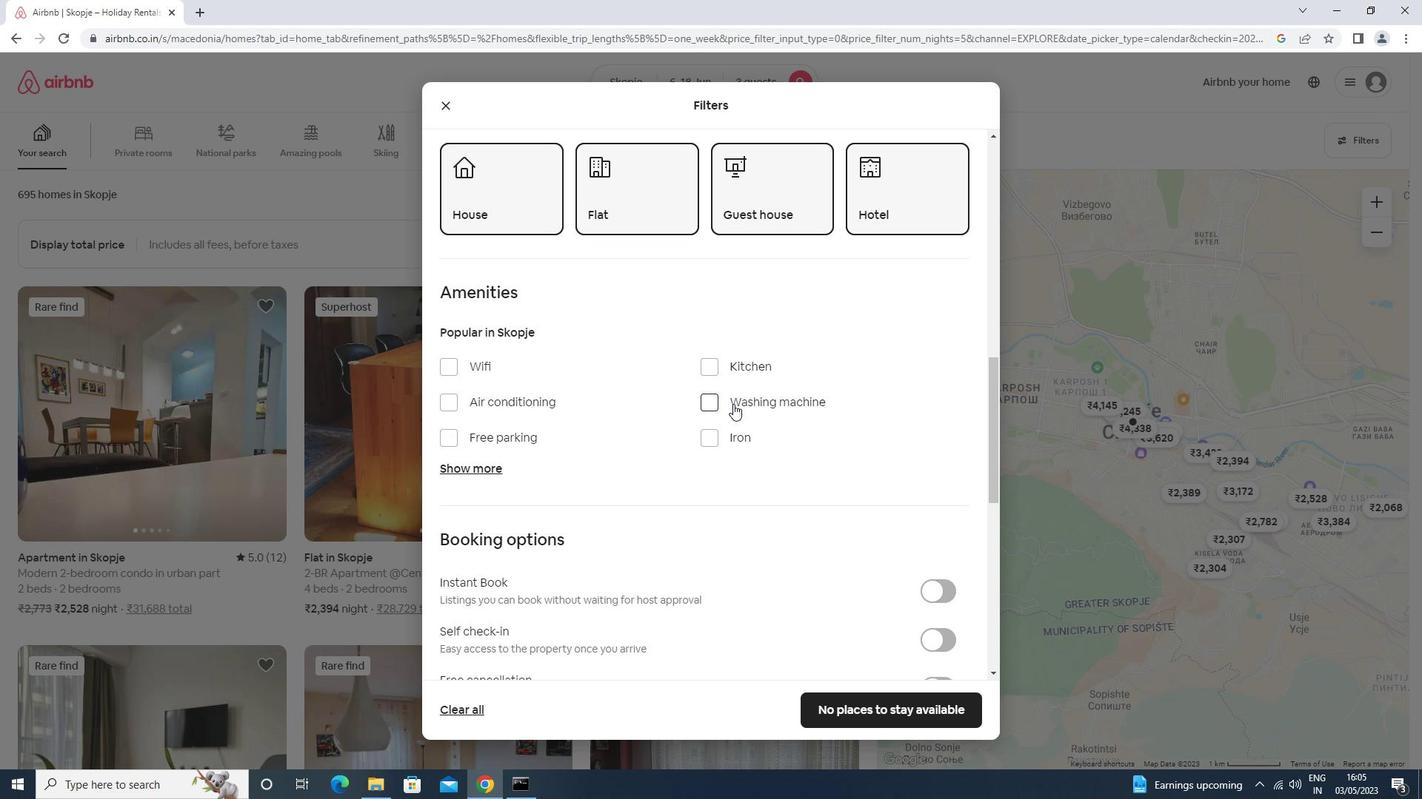 
Action: Mouse pressed left at (734, 401)
Screenshot: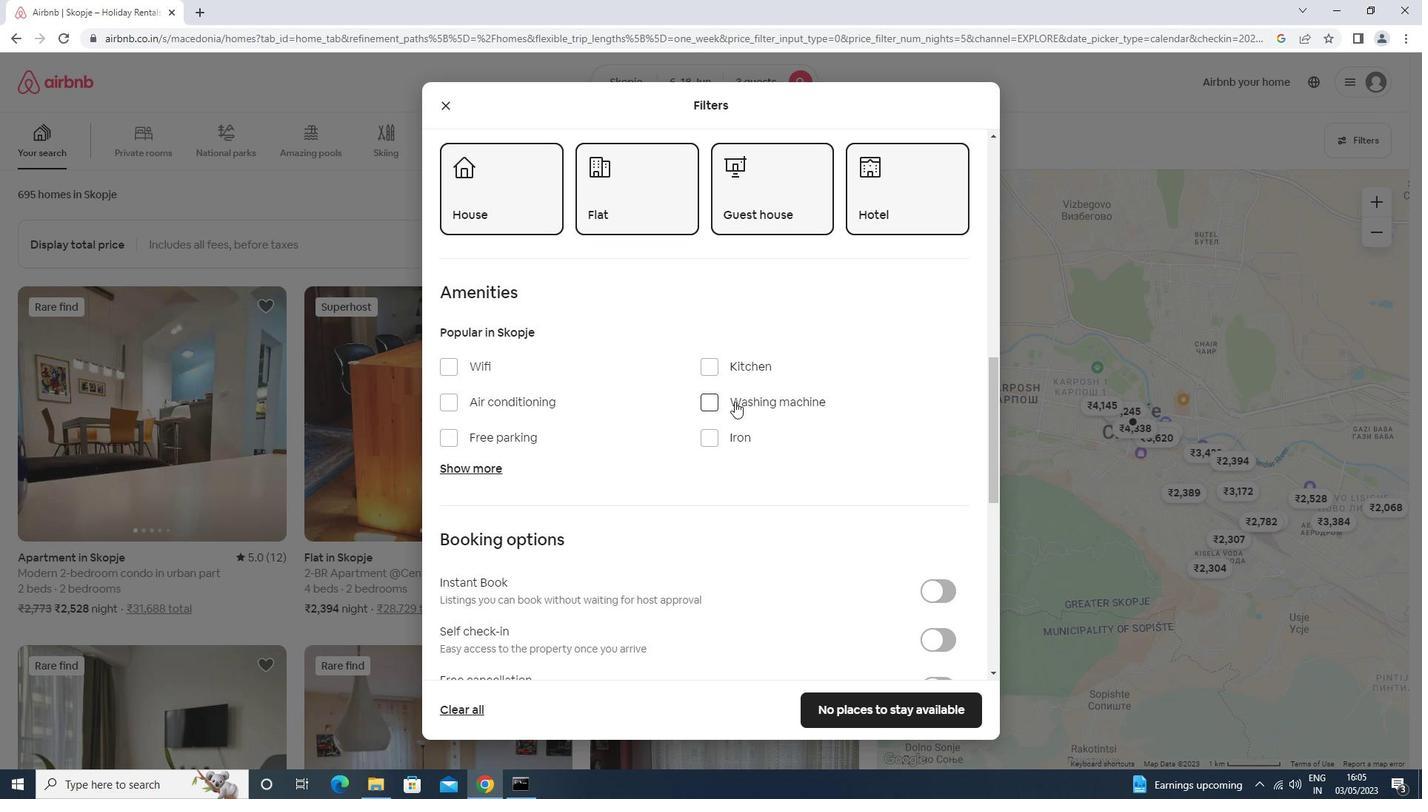 
Action: Mouse moved to (735, 399)
Screenshot: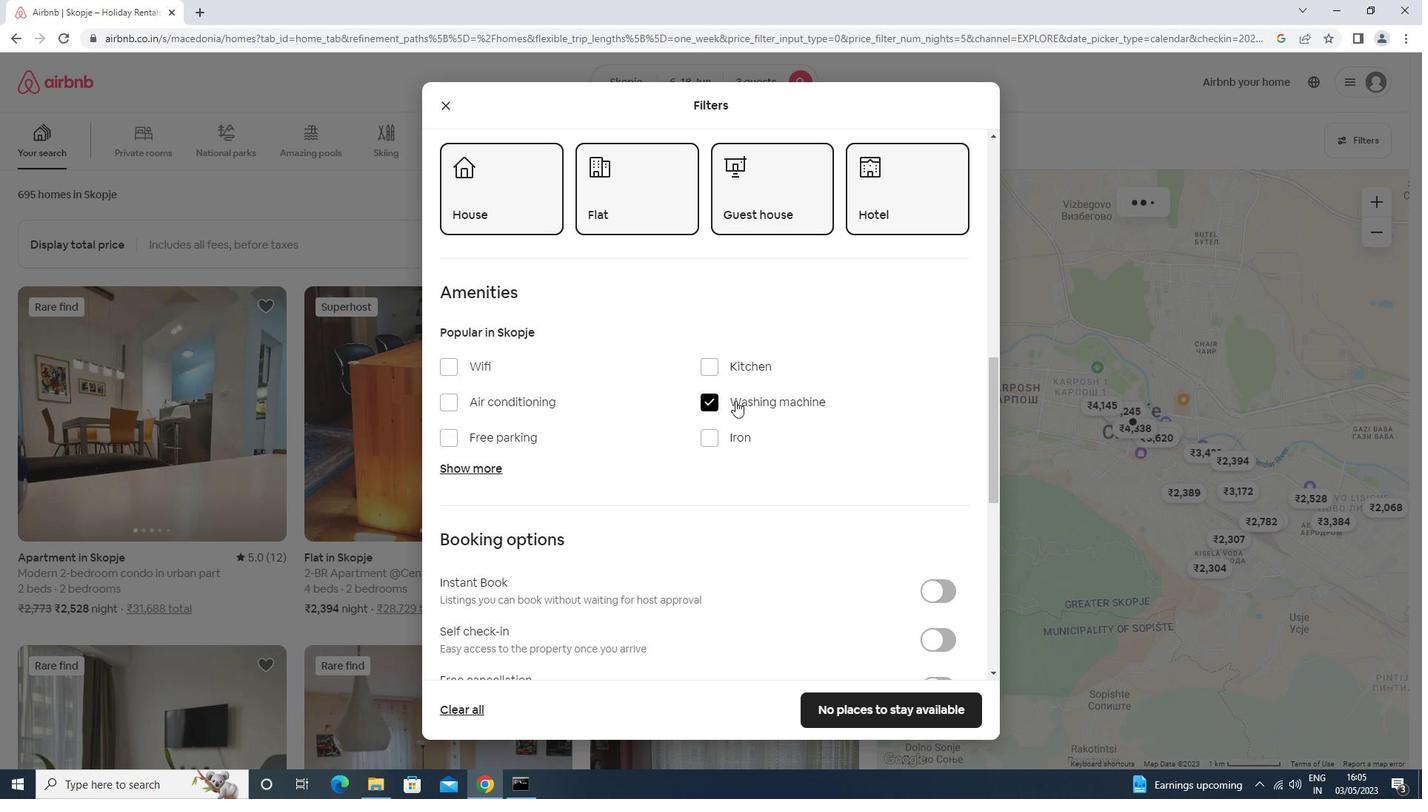 
Action: Mouse scrolled (735, 399) with delta (0, 0)
Screenshot: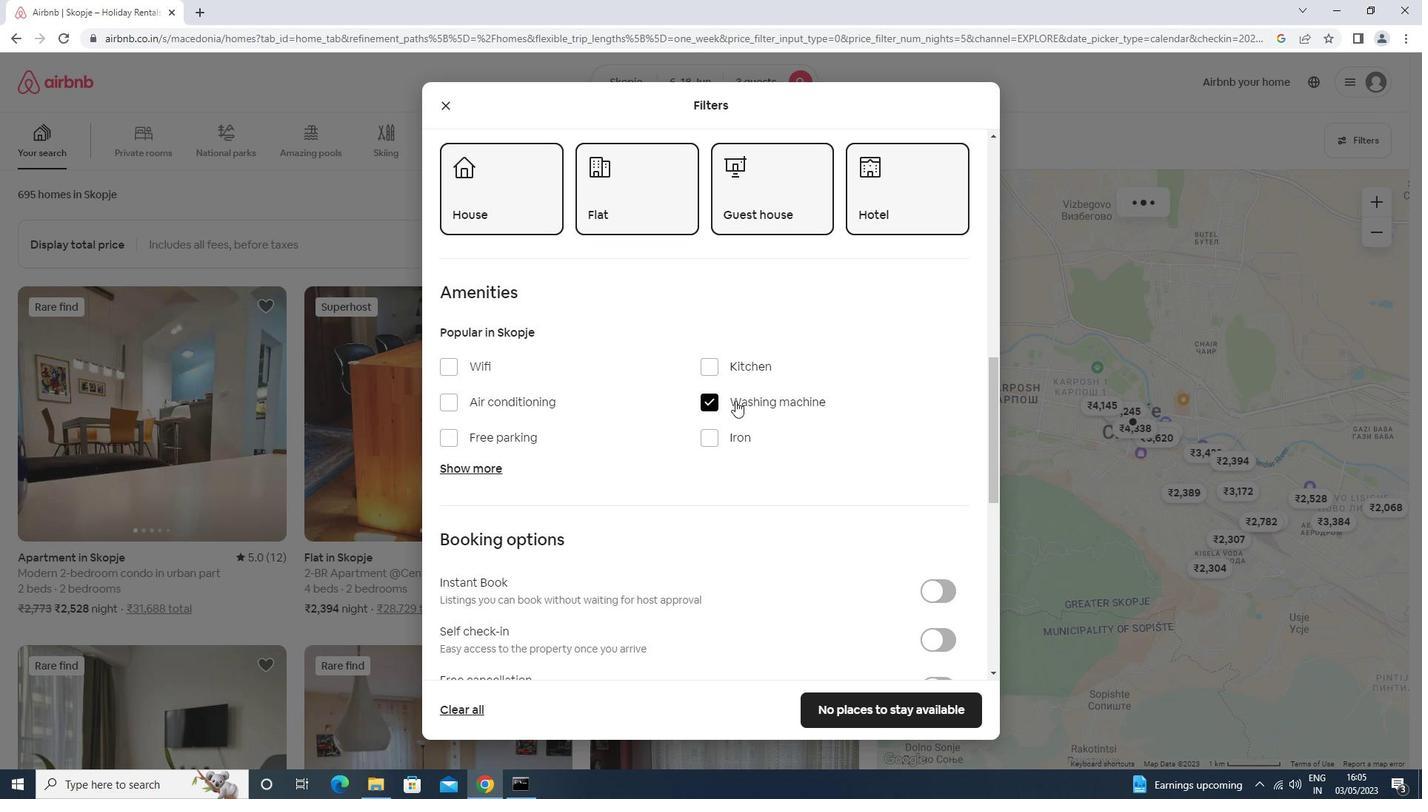 
Action: Mouse scrolled (735, 399) with delta (0, 0)
Screenshot: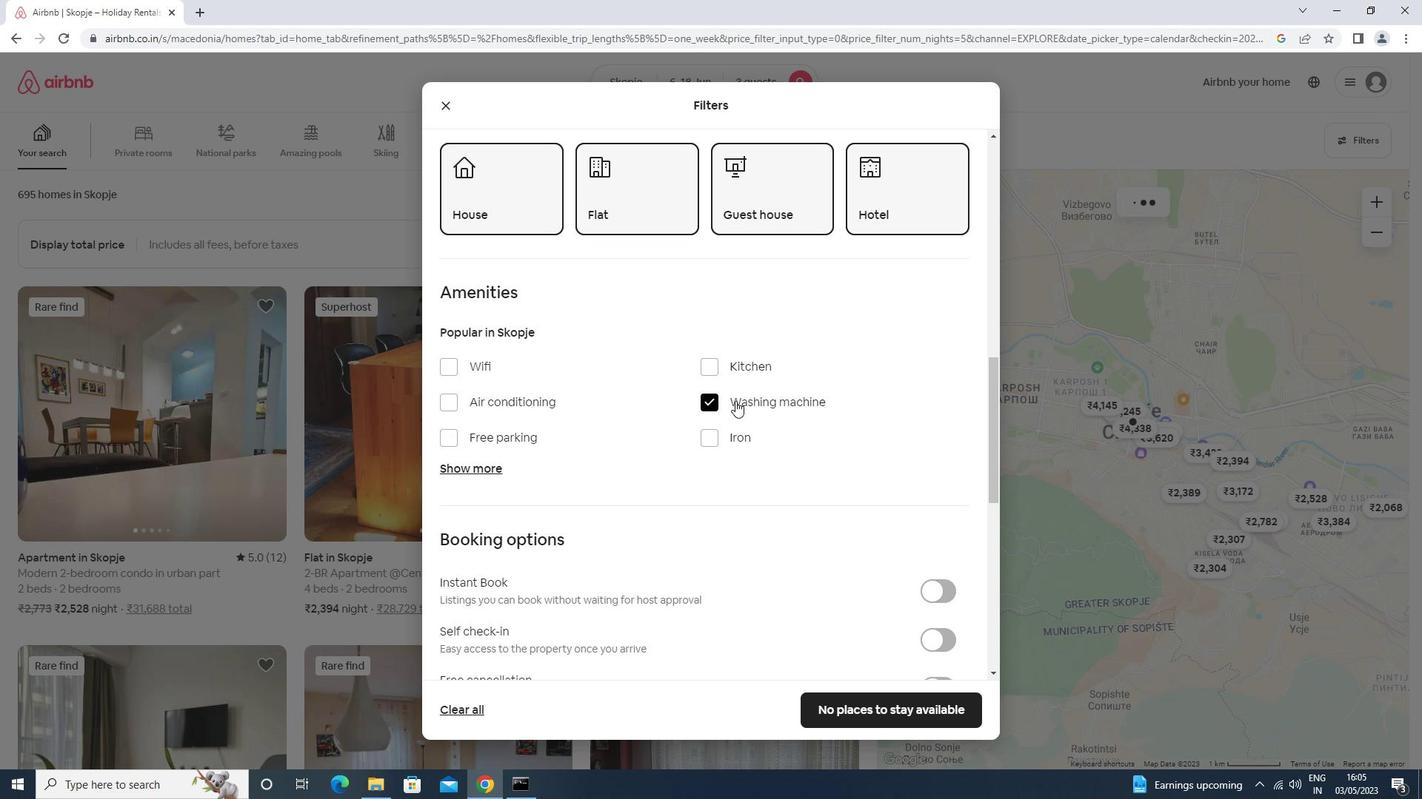 
Action: Mouse scrolled (735, 399) with delta (0, 0)
Screenshot: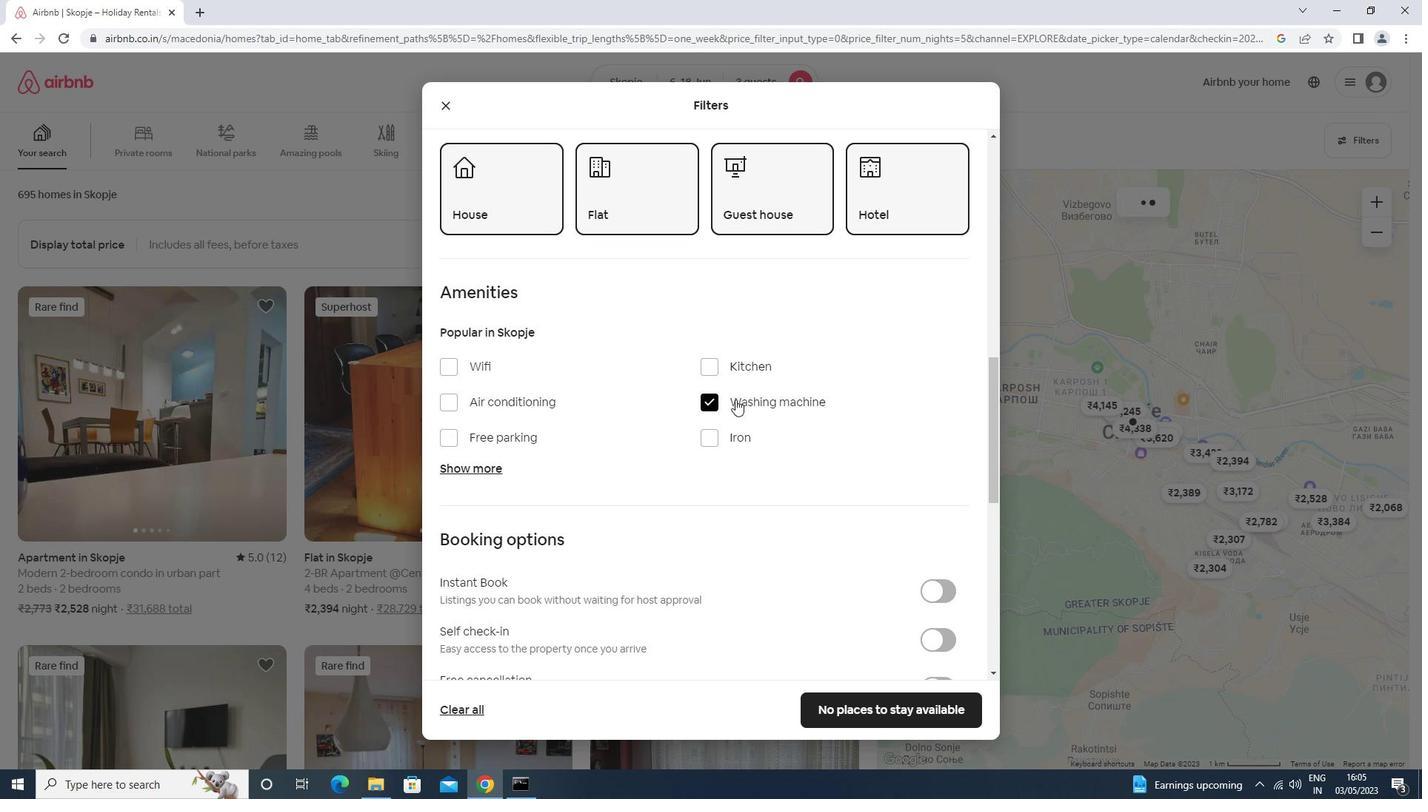 
Action: Mouse scrolled (735, 399) with delta (0, 0)
Screenshot: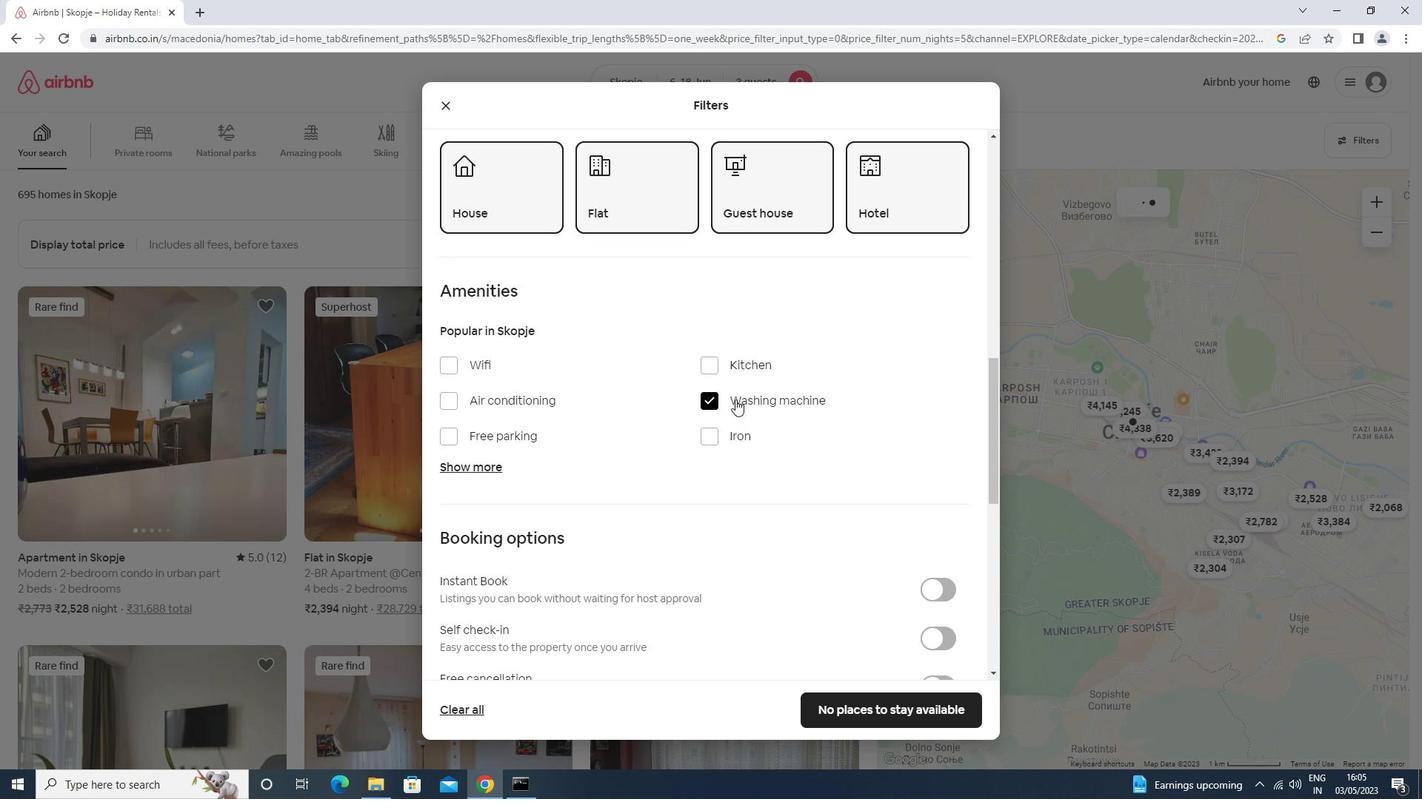 
Action: Mouse scrolled (735, 399) with delta (0, 0)
Screenshot: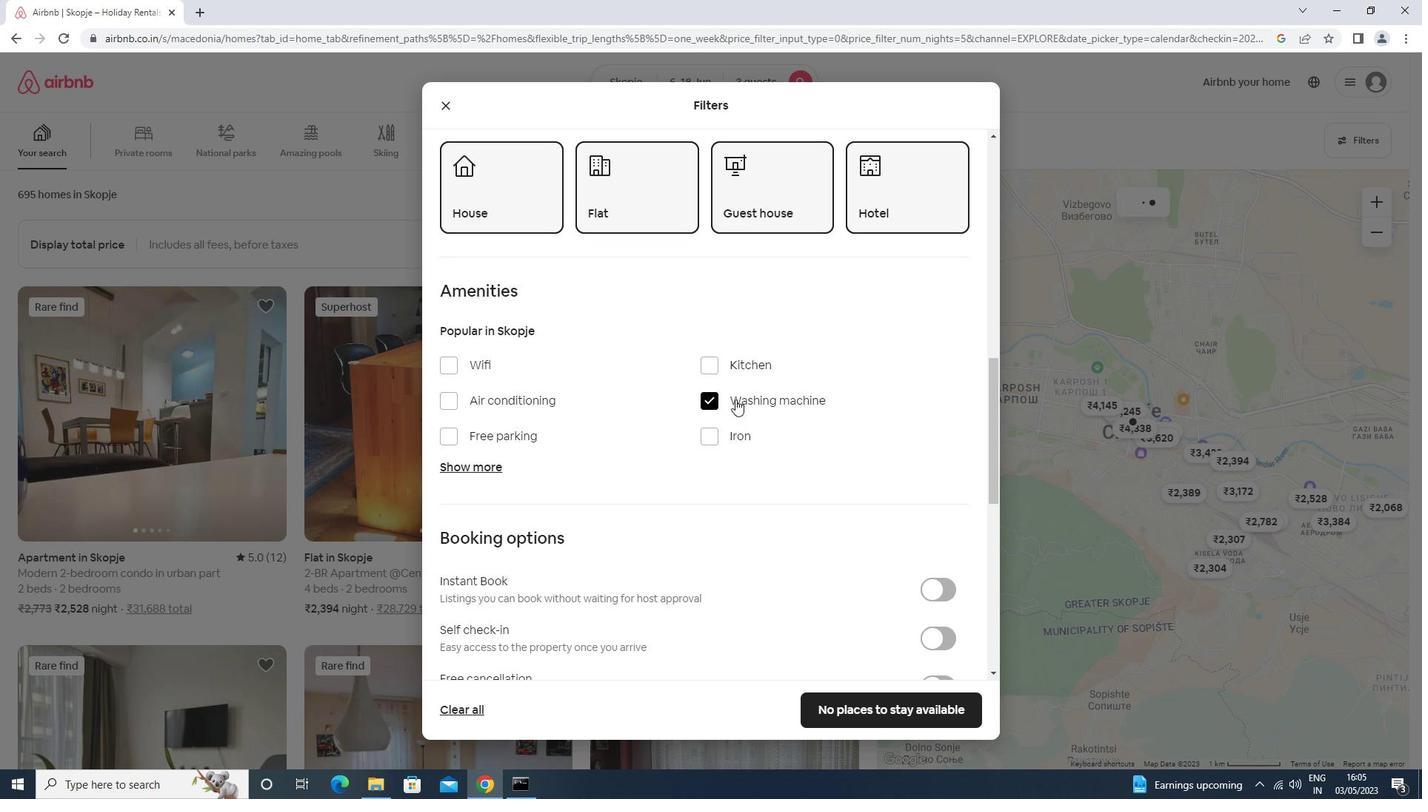 
Action: Mouse moved to (937, 273)
Screenshot: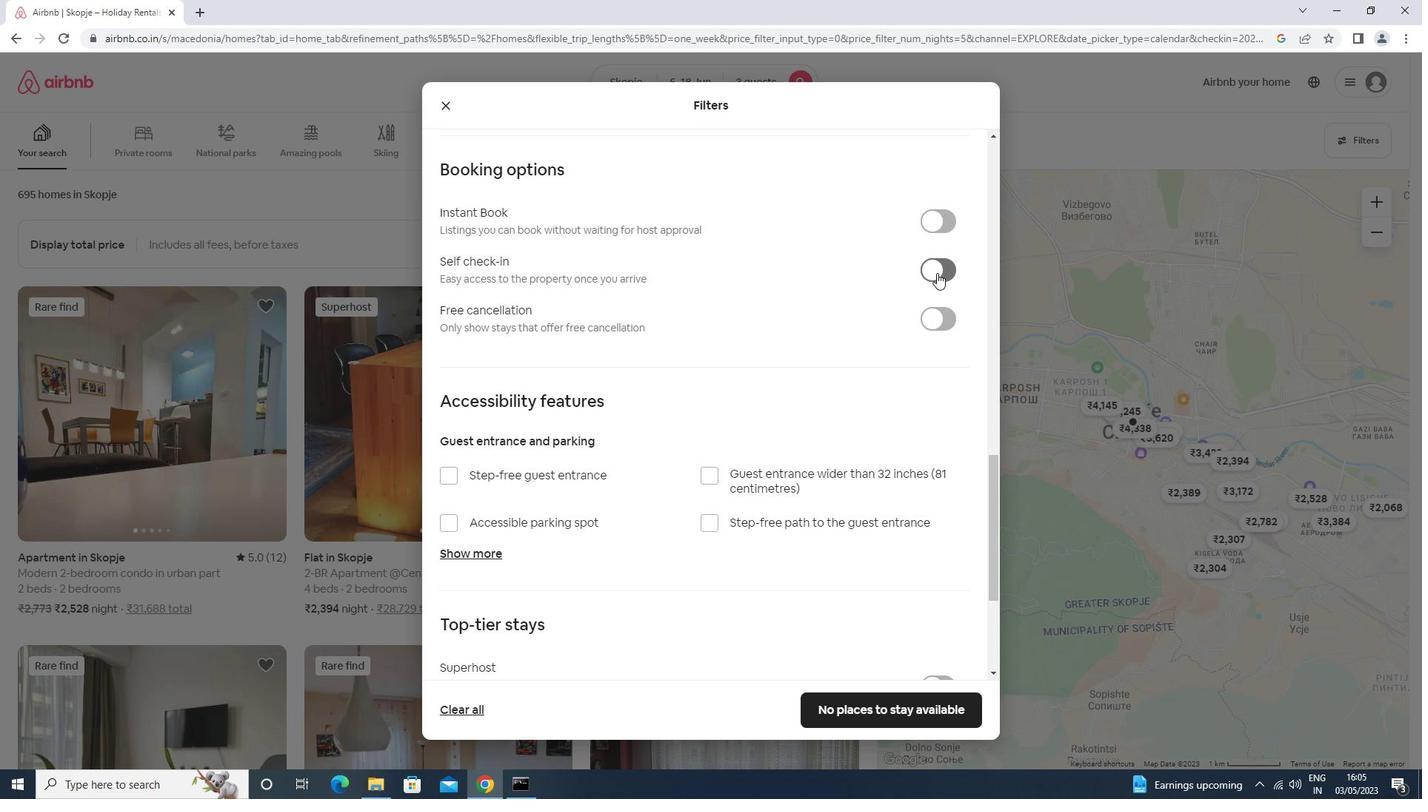 
Action: Mouse pressed left at (937, 273)
Screenshot: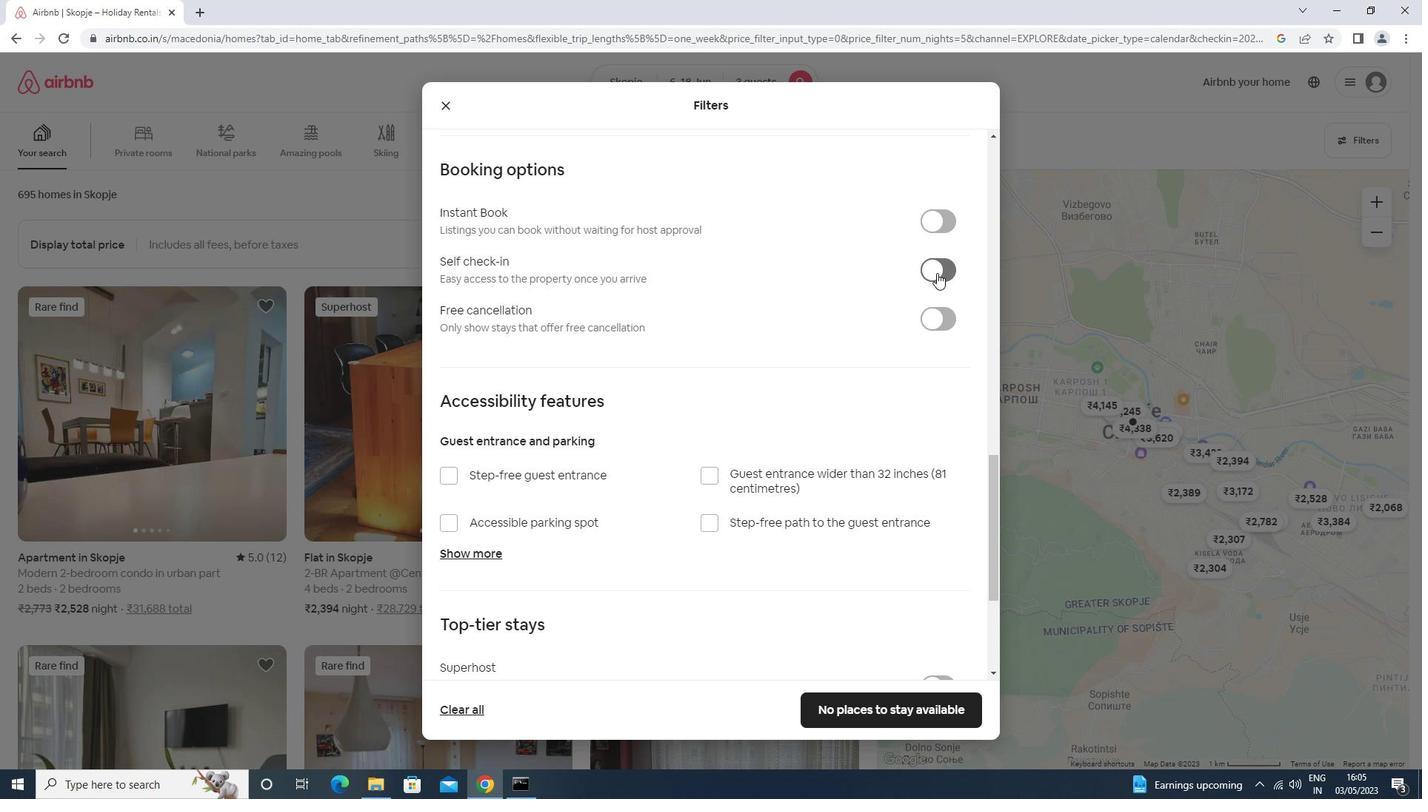 
Action: Mouse moved to (945, 250)
Screenshot: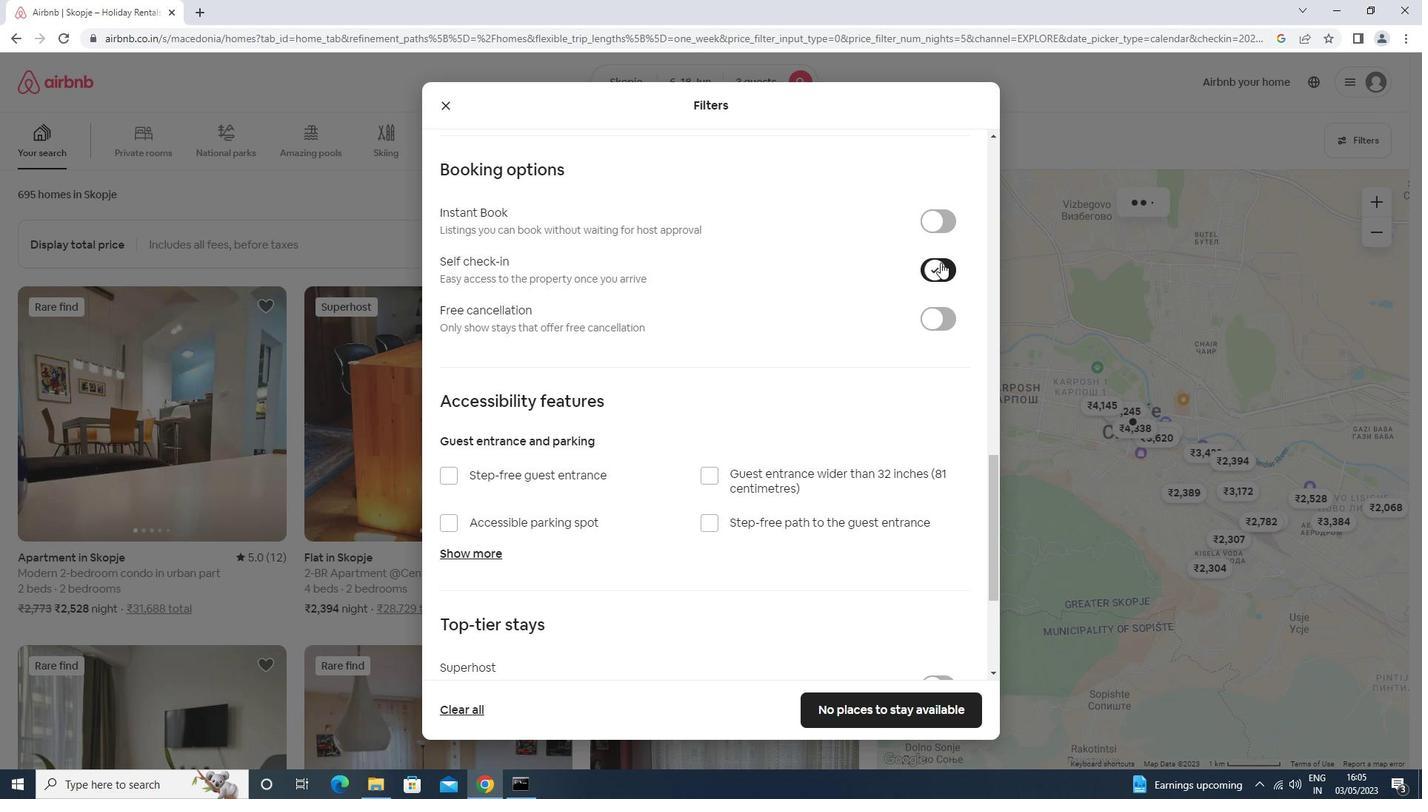 
Action: Mouse scrolled (945, 249) with delta (0, 0)
Screenshot: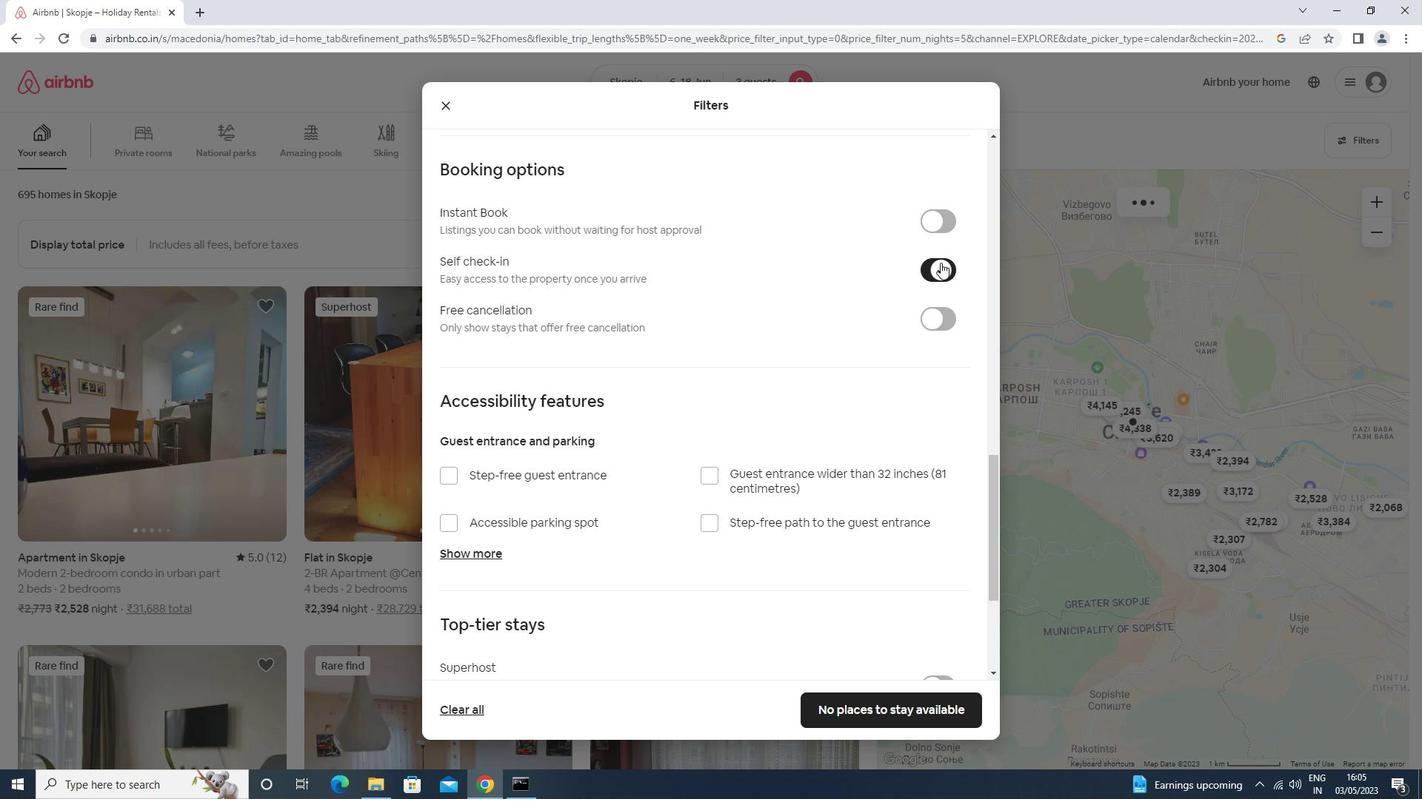 
Action: Mouse scrolled (945, 249) with delta (0, 0)
Screenshot: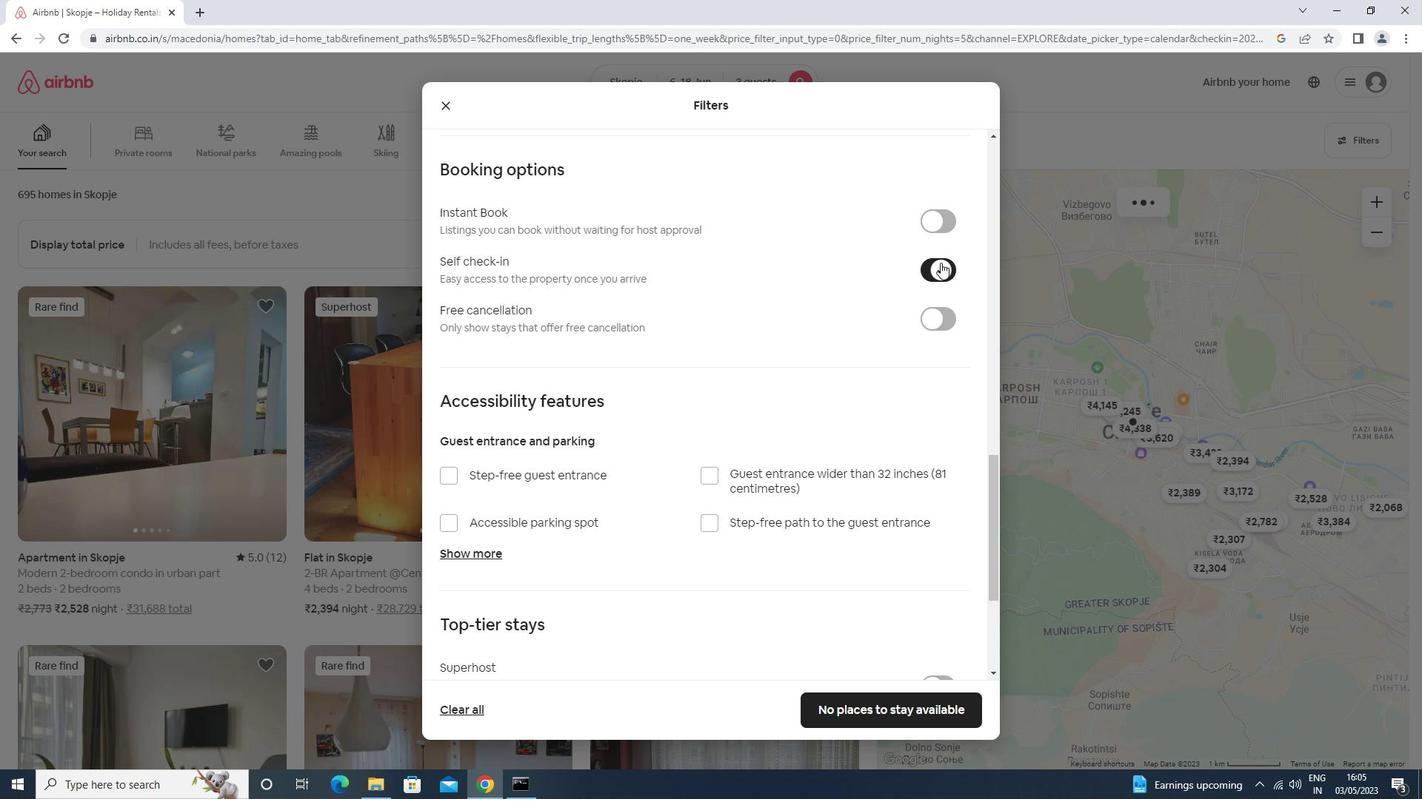 
Action: Mouse scrolled (945, 249) with delta (0, 0)
Screenshot: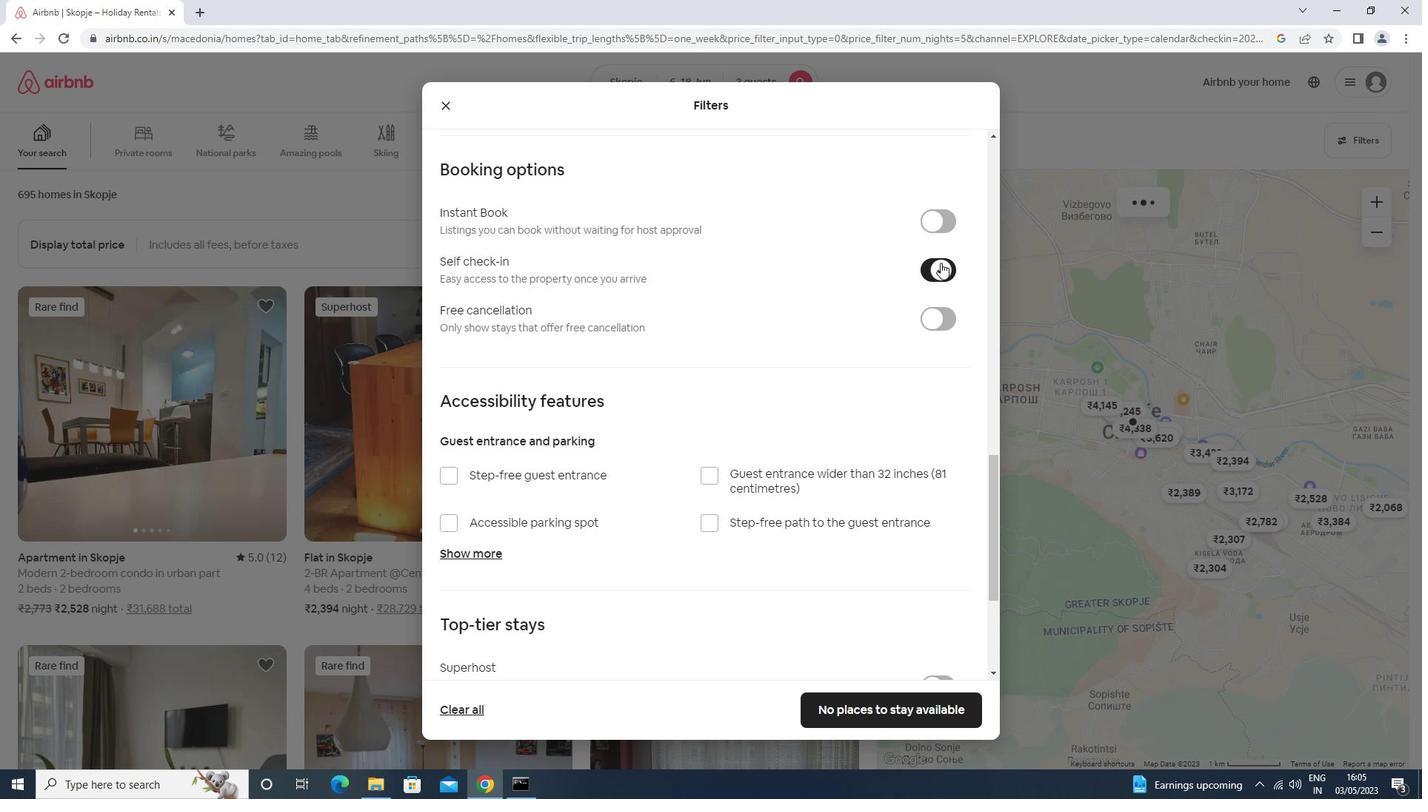 
Action: Mouse scrolled (945, 249) with delta (0, 0)
Screenshot: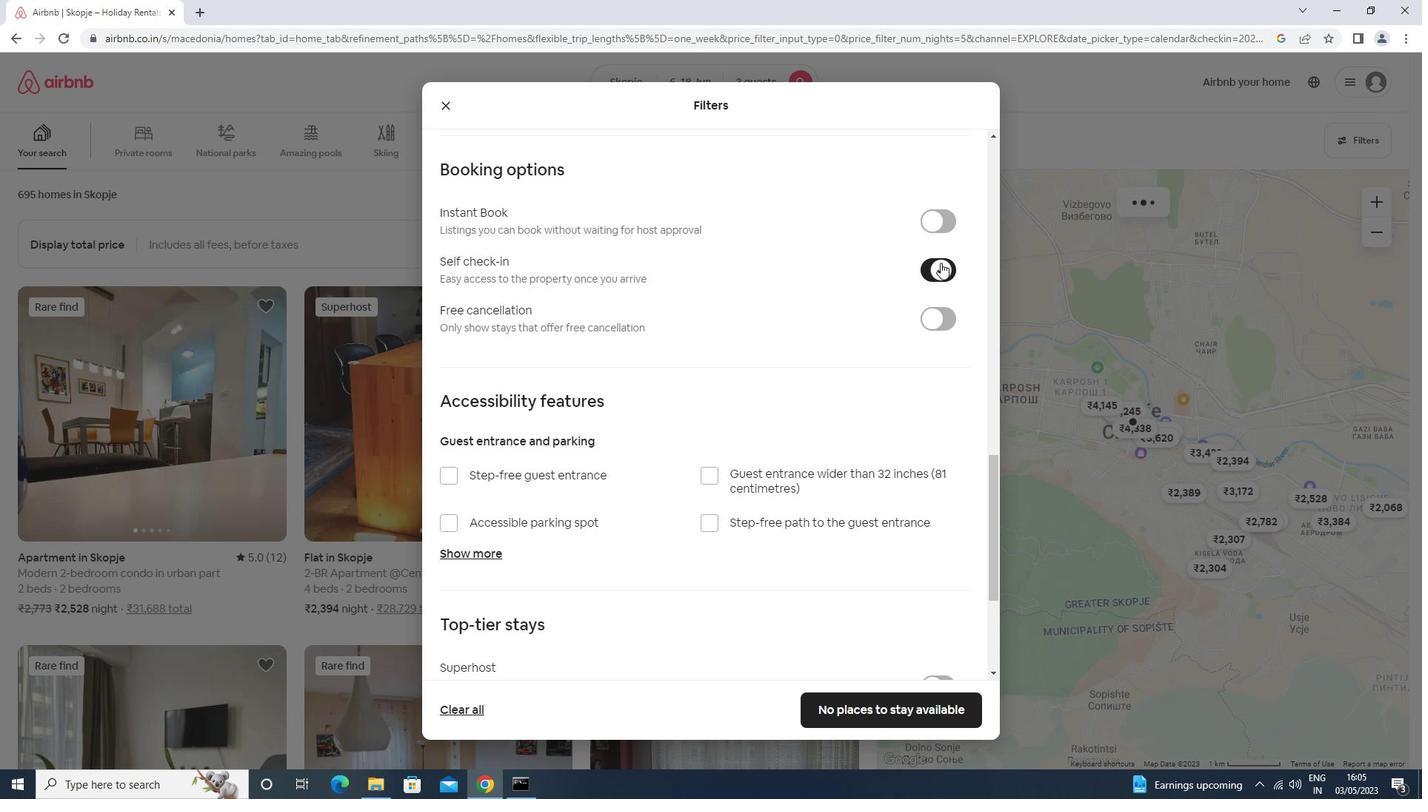 
Action: Mouse scrolled (945, 249) with delta (0, 0)
Screenshot: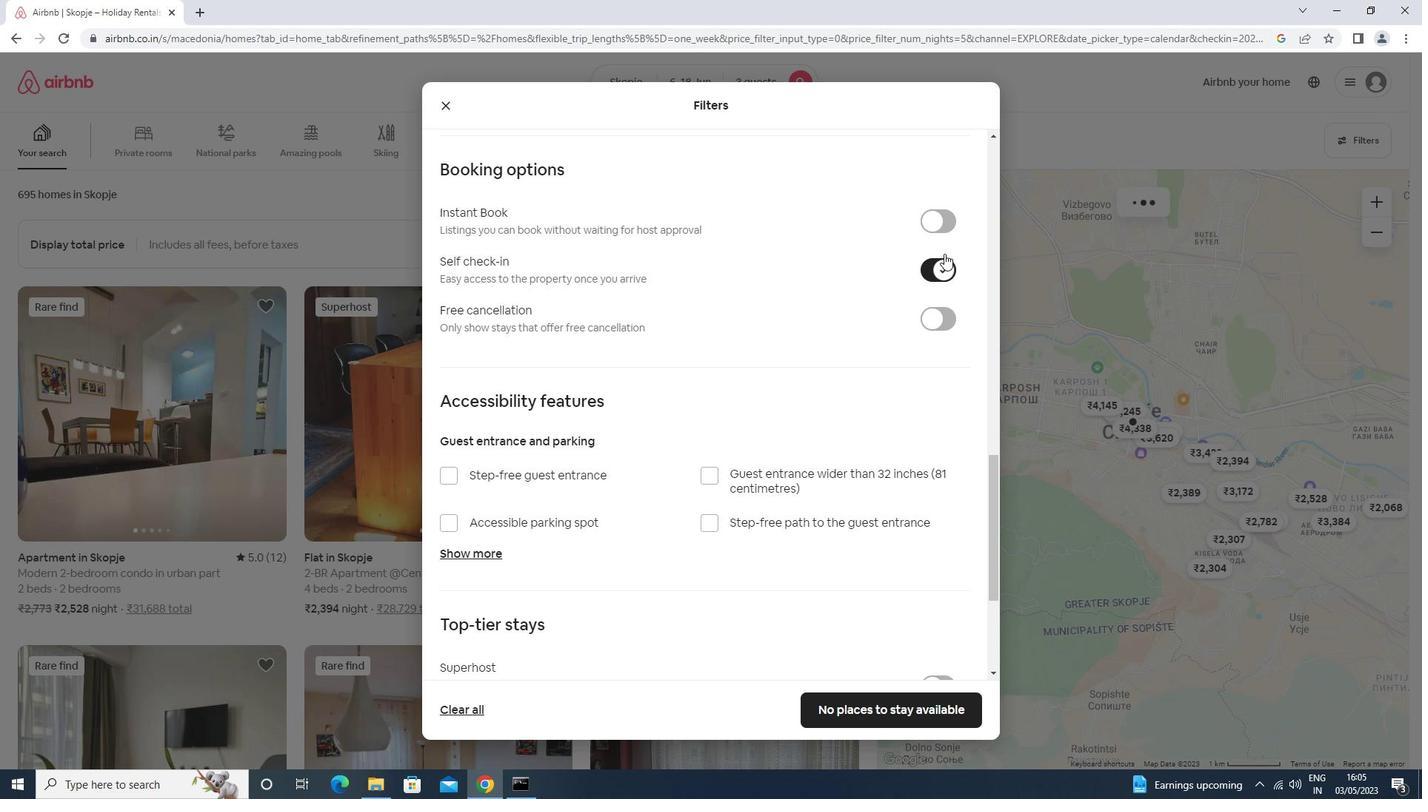 
Action: Mouse scrolled (945, 249) with delta (0, 0)
Screenshot: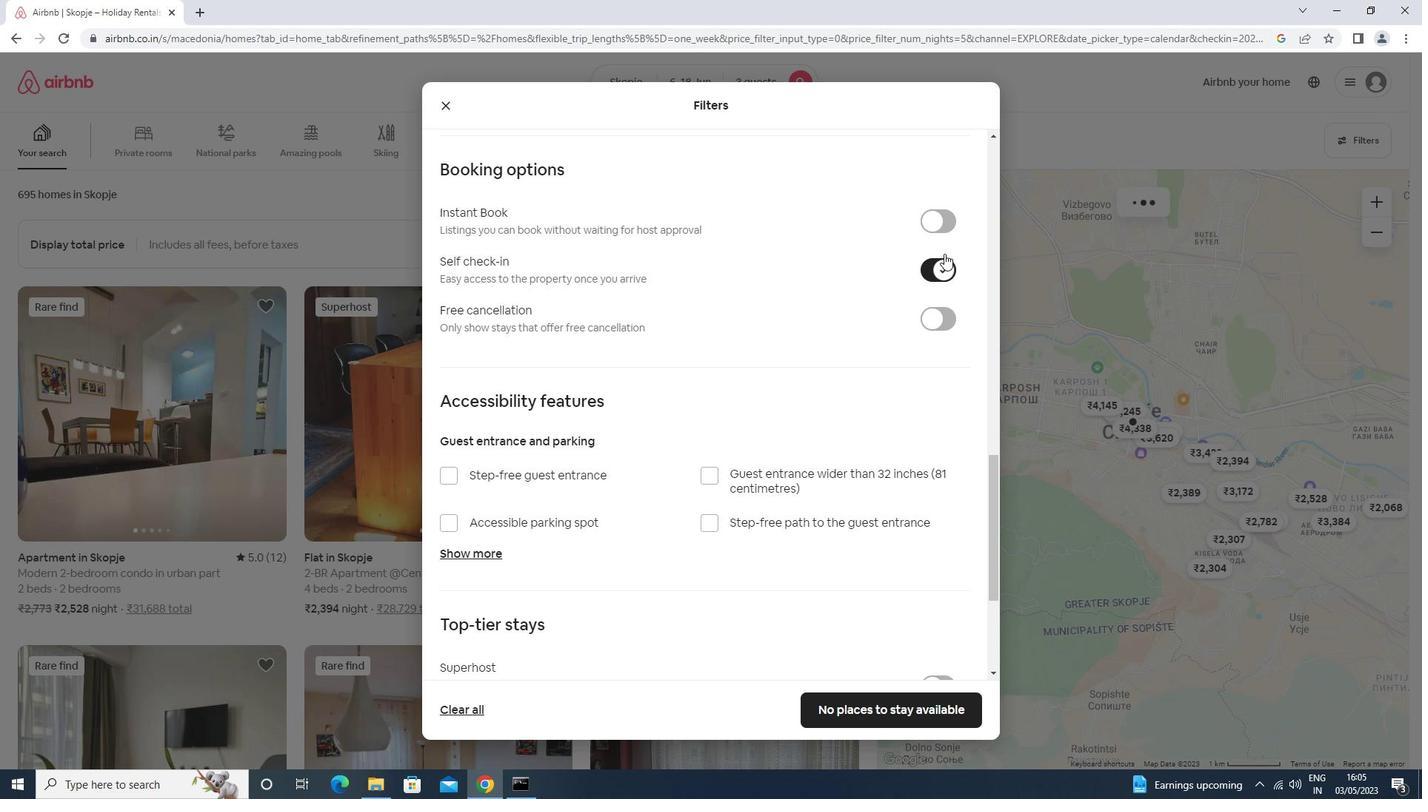 
Action: Mouse scrolled (945, 249) with delta (0, 0)
Screenshot: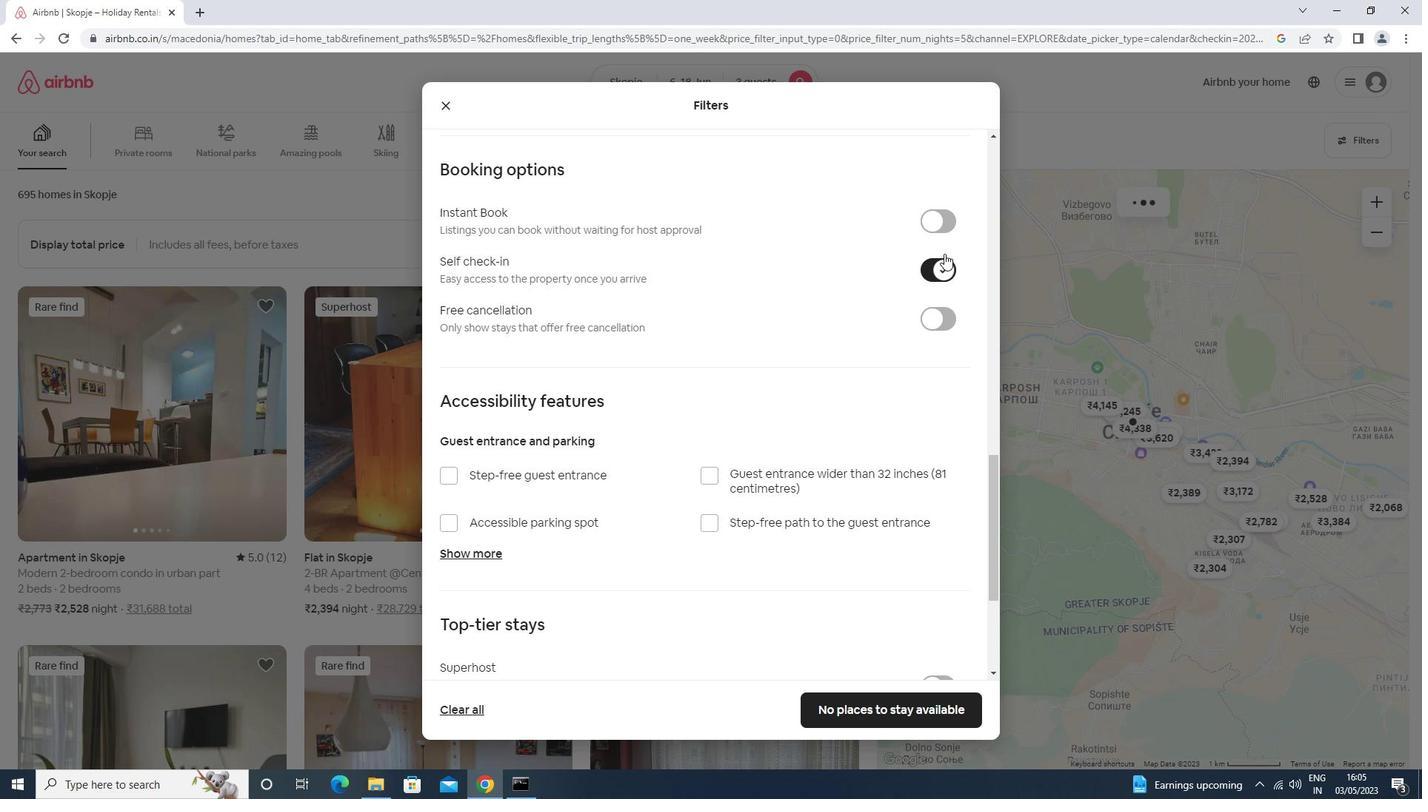 
Action: Mouse moved to (942, 251)
Screenshot: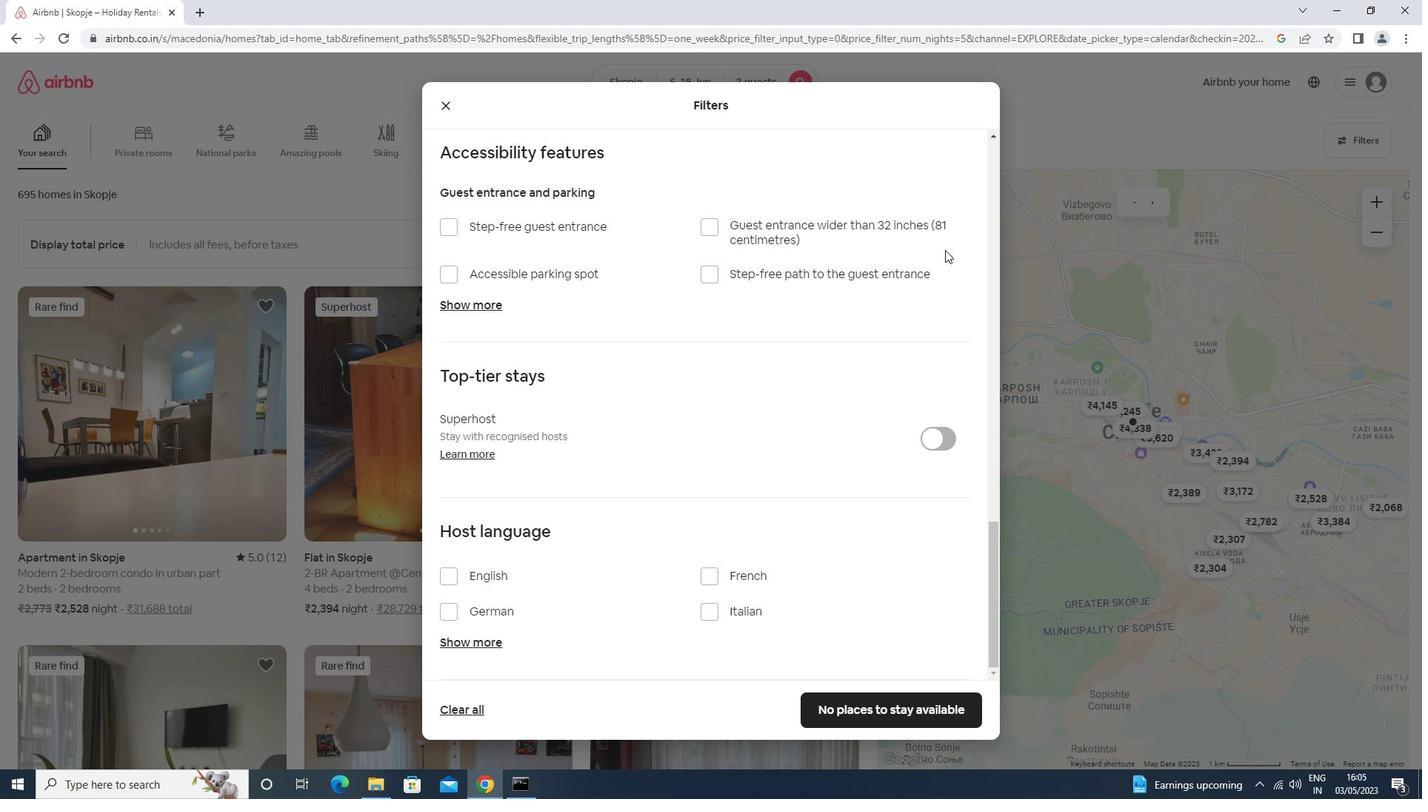 
Action: Mouse scrolled (942, 250) with delta (0, 0)
Screenshot: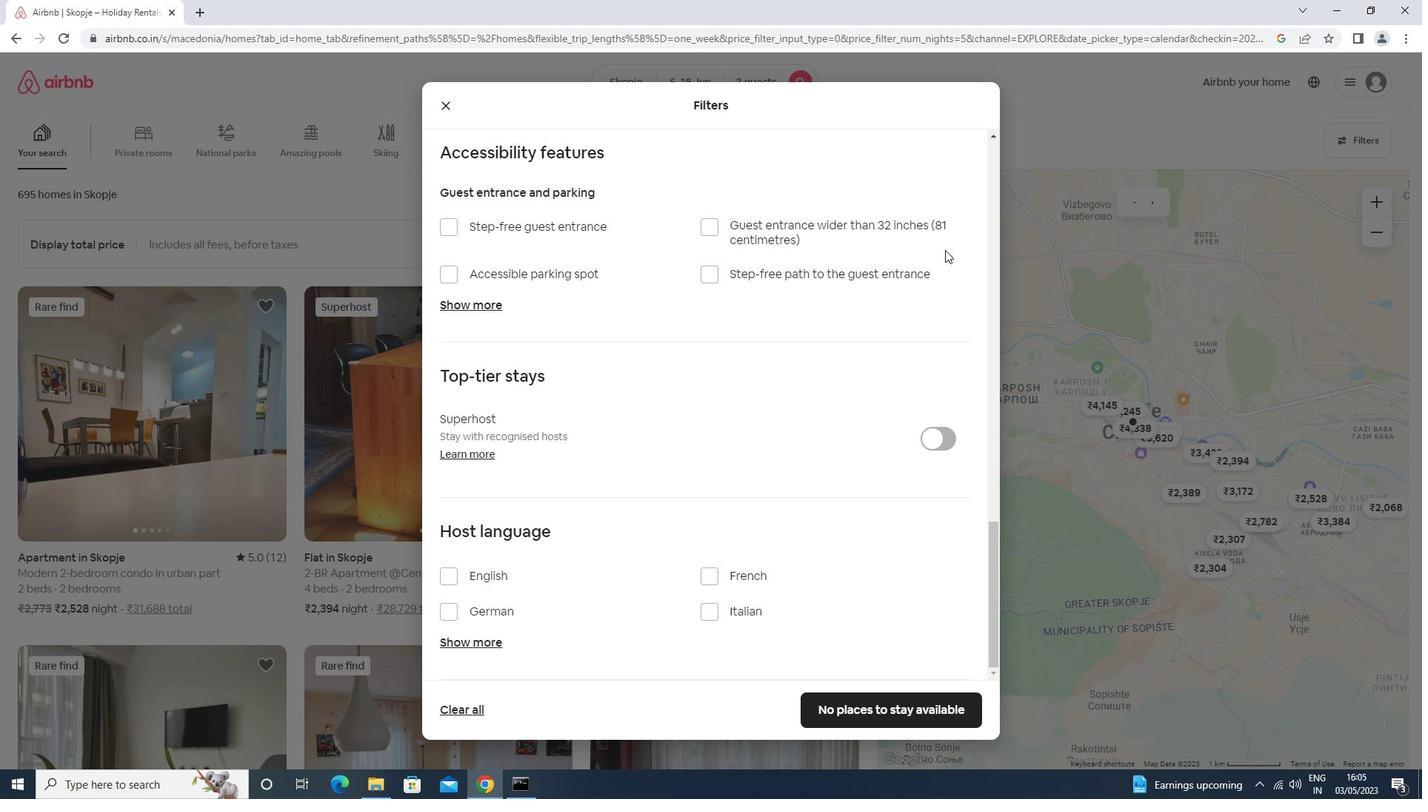 
Action: Mouse moved to (942, 252)
Screenshot: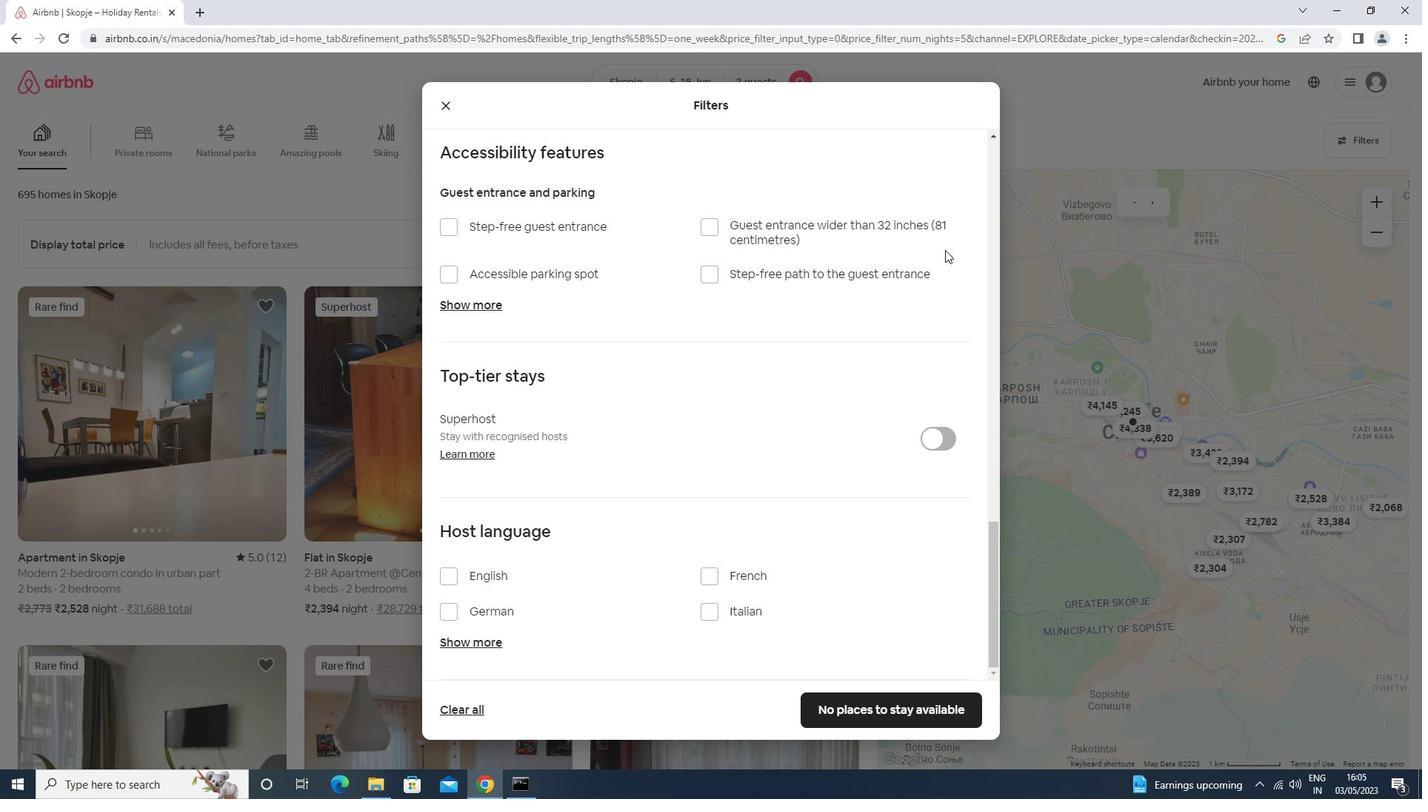 
Action: Mouse scrolled (942, 251) with delta (0, 0)
Screenshot: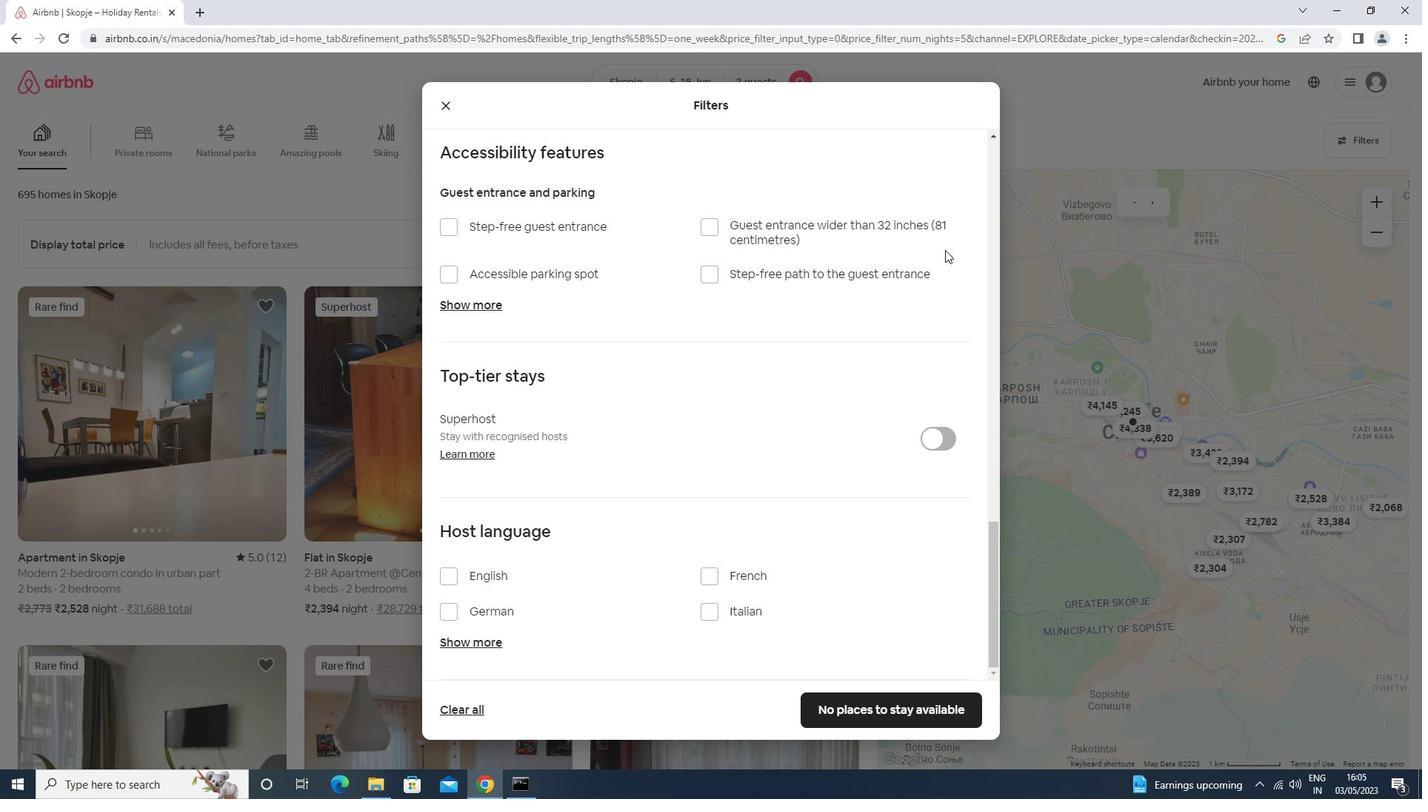 
Action: Mouse moved to (942, 253)
Screenshot: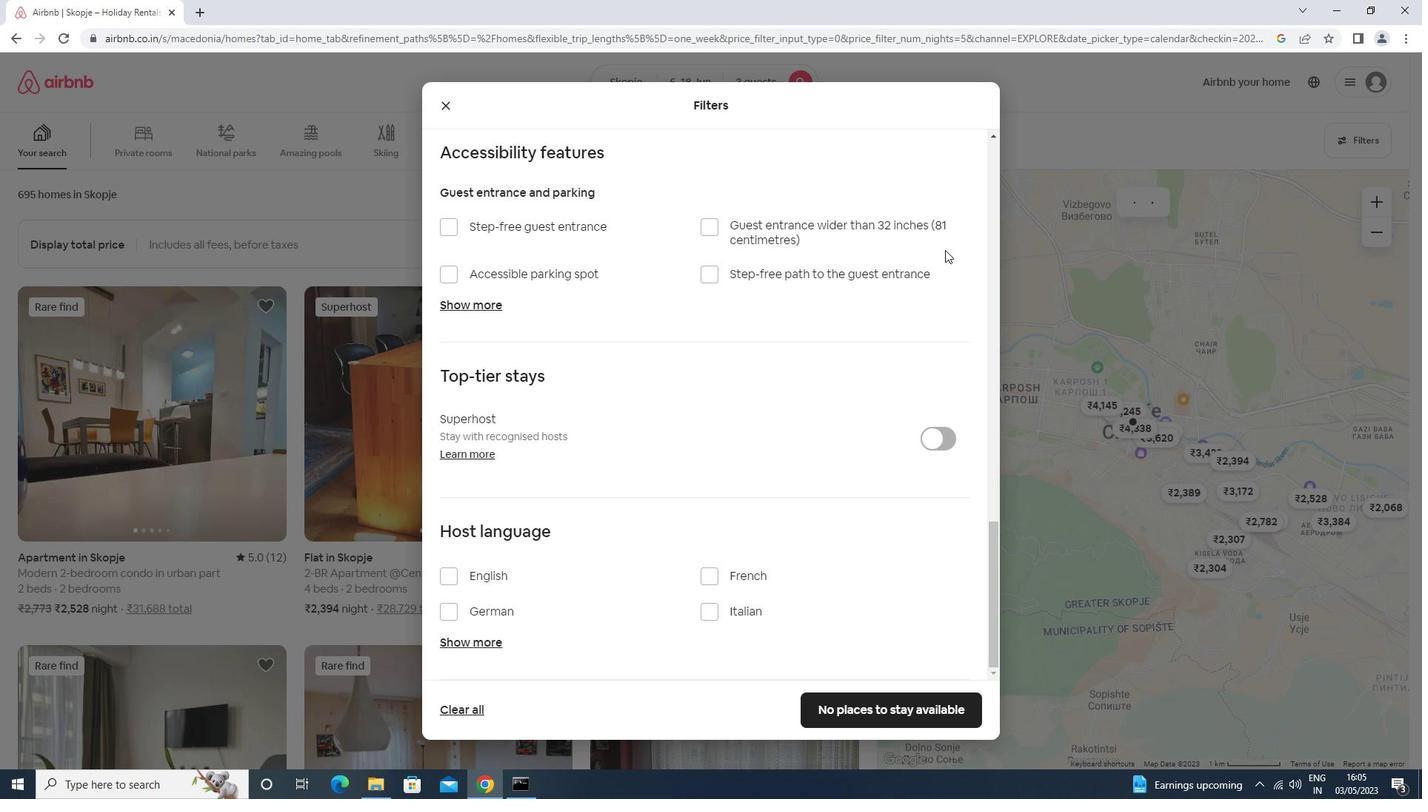 
Action: Mouse scrolled (942, 252) with delta (0, 0)
Screenshot: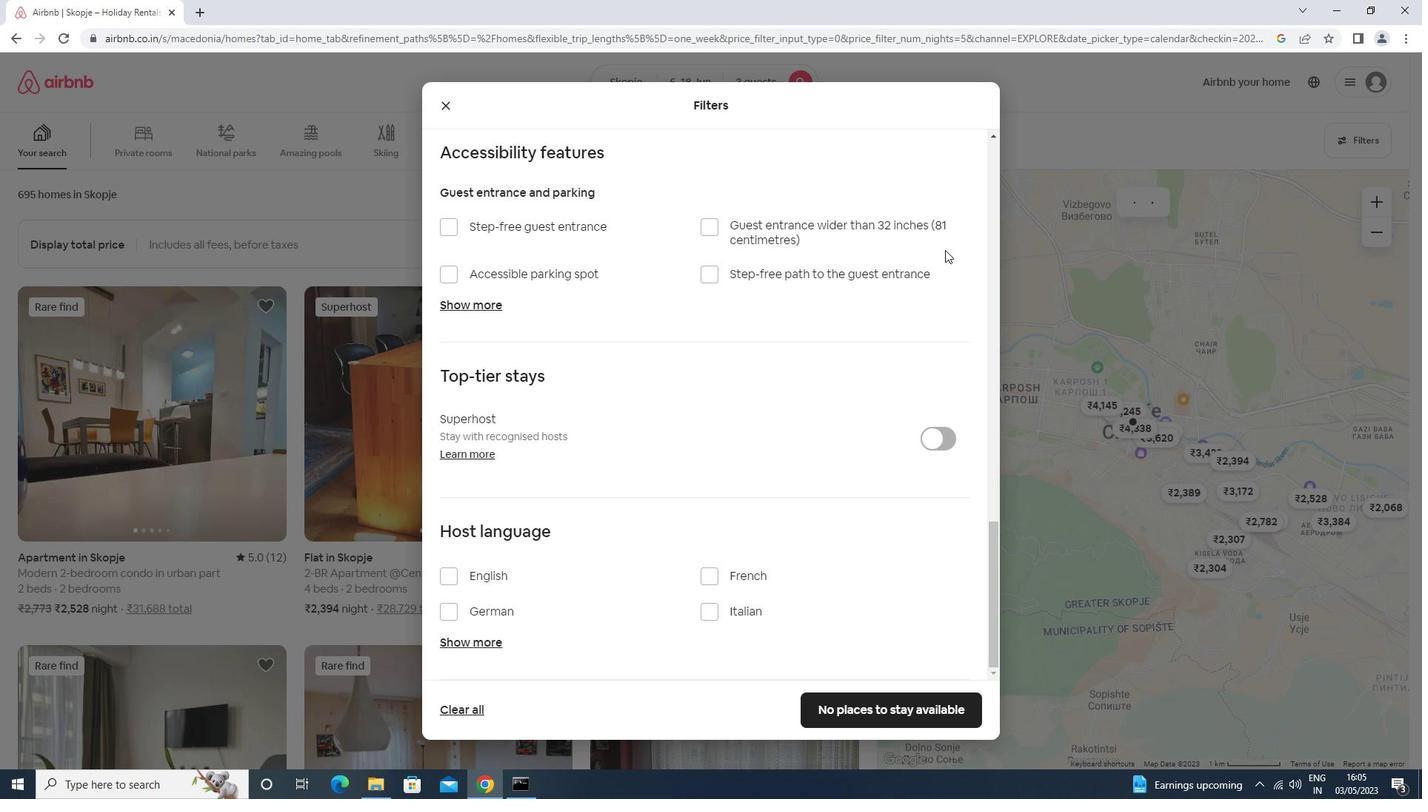 
Action: Mouse moved to (941, 253)
Screenshot: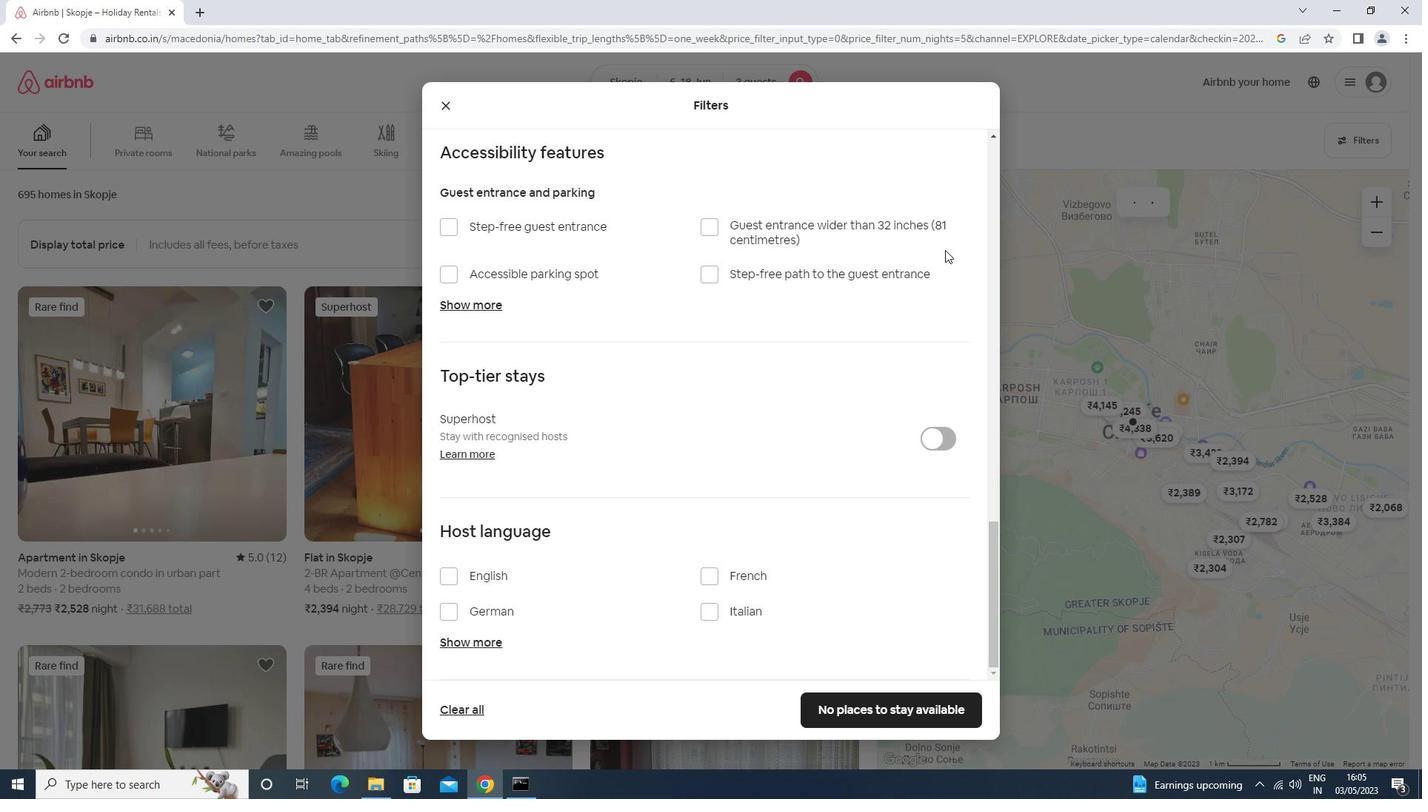 
Action: Mouse scrolled (941, 252) with delta (0, 0)
Screenshot: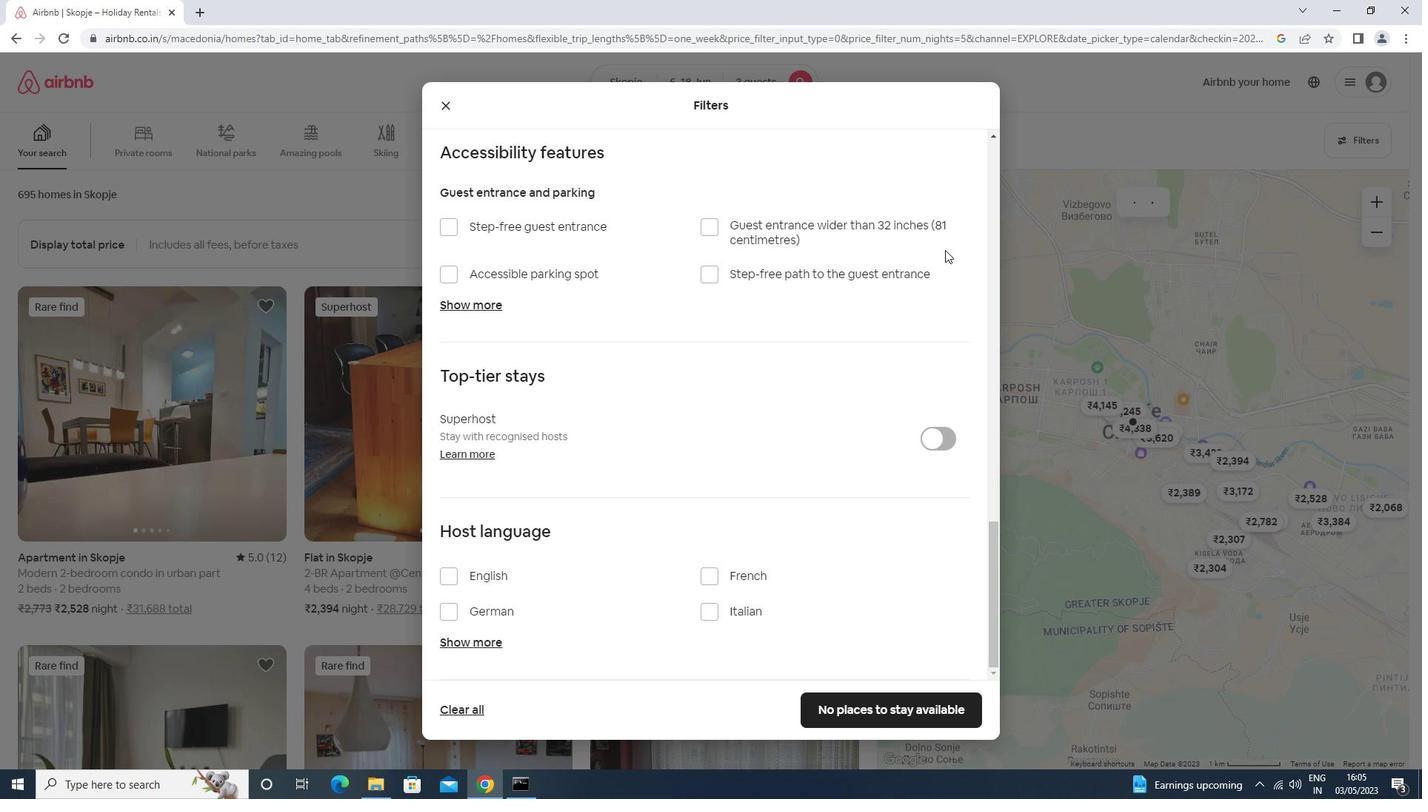 
Action: Mouse scrolled (941, 252) with delta (0, 0)
Screenshot: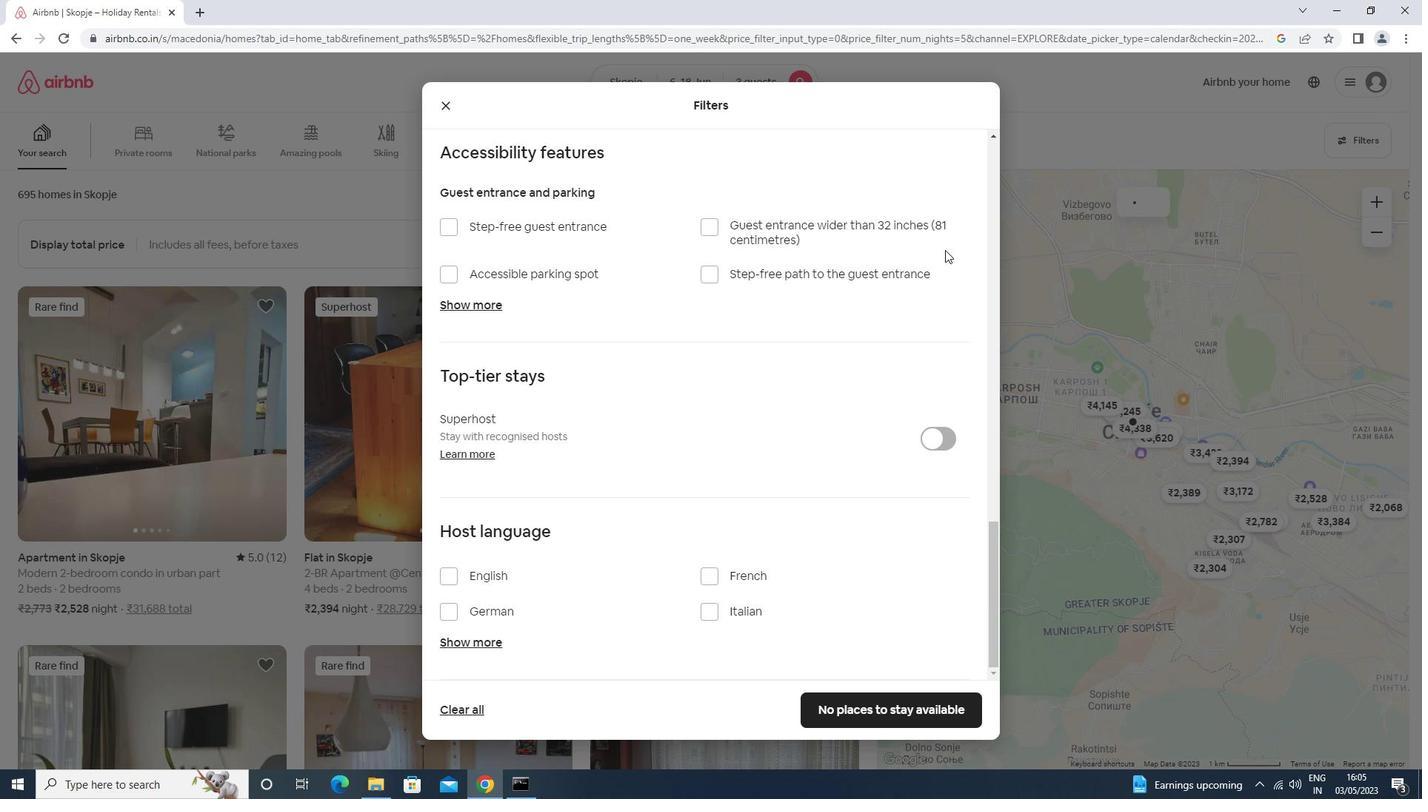 
Action: Mouse scrolled (941, 252) with delta (0, 0)
Screenshot: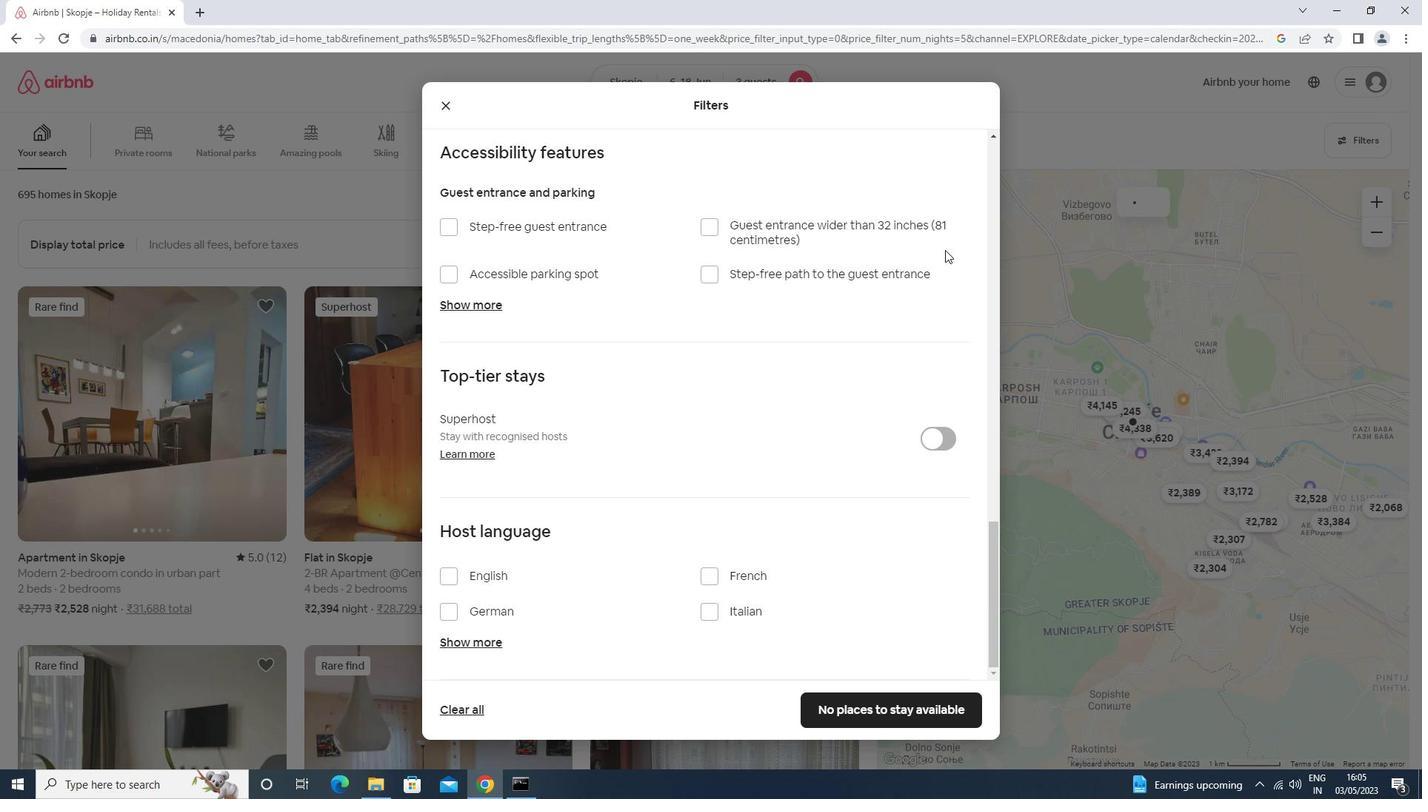 
Action: Mouse moved to (483, 579)
Screenshot: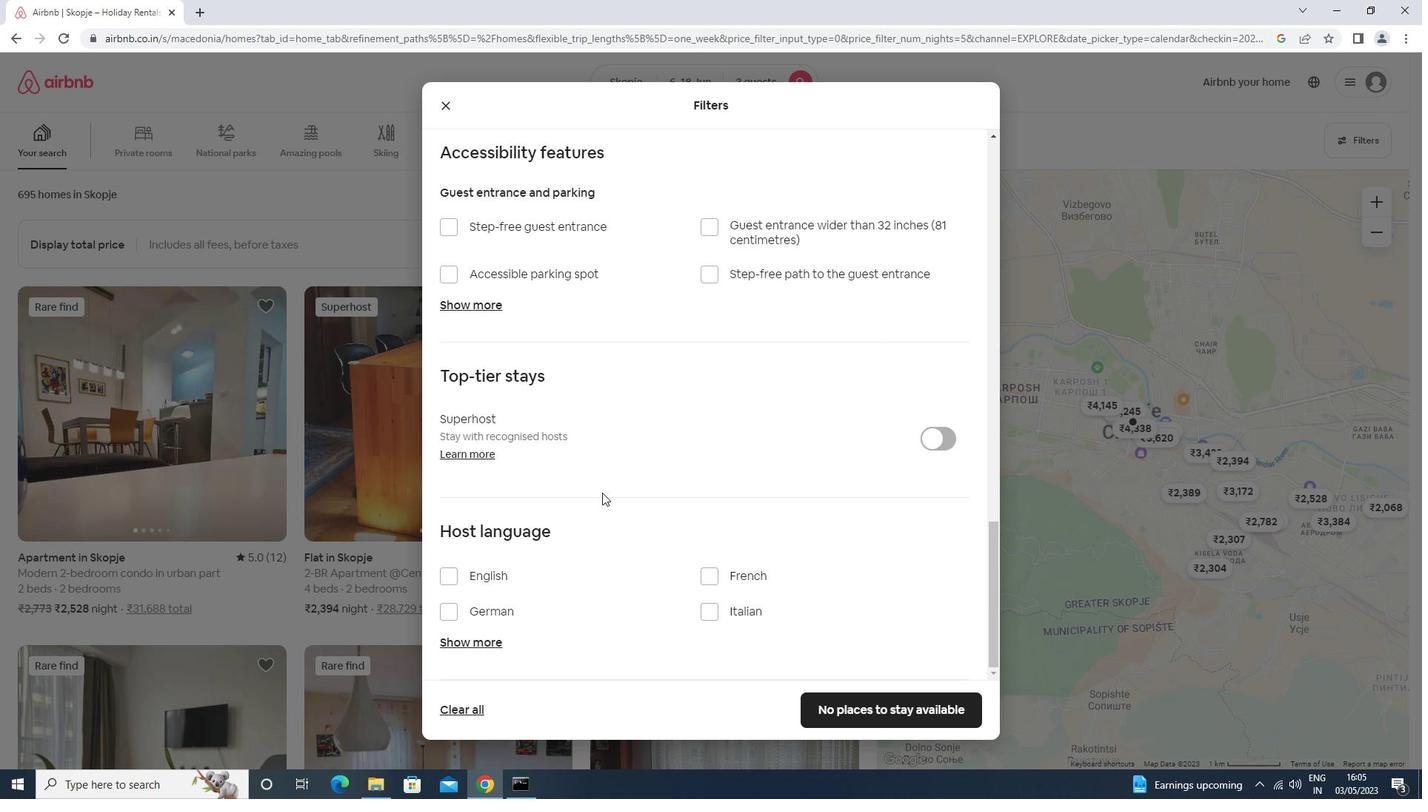 
Action: Mouse pressed left at (483, 579)
Screenshot: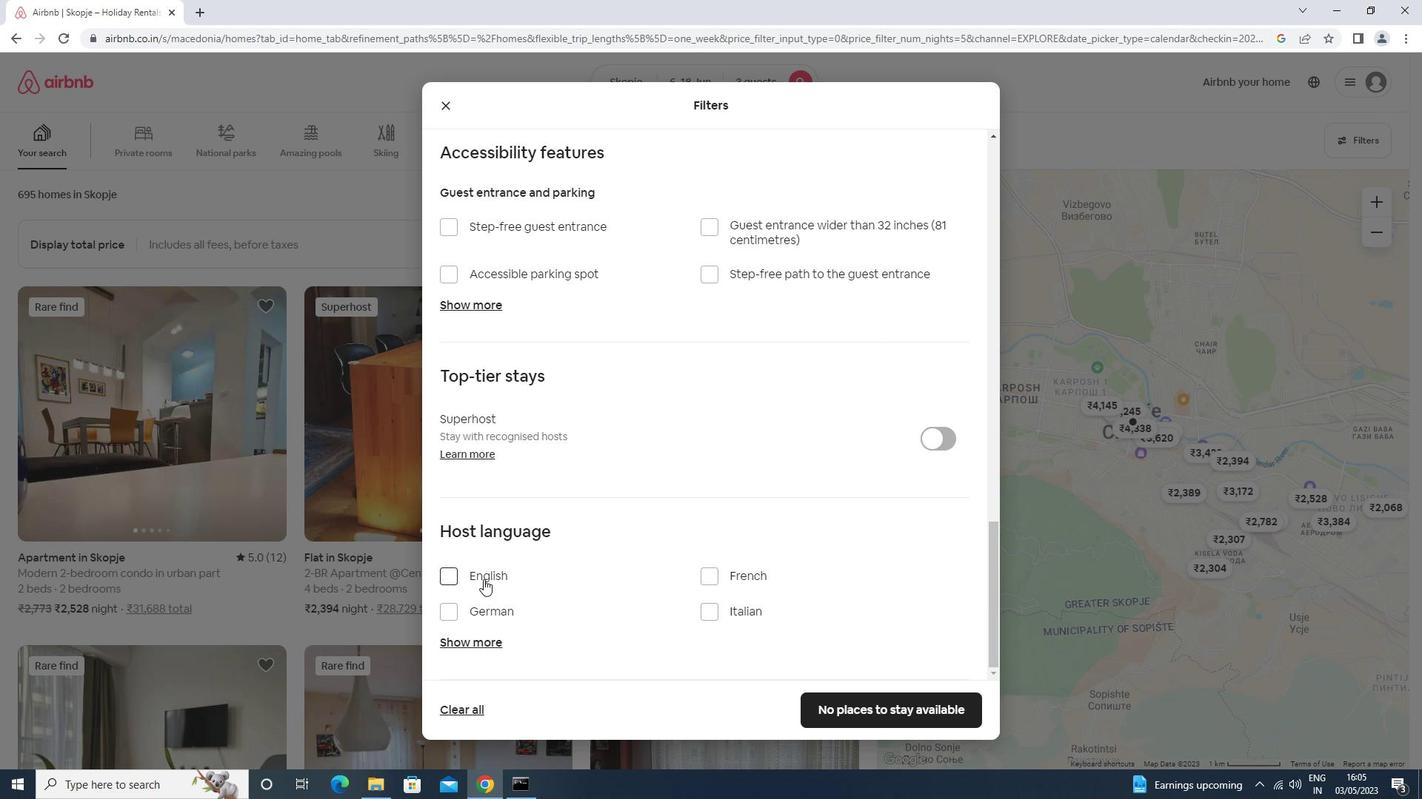 
Action: Mouse moved to (829, 707)
Screenshot: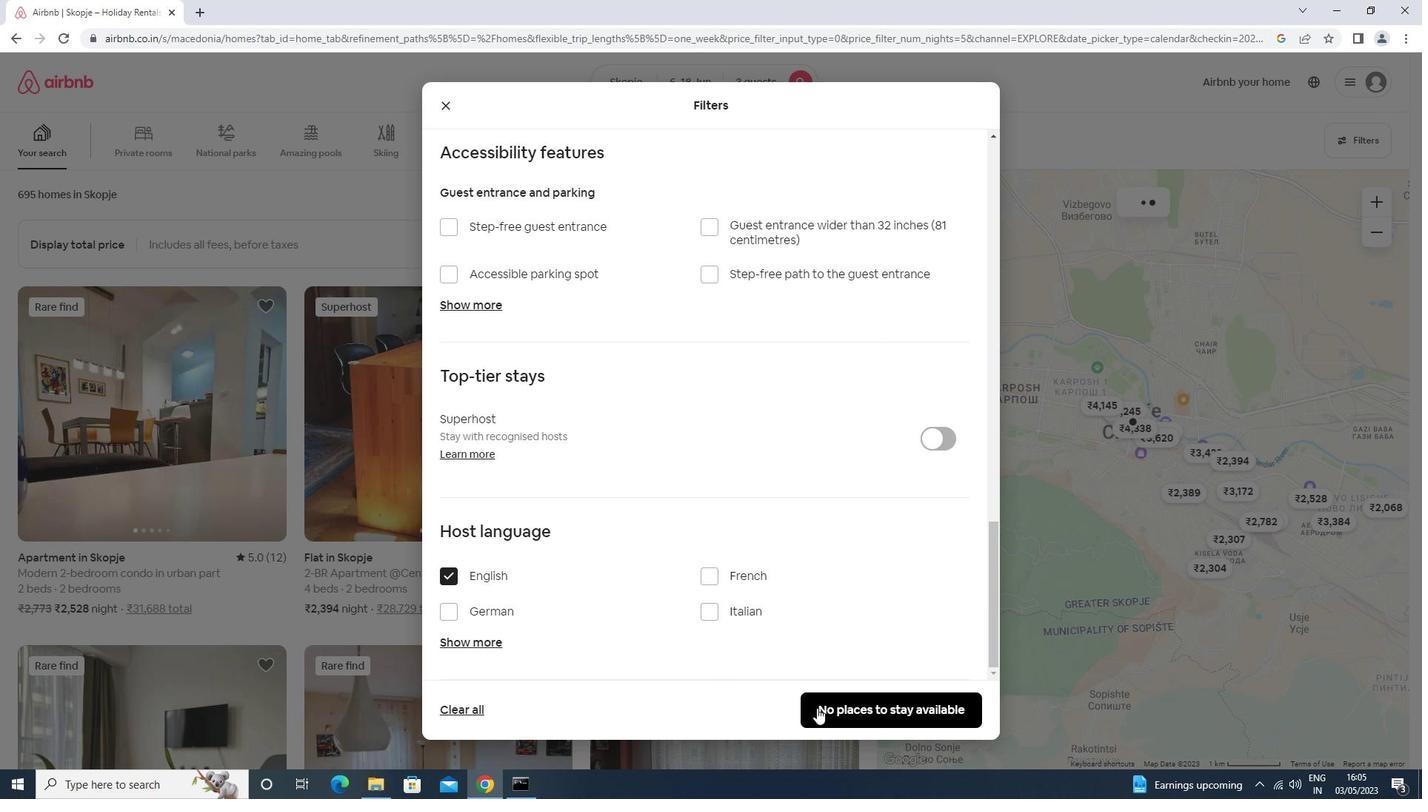 
Action: Mouse pressed left at (829, 707)
Screenshot: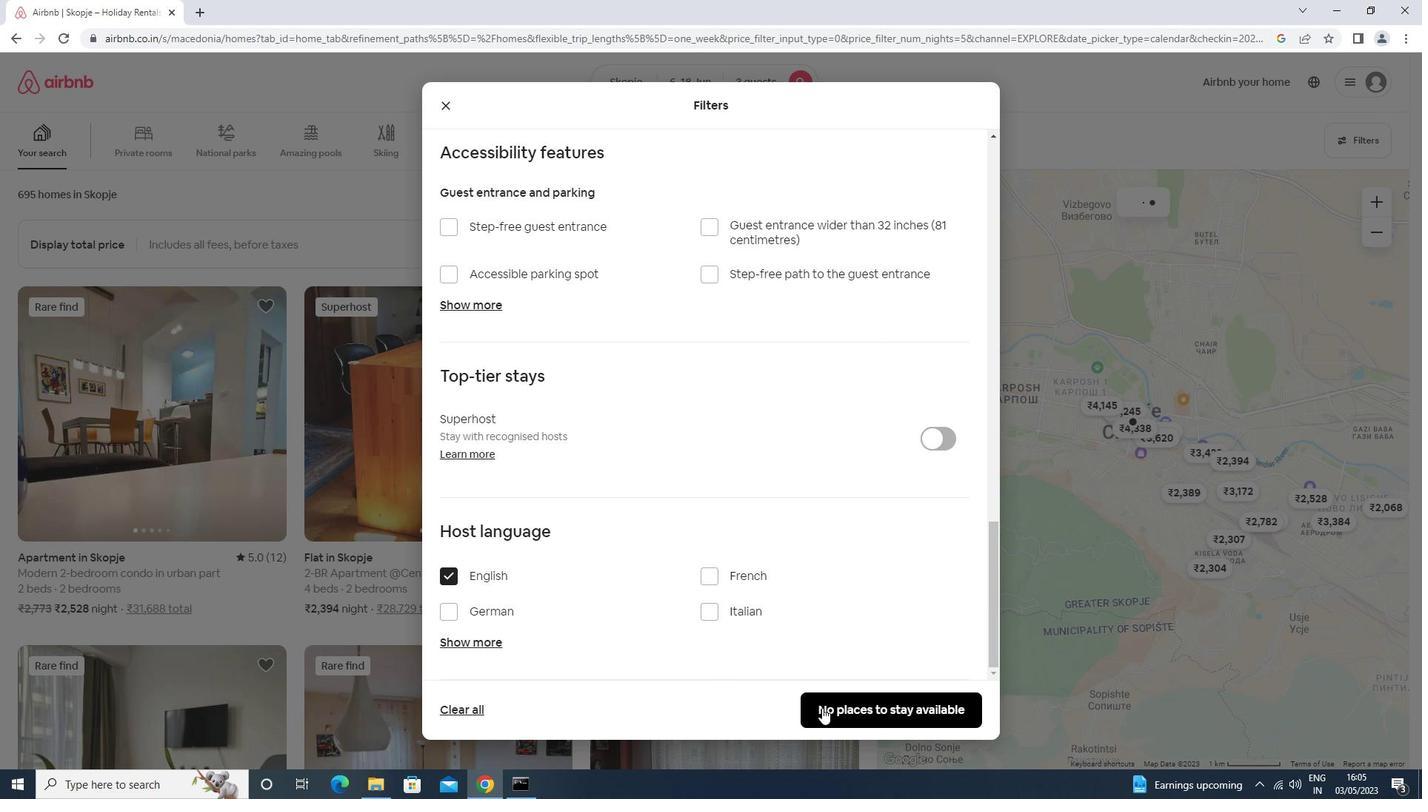 
Action: Mouse moved to (831, 703)
Screenshot: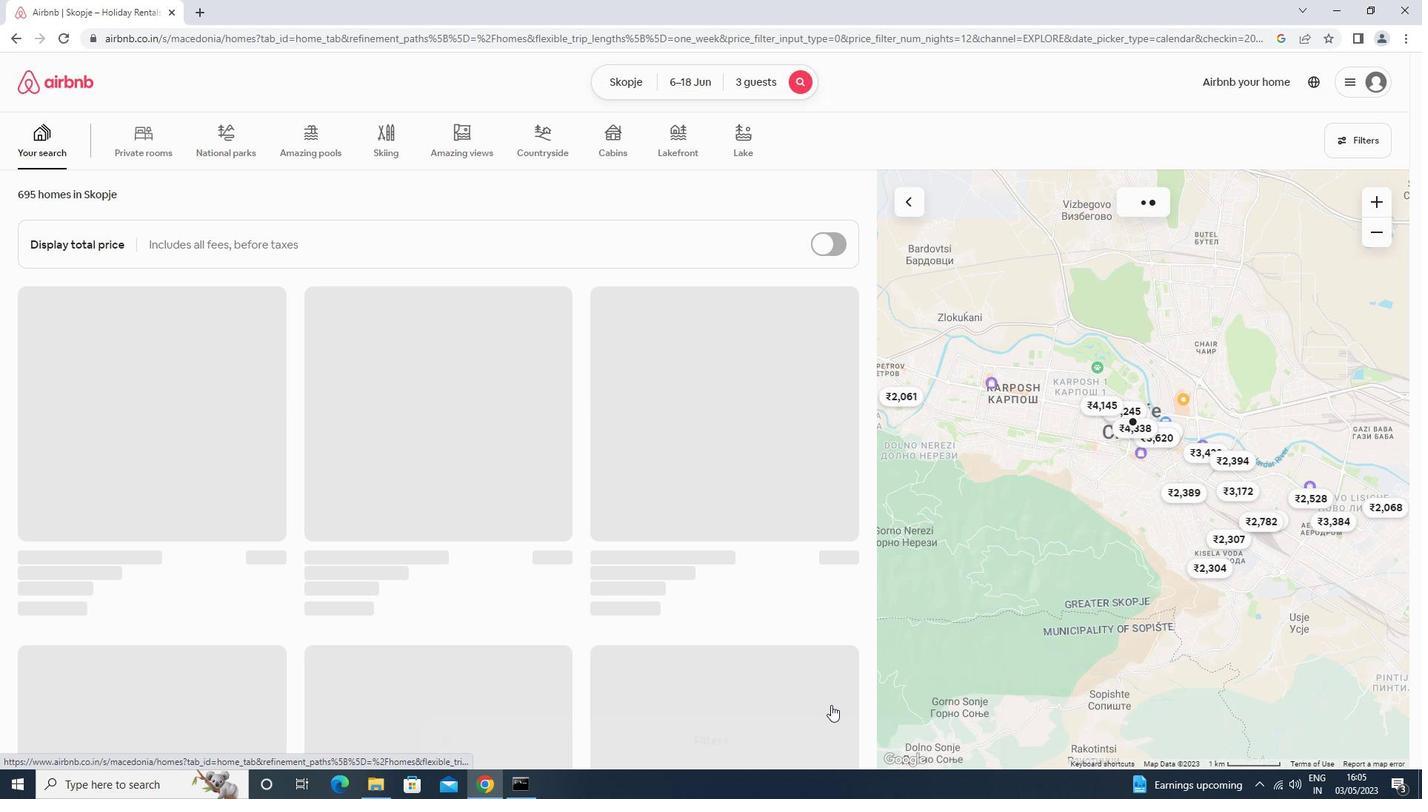 
